 Task: Find connections with filter location la Nucia with filter topic #humanresourceswith filter profile language English with filter current company Axis Bank with filter school The Indian School with filter industry Specialty Trade Contractors with filter service category Life Insurance with filter keywords title Mechanical Engineer
Action: Mouse moved to (505, 62)
Screenshot: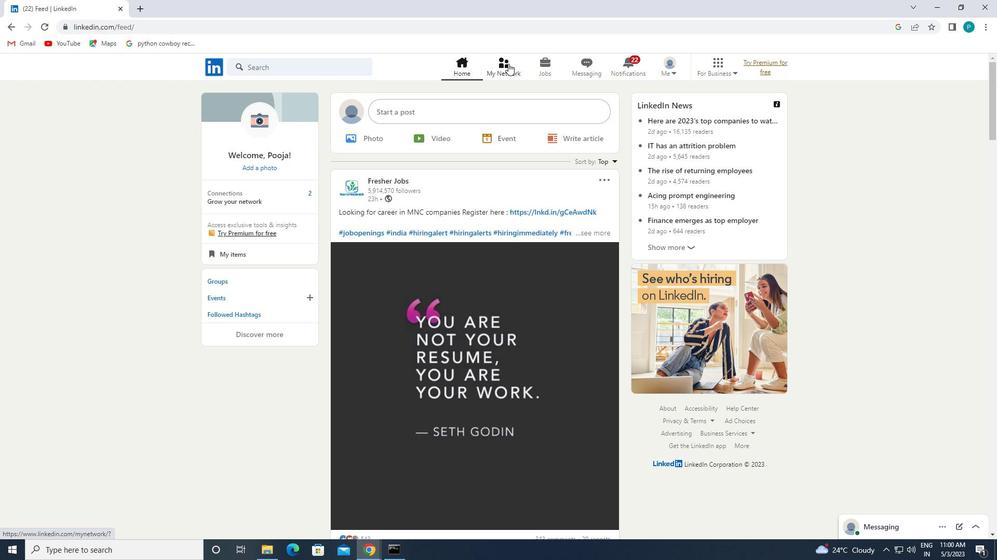 
Action: Mouse pressed left at (505, 62)
Screenshot: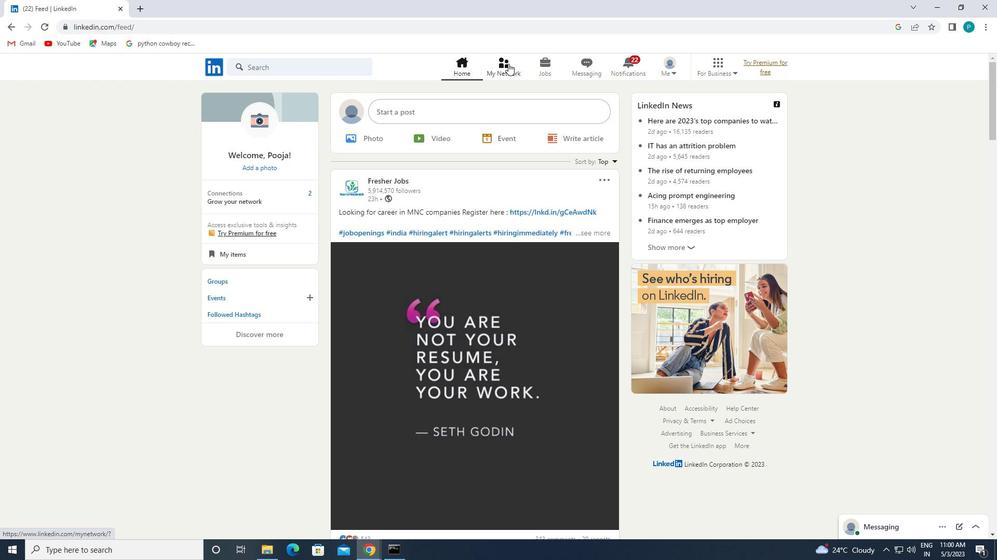 
Action: Mouse moved to (278, 131)
Screenshot: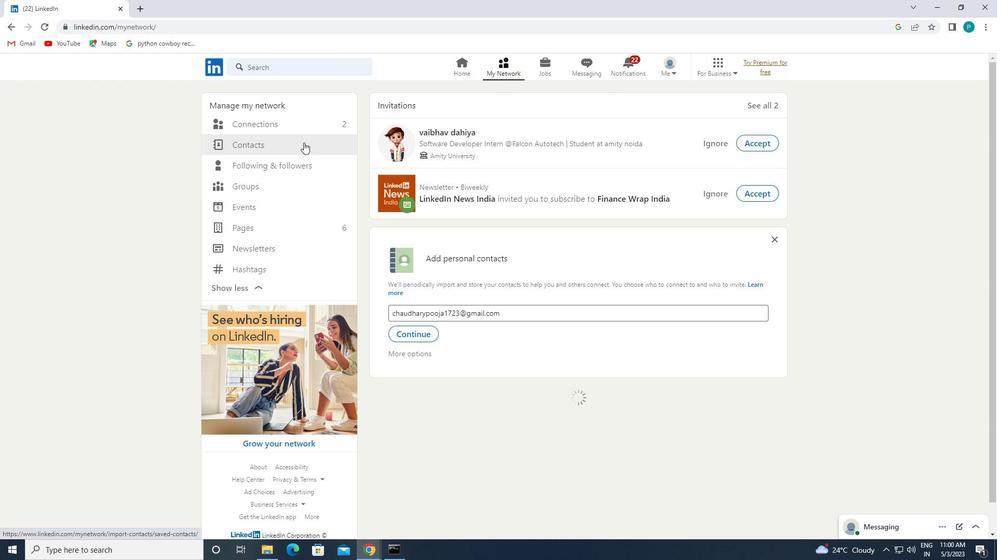 
Action: Mouse pressed left at (278, 131)
Screenshot: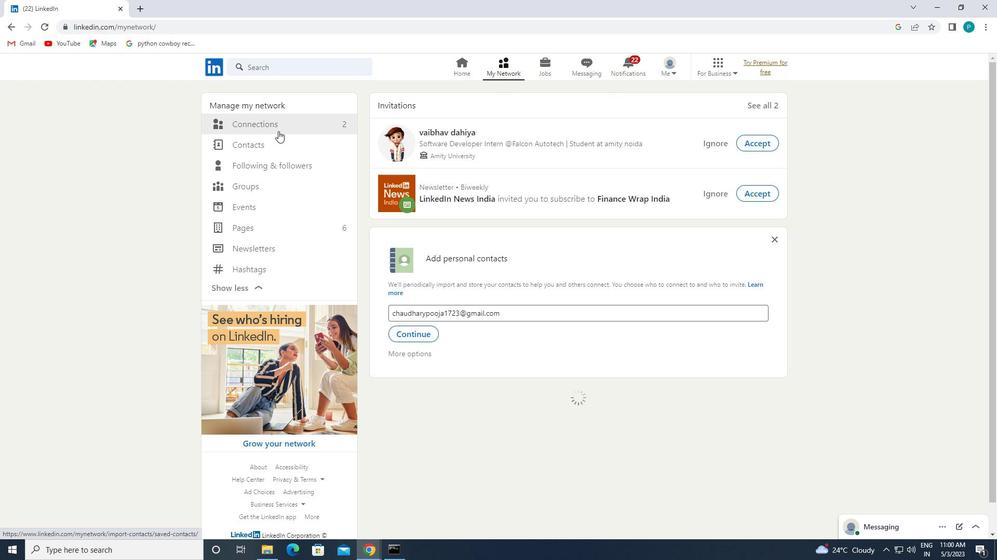 
Action: Mouse moved to (276, 128)
Screenshot: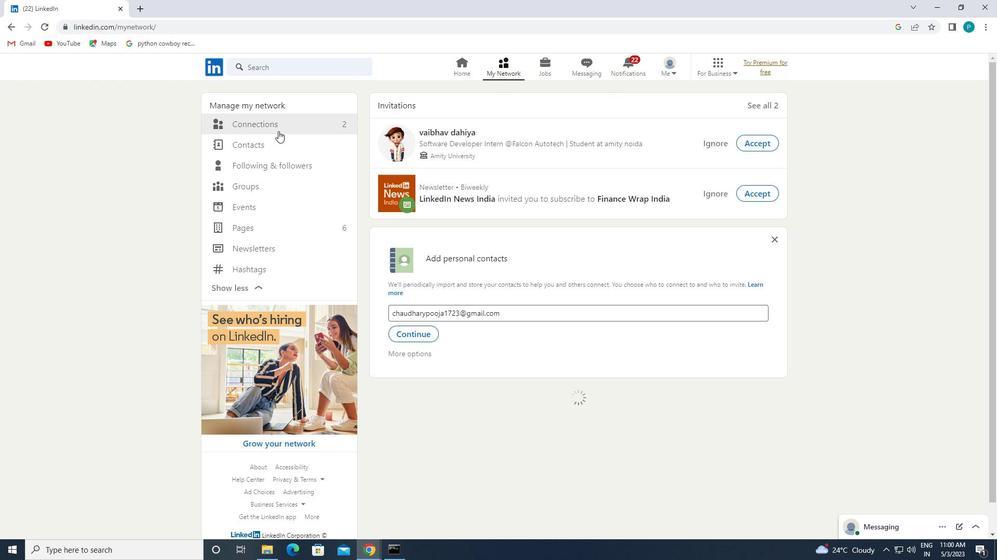 
Action: Mouse pressed left at (276, 128)
Screenshot: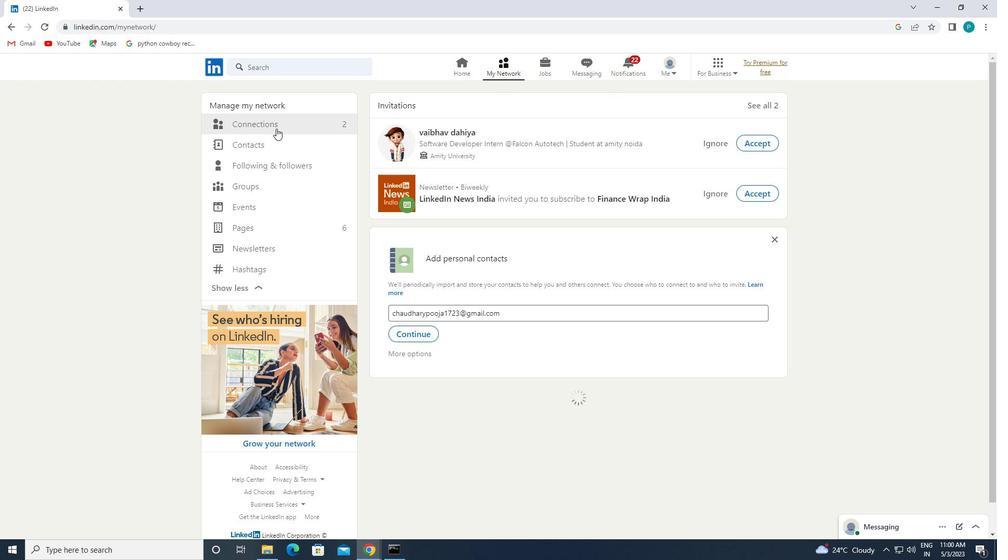 
Action: Mouse moved to (271, 124)
Screenshot: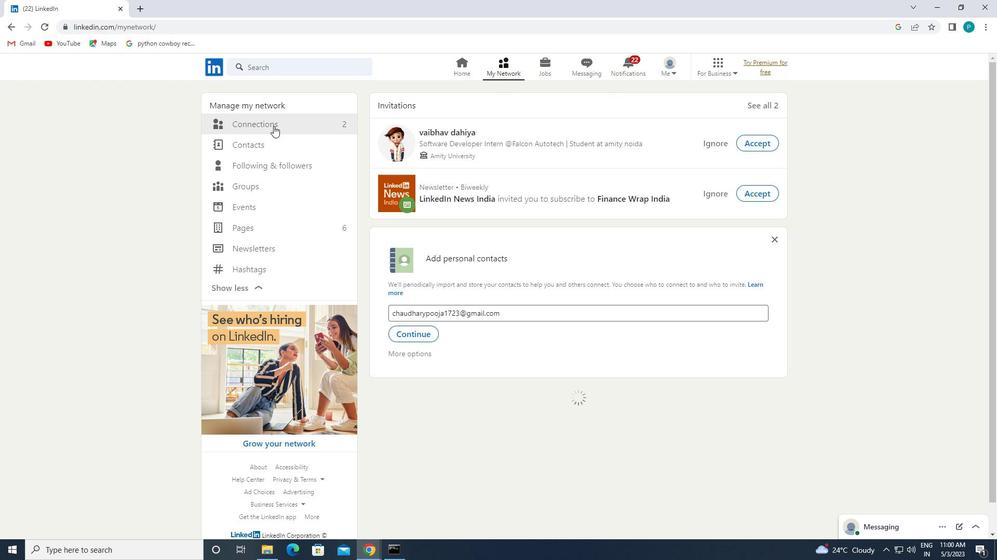 
Action: Mouse pressed left at (271, 124)
Screenshot: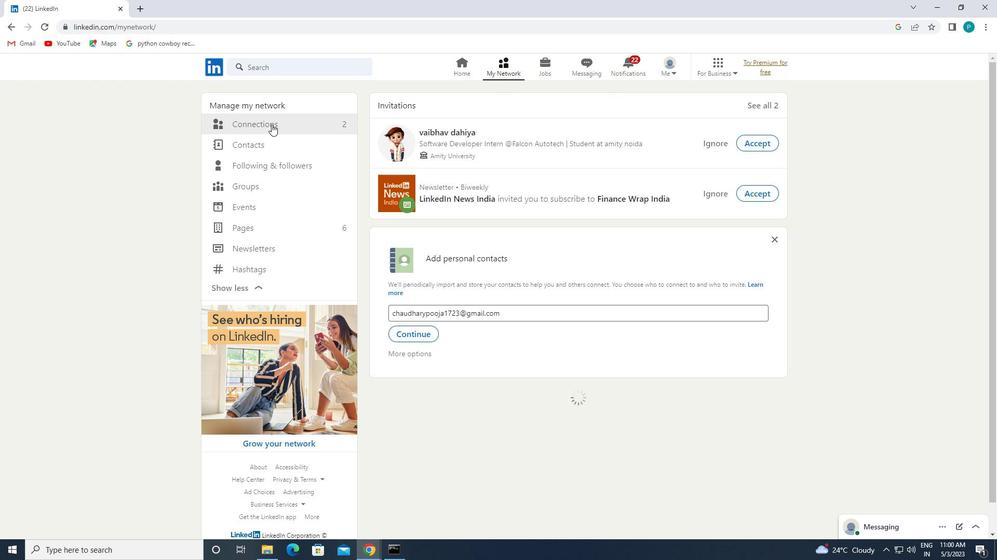 
Action: Mouse moved to (314, 121)
Screenshot: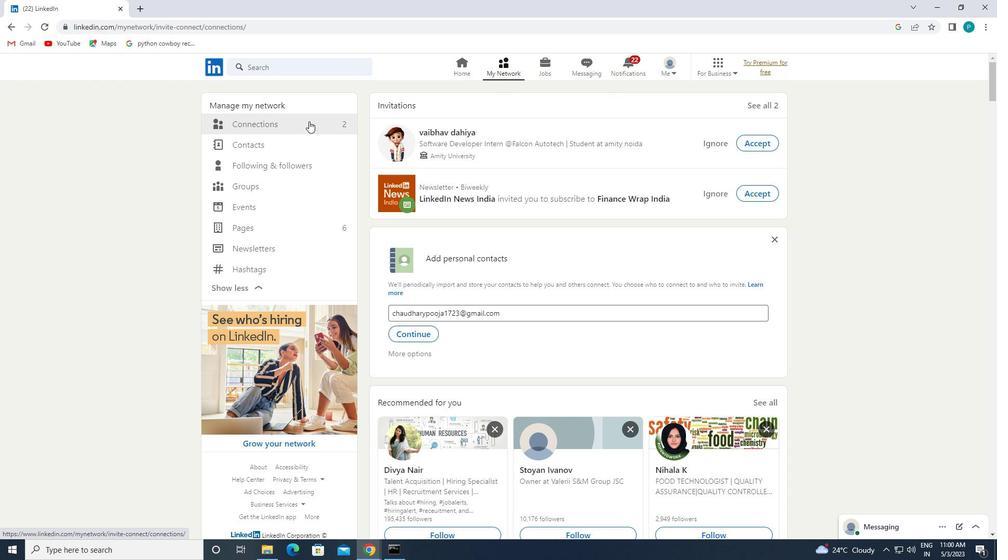 
Action: Mouse pressed left at (314, 121)
Screenshot: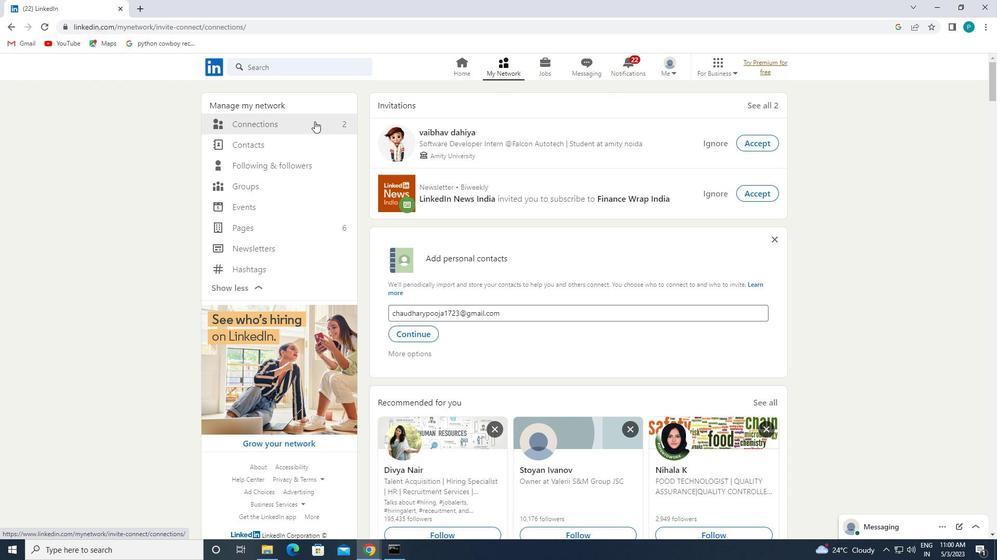 
Action: Mouse pressed left at (314, 121)
Screenshot: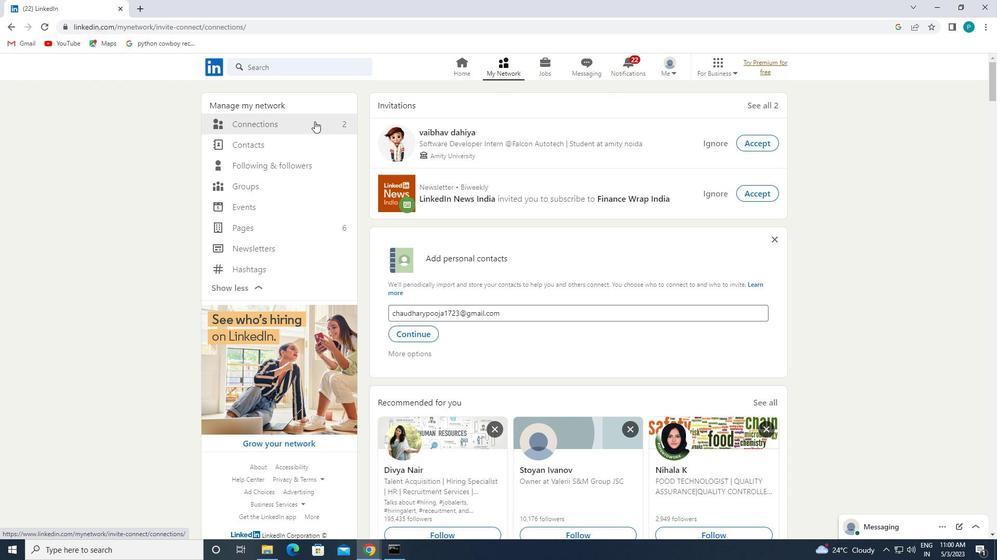 
Action: Mouse moved to (580, 128)
Screenshot: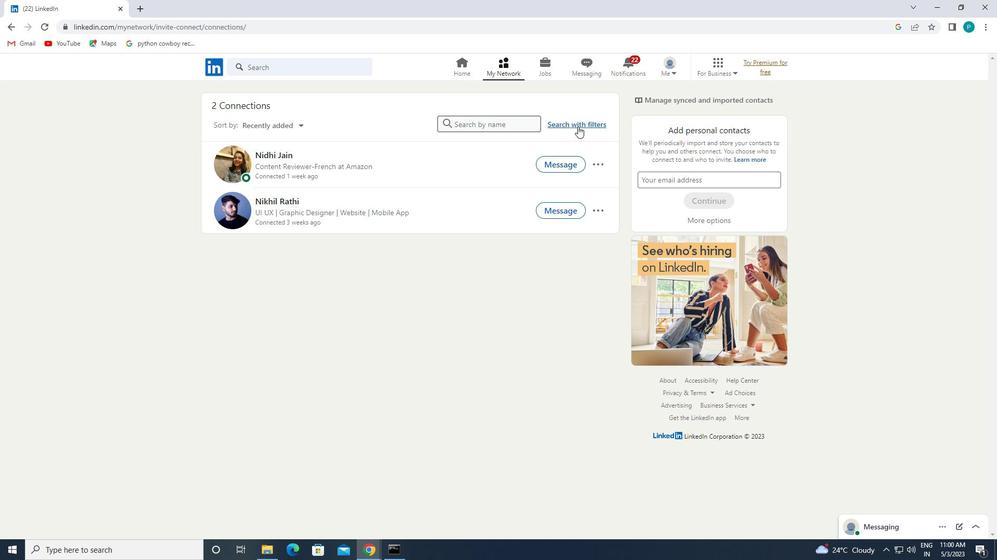 
Action: Mouse pressed left at (580, 128)
Screenshot: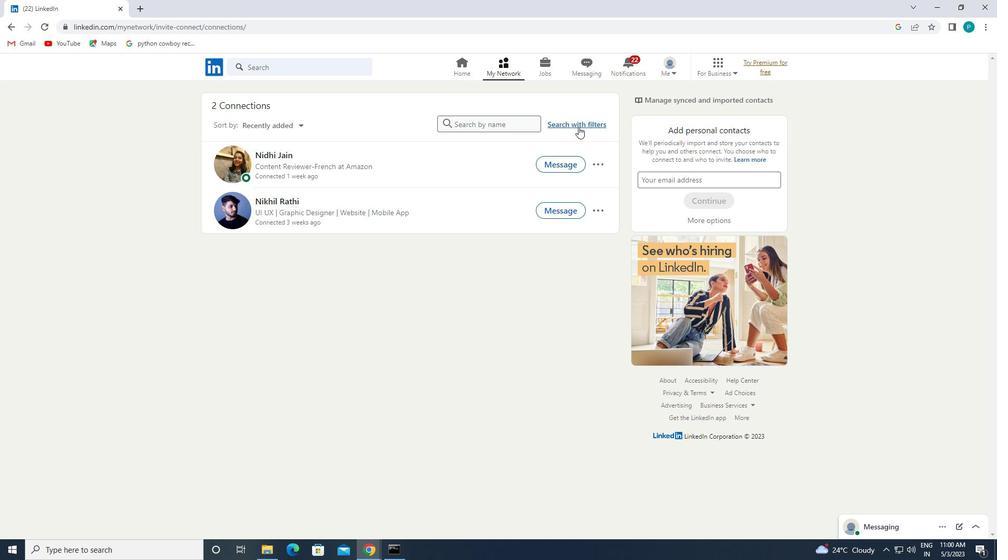 
Action: Mouse moved to (531, 96)
Screenshot: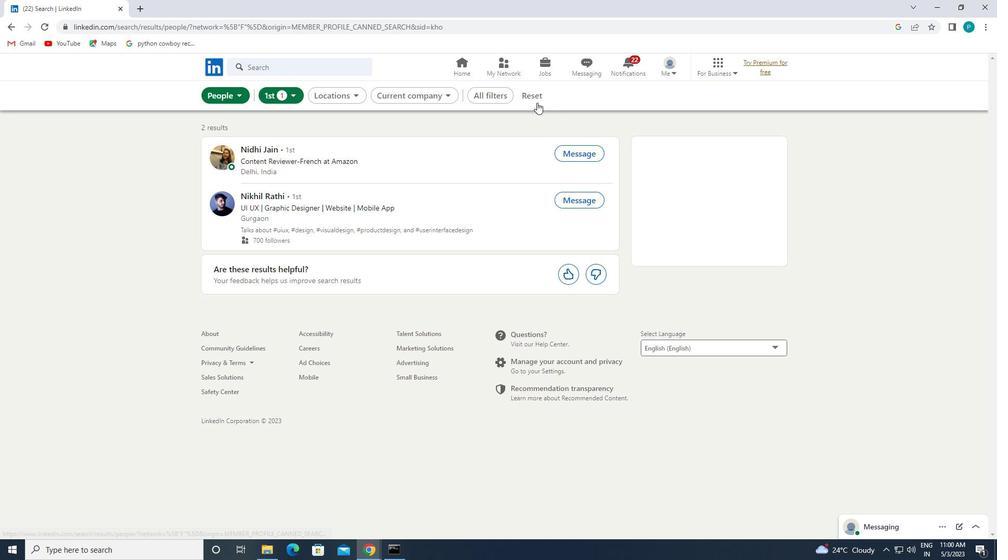 
Action: Mouse pressed left at (531, 96)
Screenshot: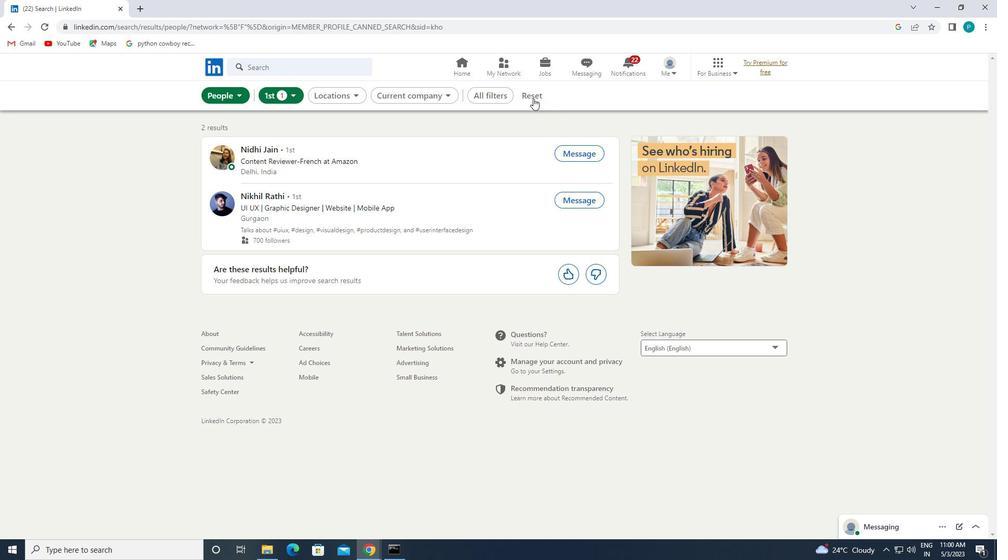 
Action: Mouse moved to (530, 95)
Screenshot: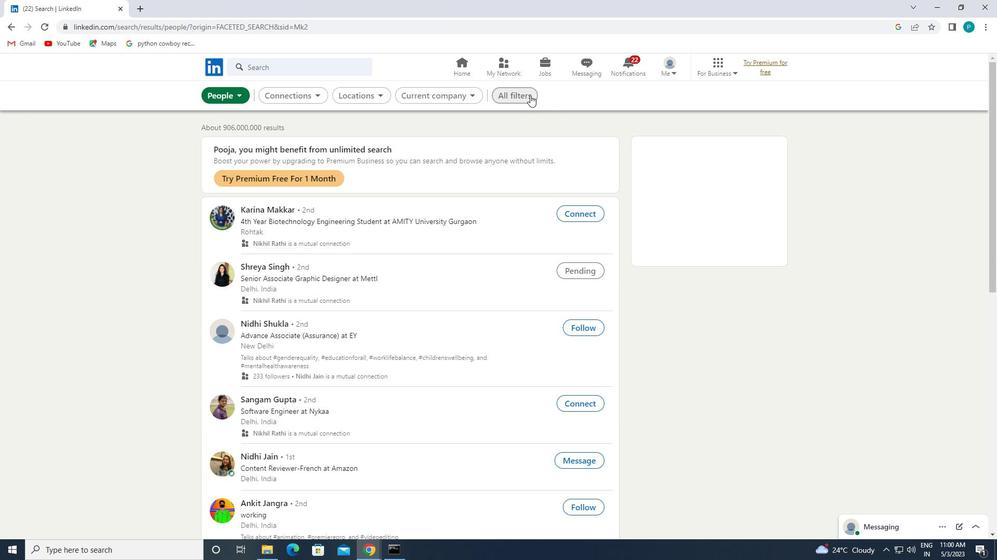 
Action: Mouse pressed left at (530, 95)
Screenshot: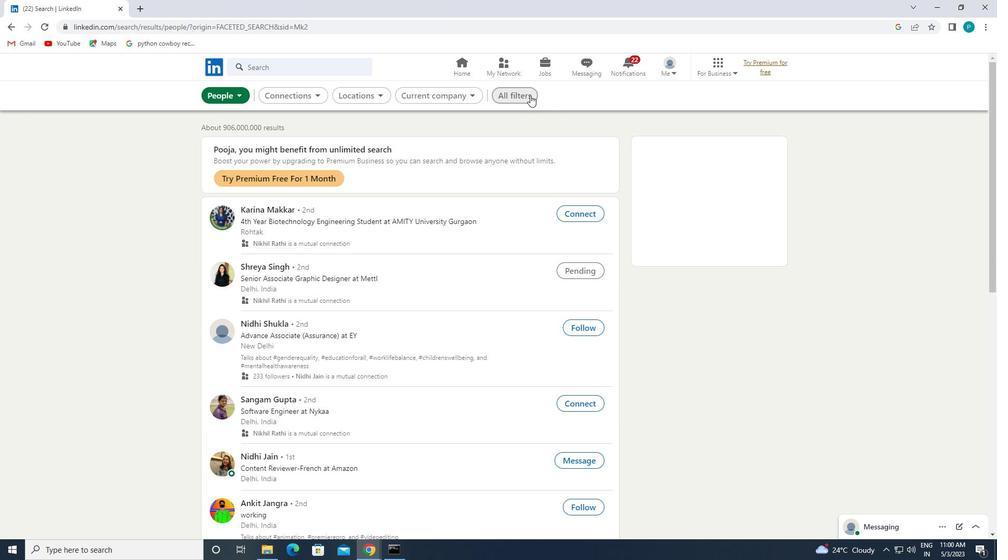 
Action: Mouse moved to (897, 385)
Screenshot: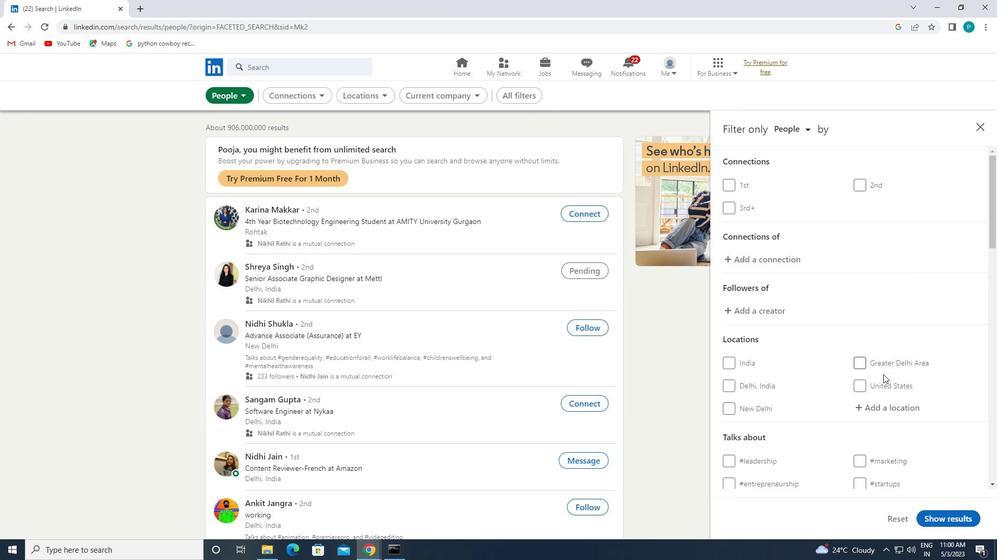 
Action: Mouse scrolled (897, 384) with delta (0, 0)
Screenshot: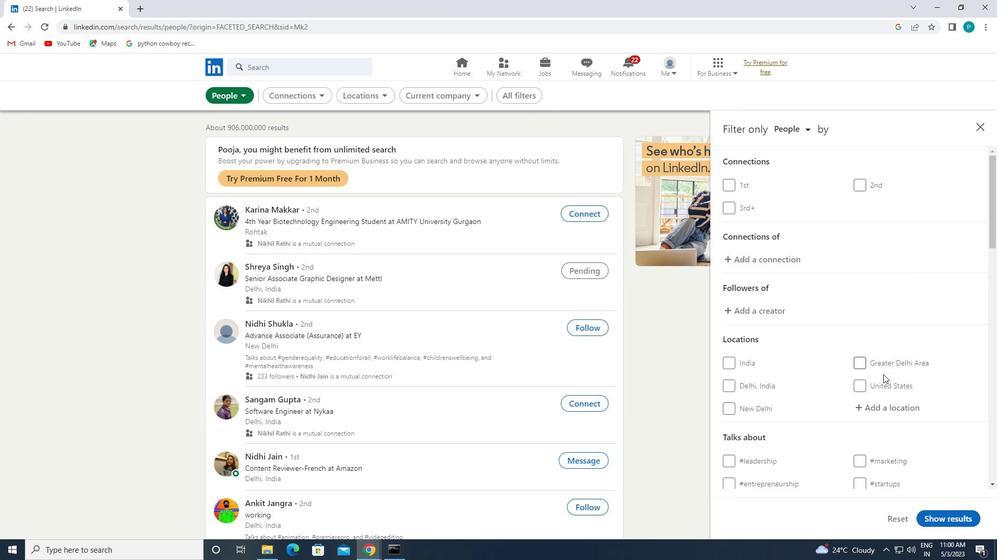 
Action: Mouse moved to (891, 357)
Screenshot: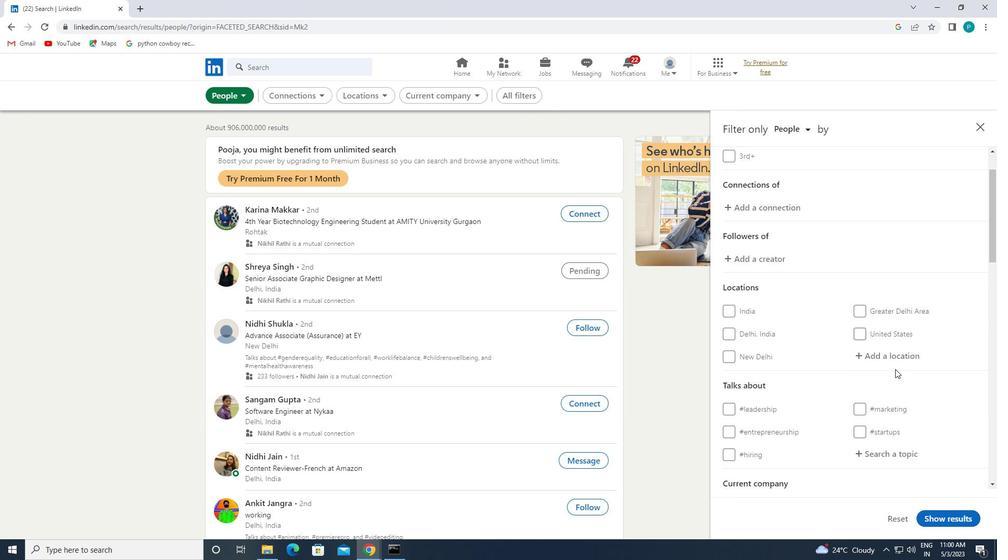
Action: Mouse pressed left at (891, 357)
Screenshot: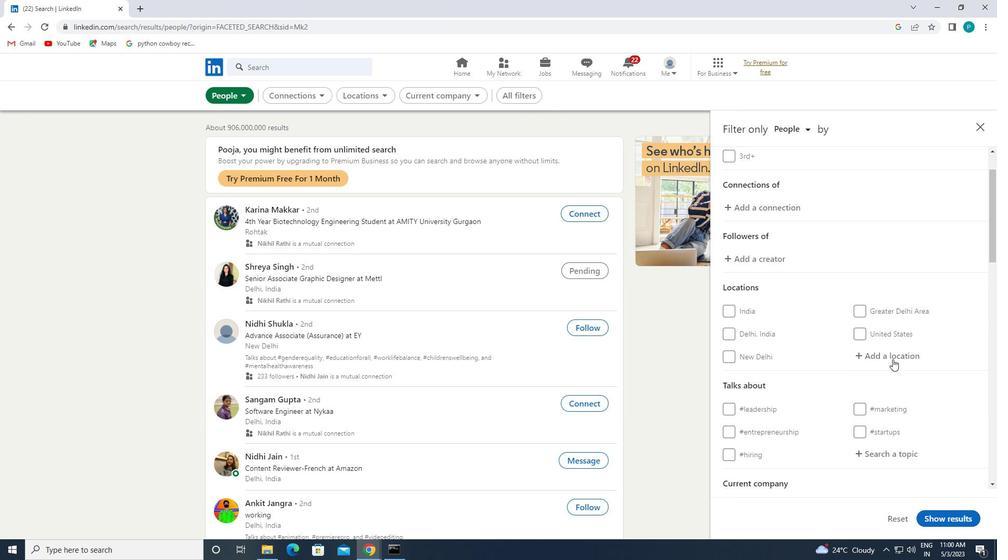 
Action: Mouse moved to (856, 367)
Screenshot: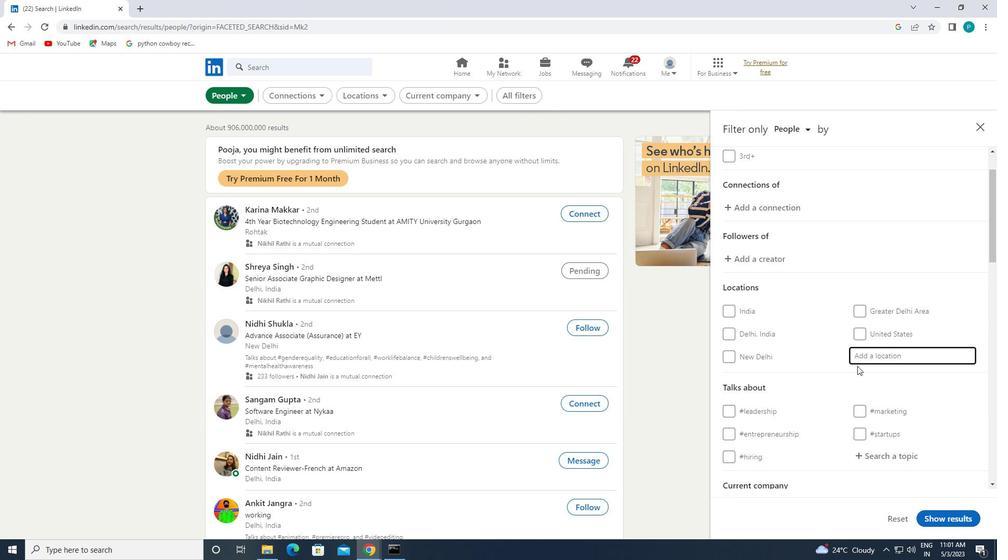 
Action: Key pressed la
Screenshot: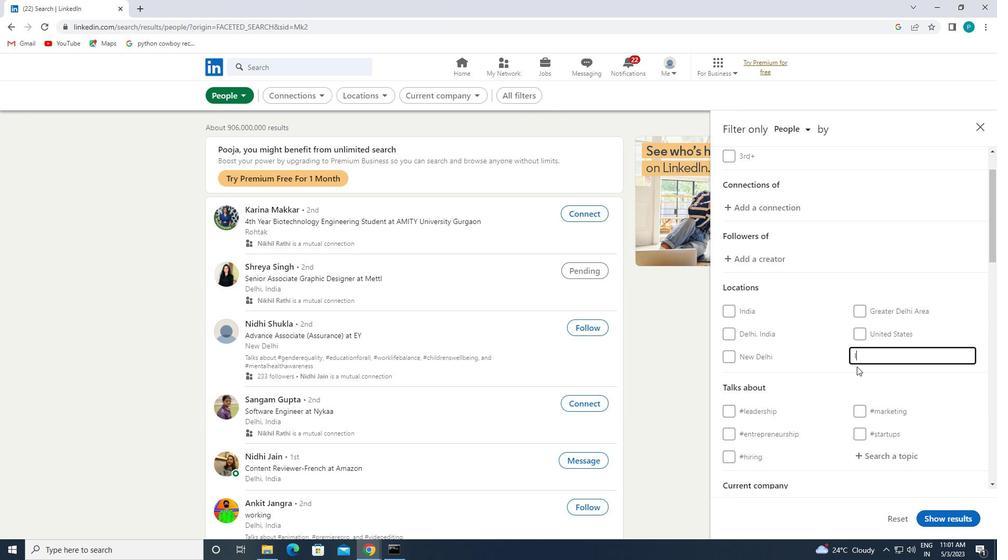 
Action: Mouse moved to (861, 369)
Screenshot: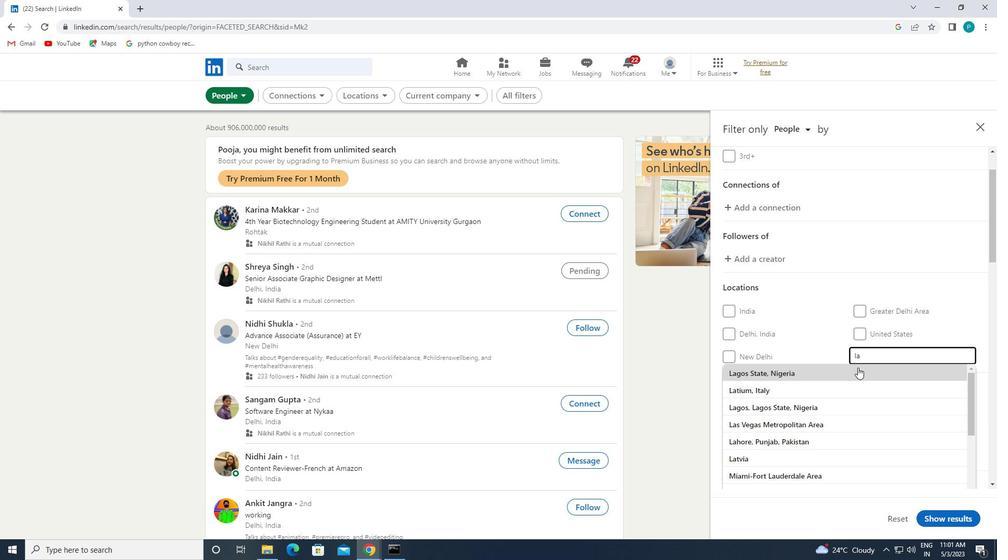 
Action: Key pressed <Key.space><Key.caps_lock>n<Key.caps_lock>ucia
Screenshot: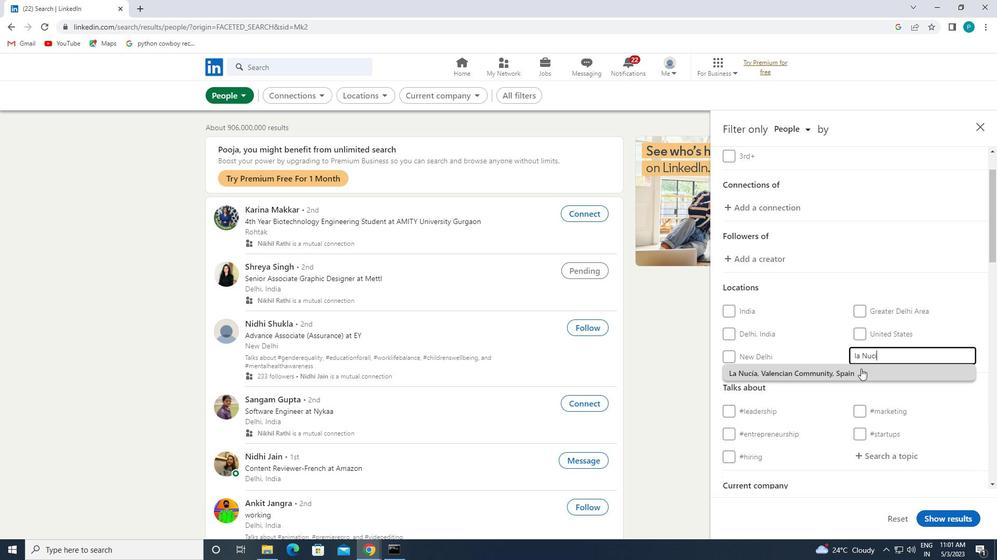 
Action: Mouse moved to (870, 374)
Screenshot: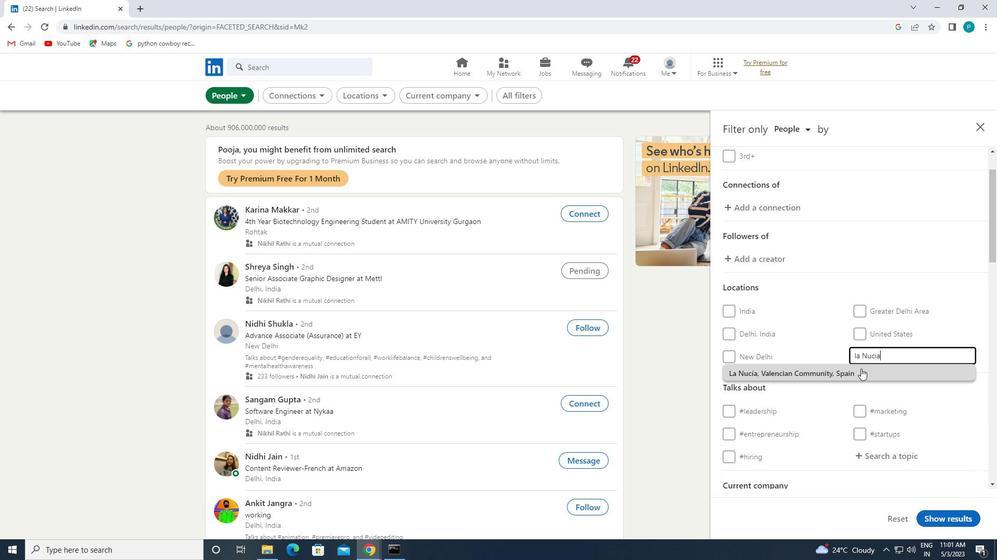 
Action: Mouse pressed left at (870, 374)
Screenshot: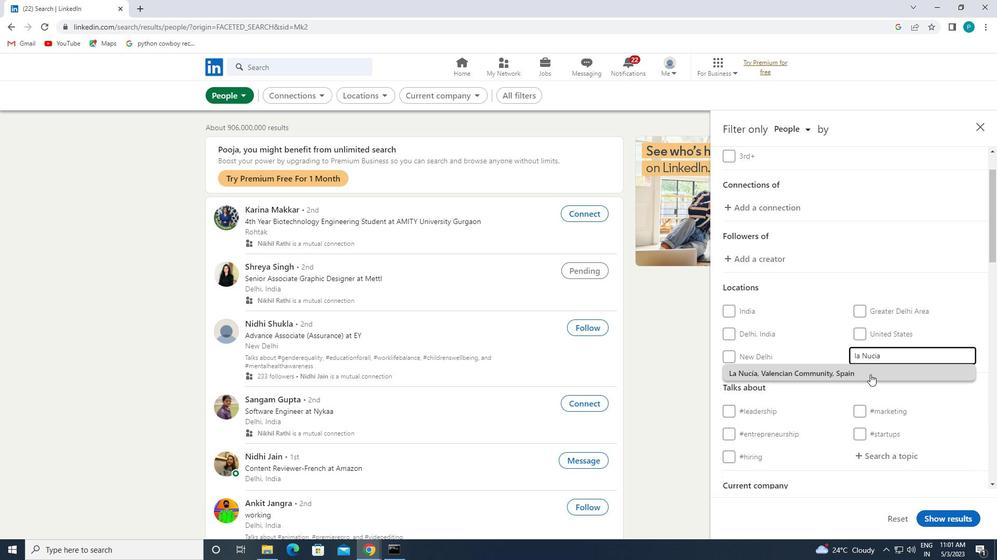 
Action: Mouse moved to (875, 387)
Screenshot: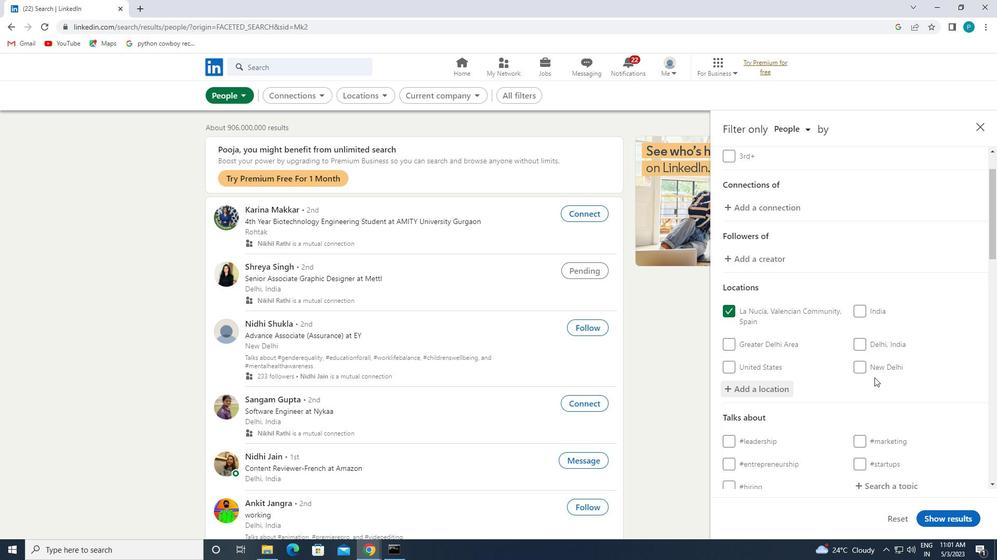 
Action: Mouse scrolled (875, 386) with delta (0, 0)
Screenshot: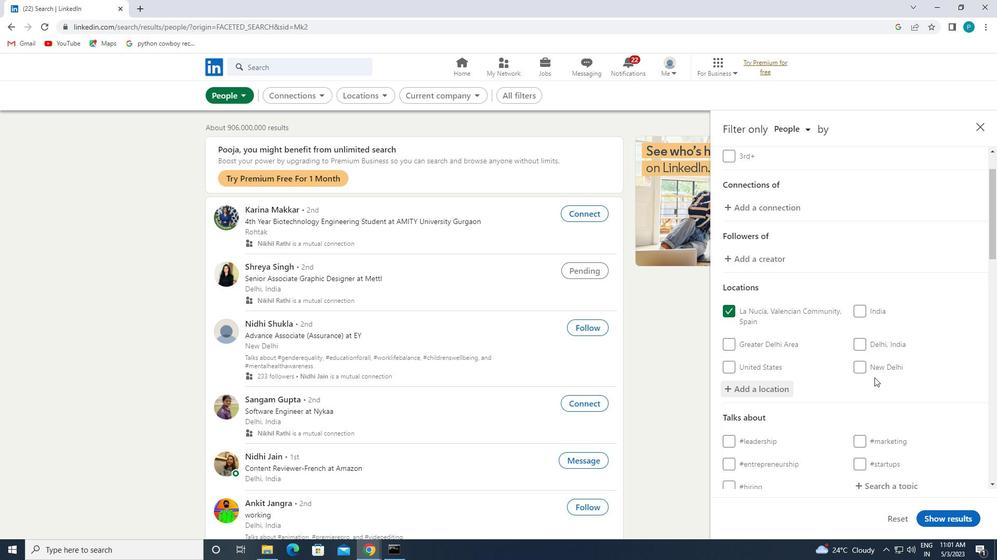 
Action: Mouse moved to (875, 389)
Screenshot: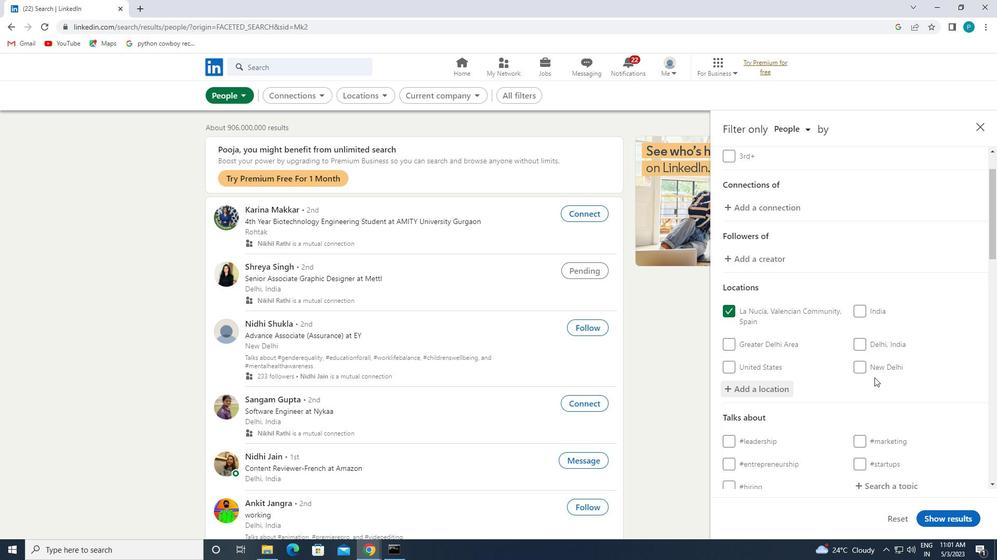 
Action: Mouse scrolled (875, 388) with delta (0, 0)
Screenshot: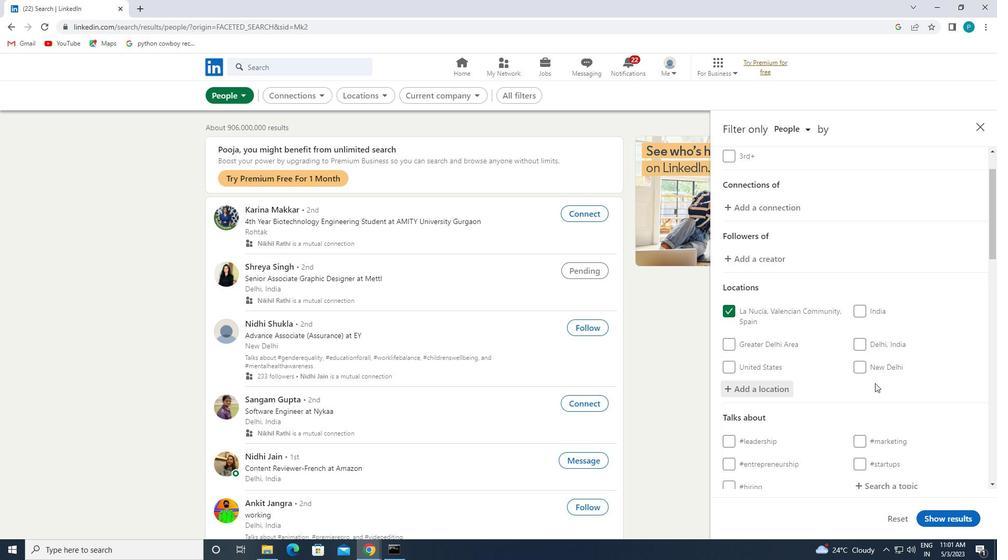 
Action: Mouse moved to (875, 381)
Screenshot: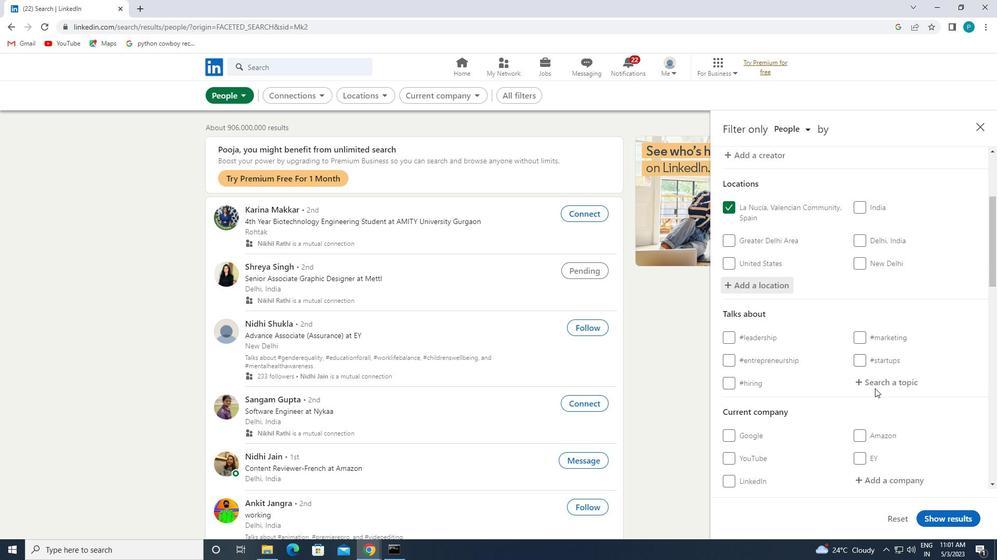 
Action: Mouse pressed left at (875, 381)
Screenshot: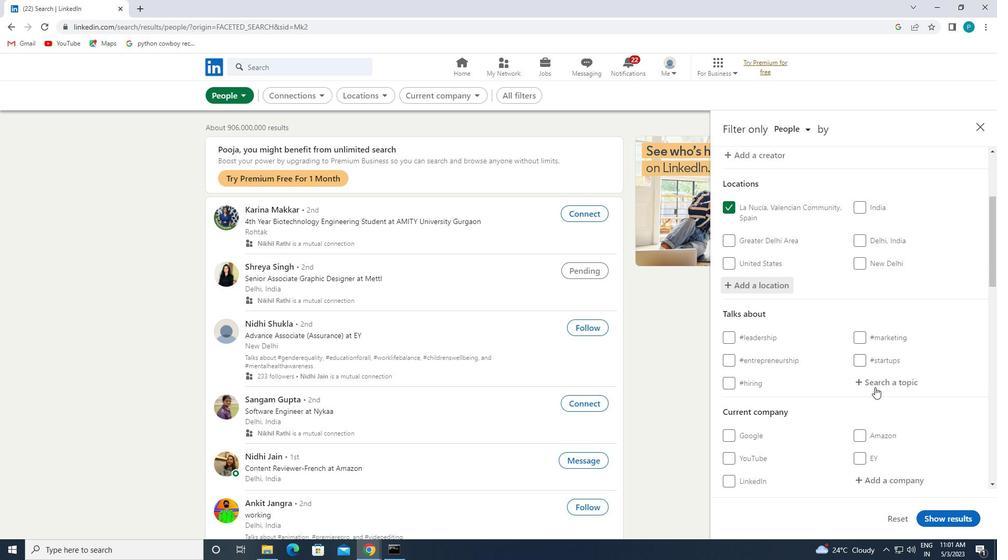 
Action: Key pressed <Key.shift>#HUMANRESOURCES
Screenshot: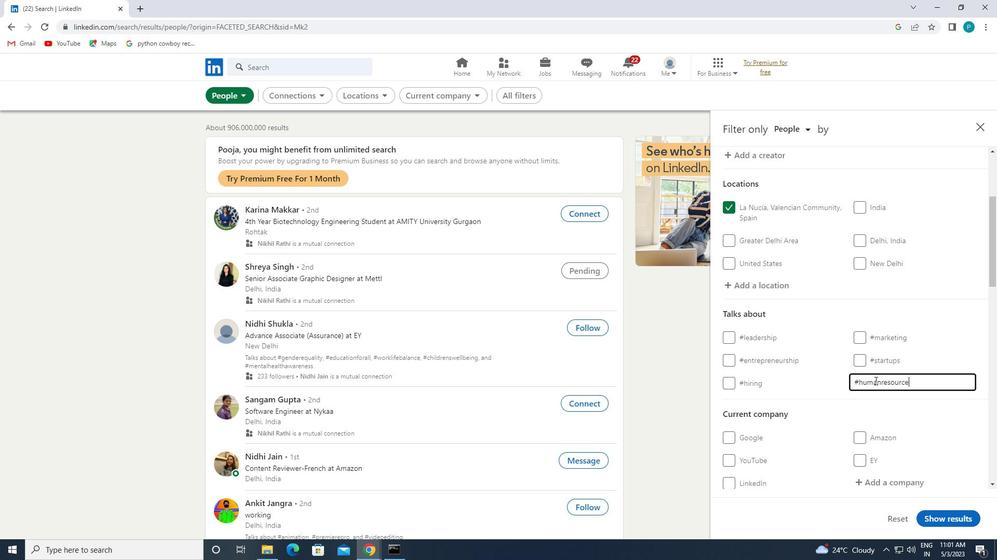 
Action: Mouse moved to (875, 381)
Screenshot: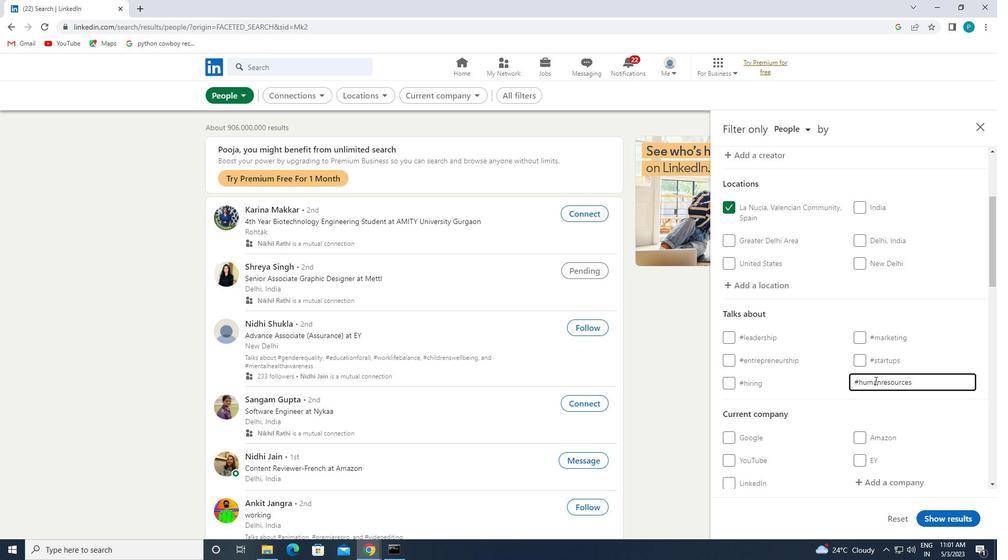 
Action: Mouse scrolled (875, 380) with delta (0, 0)
Screenshot: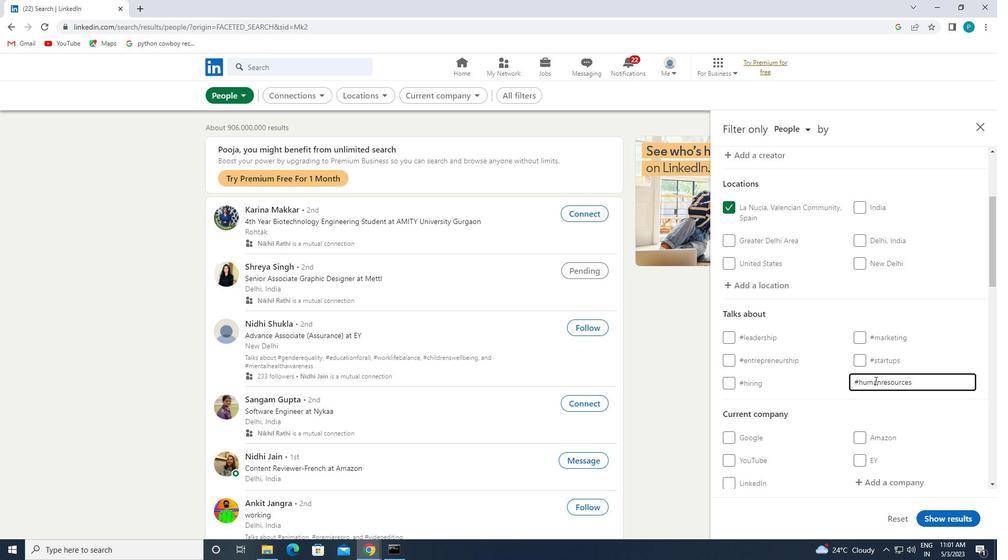 
Action: Mouse moved to (877, 381)
Screenshot: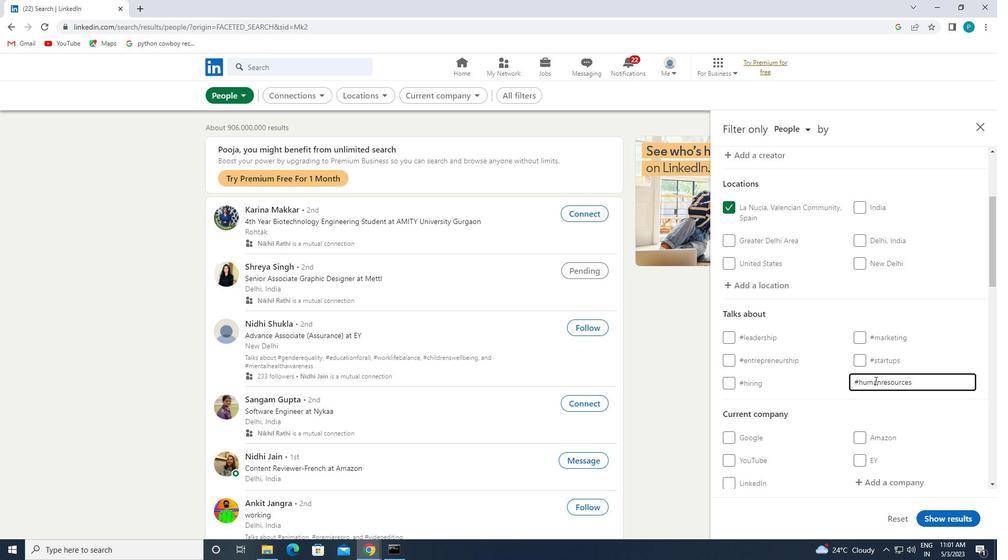 
Action: Mouse scrolled (877, 381) with delta (0, 0)
Screenshot: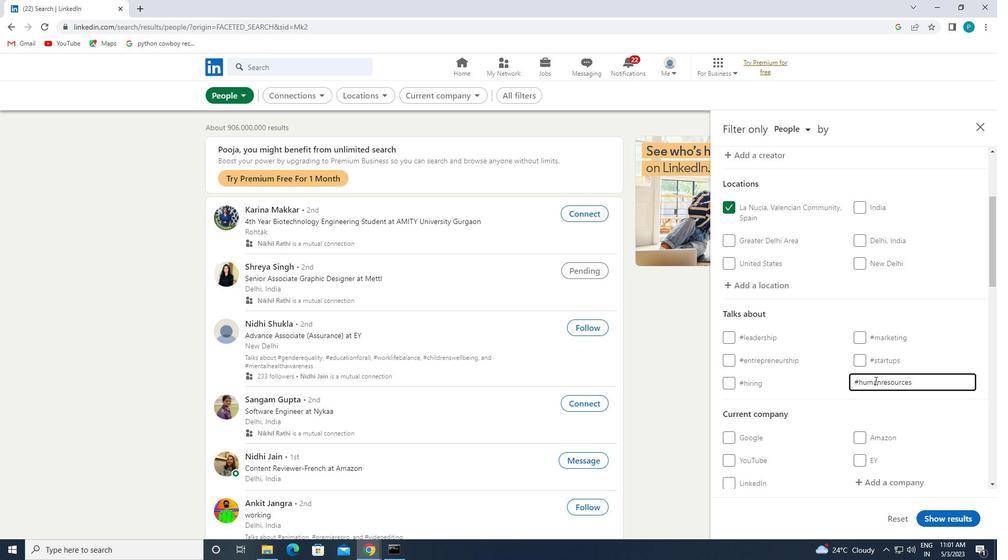 
Action: Mouse moved to (878, 382)
Screenshot: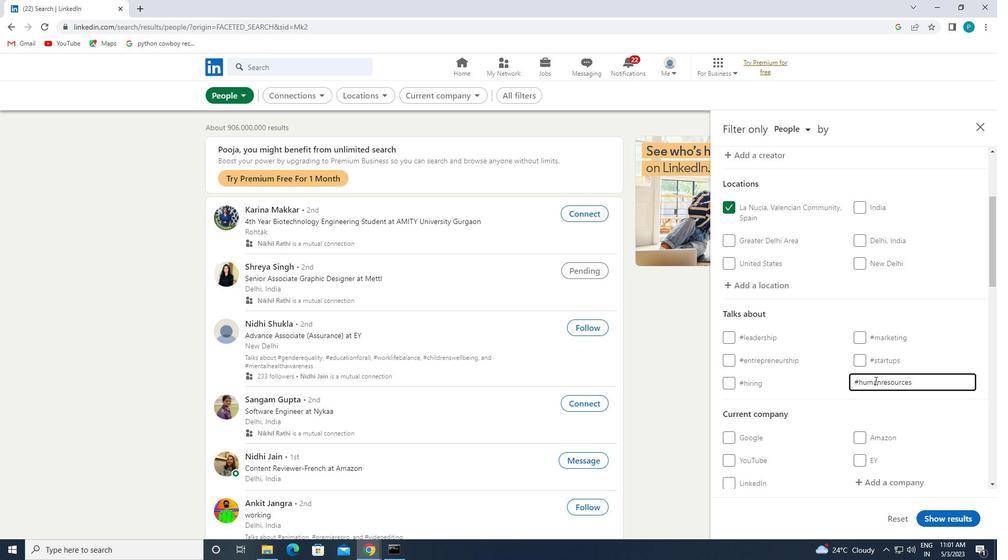
Action: Mouse scrolled (878, 382) with delta (0, 0)
Screenshot: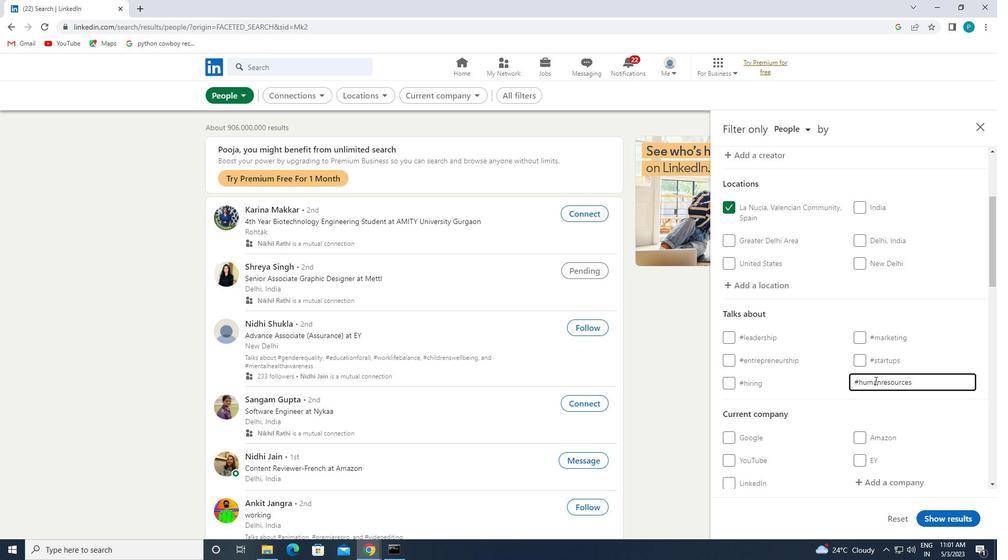 
Action: Mouse moved to (879, 383)
Screenshot: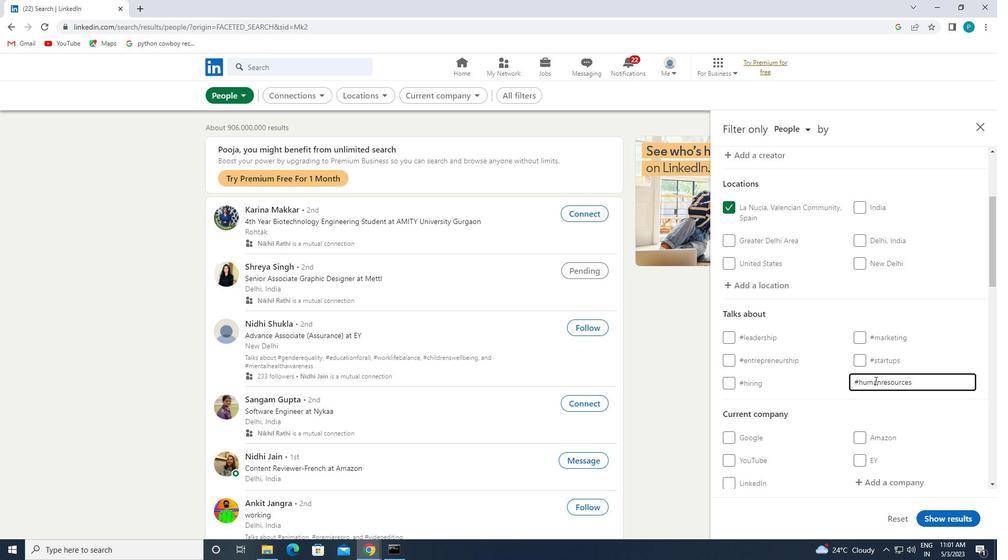 
Action: Mouse scrolled (879, 382) with delta (0, 0)
Screenshot: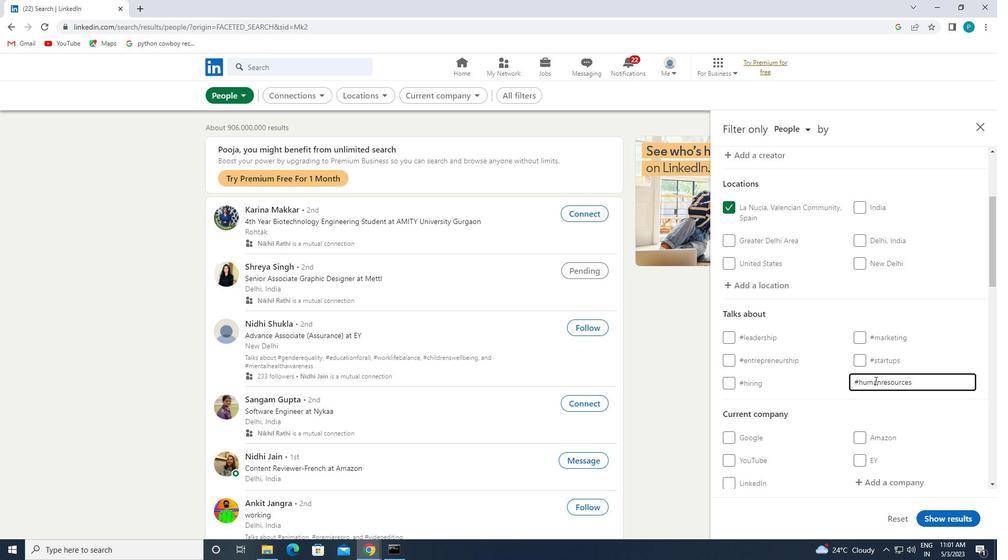 
Action: Mouse moved to (820, 398)
Screenshot: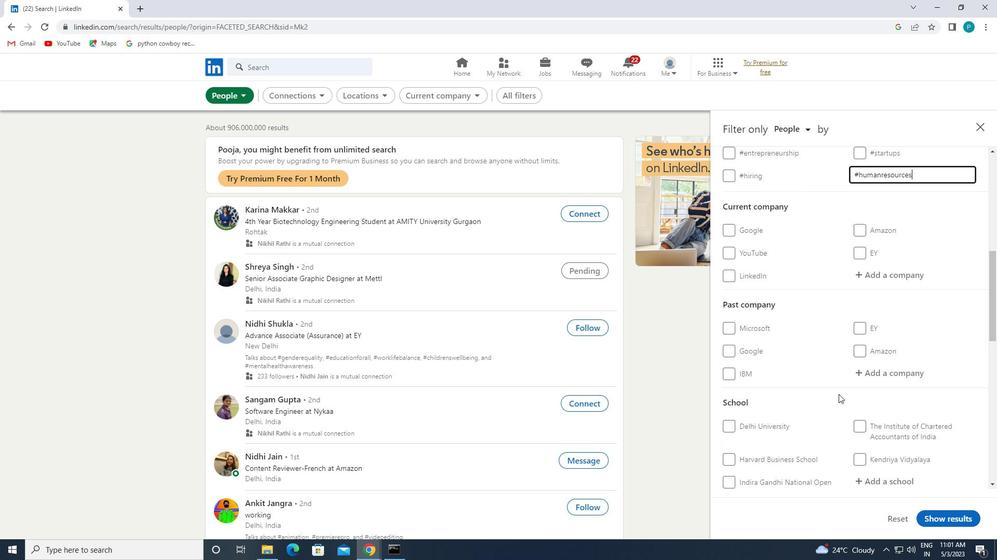 
Action: Mouse scrolled (820, 397) with delta (0, 0)
Screenshot: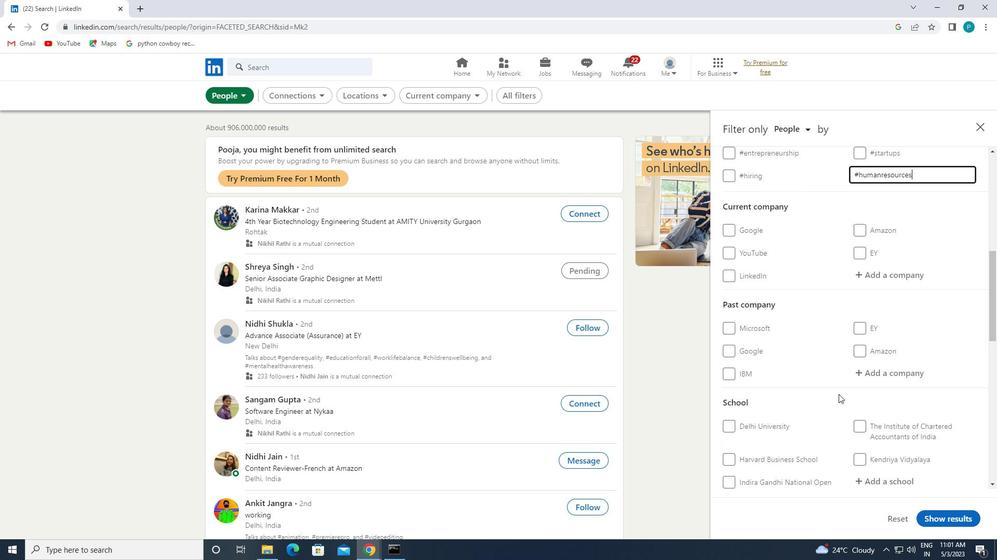 
Action: Mouse moved to (820, 398)
Screenshot: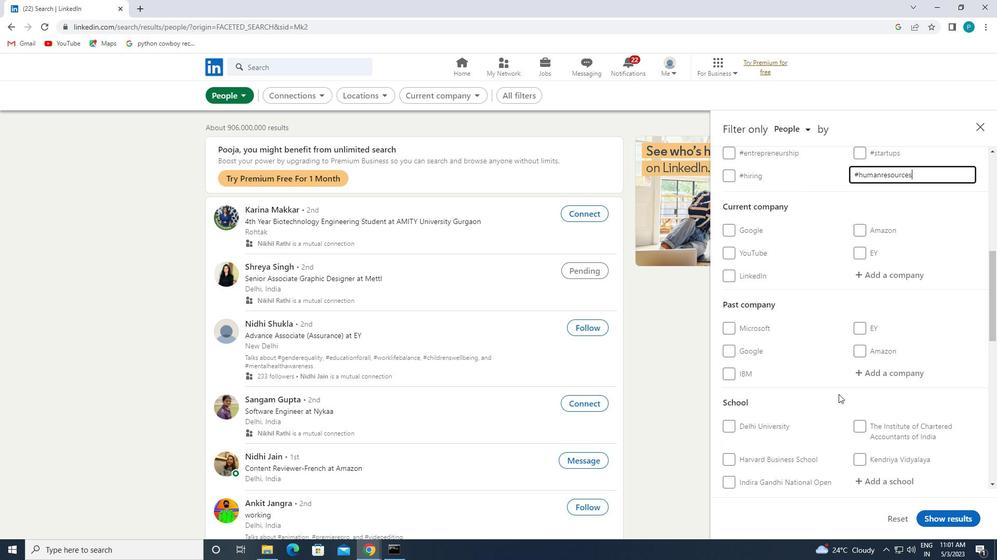
Action: Mouse scrolled (820, 398) with delta (0, 0)
Screenshot: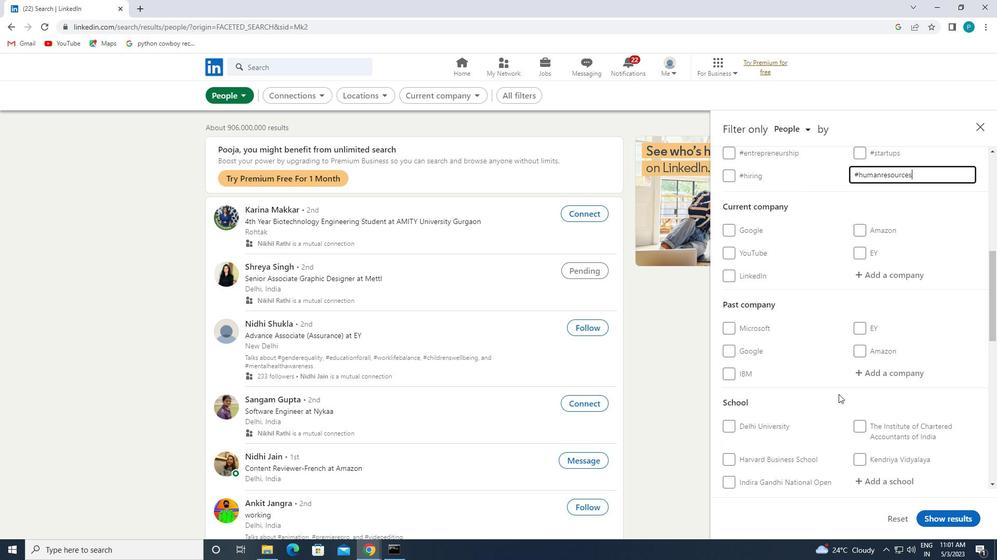 
Action: Mouse moved to (817, 399)
Screenshot: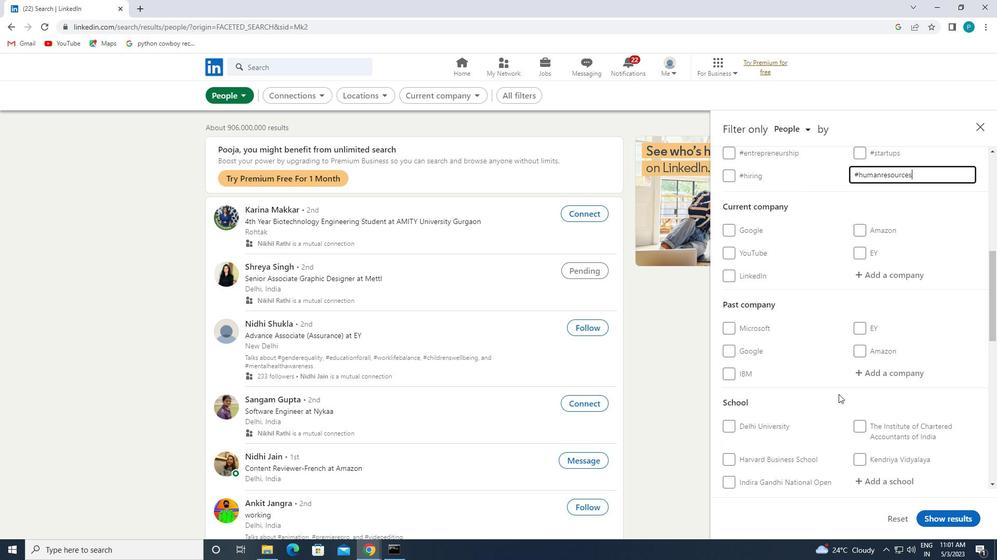
Action: Mouse scrolled (817, 399) with delta (0, 0)
Screenshot: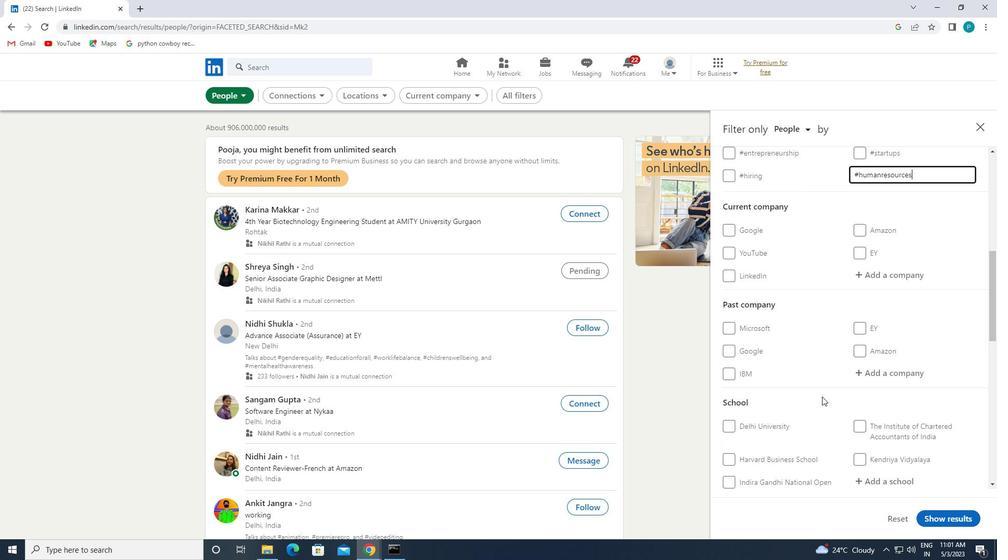 
Action: Mouse moved to (759, 392)
Screenshot: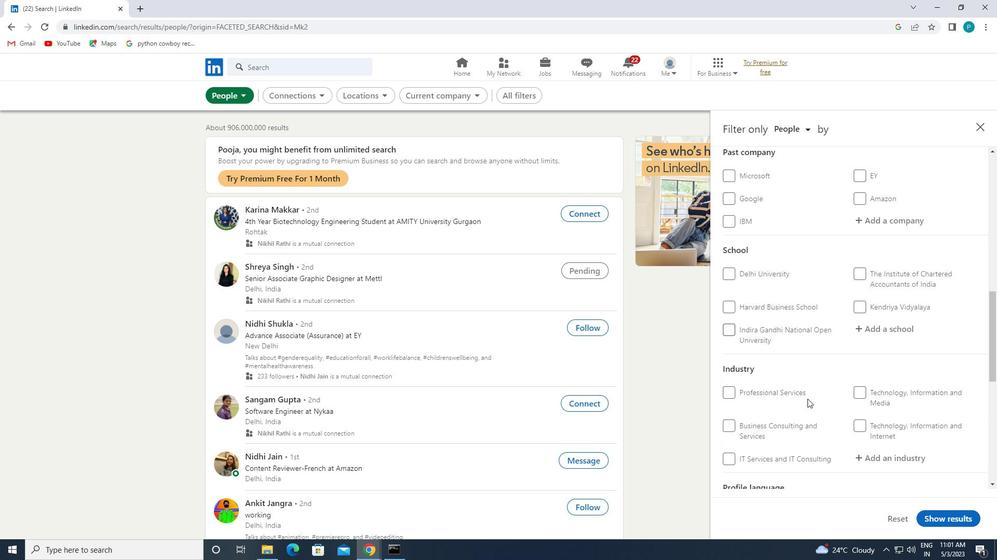 
Action: Mouse scrolled (759, 391) with delta (0, 0)
Screenshot: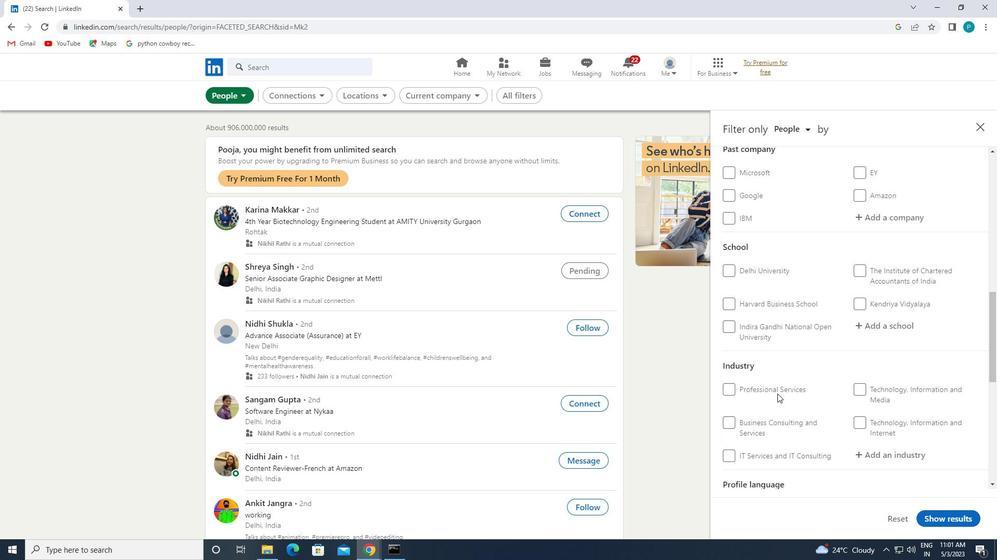 
Action: Mouse moved to (754, 411)
Screenshot: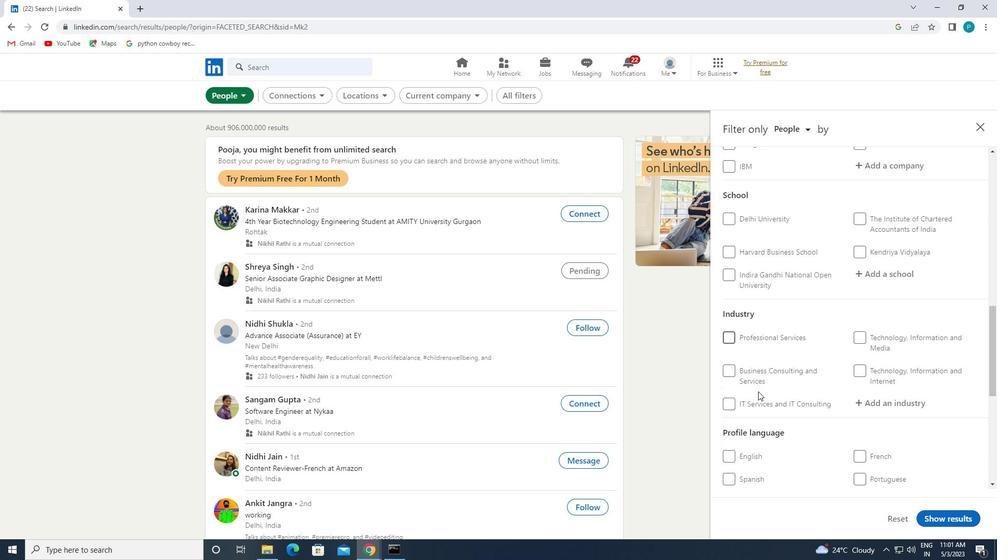 
Action: Mouse scrolled (754, 410) with delta (0, 0)
Screenshot: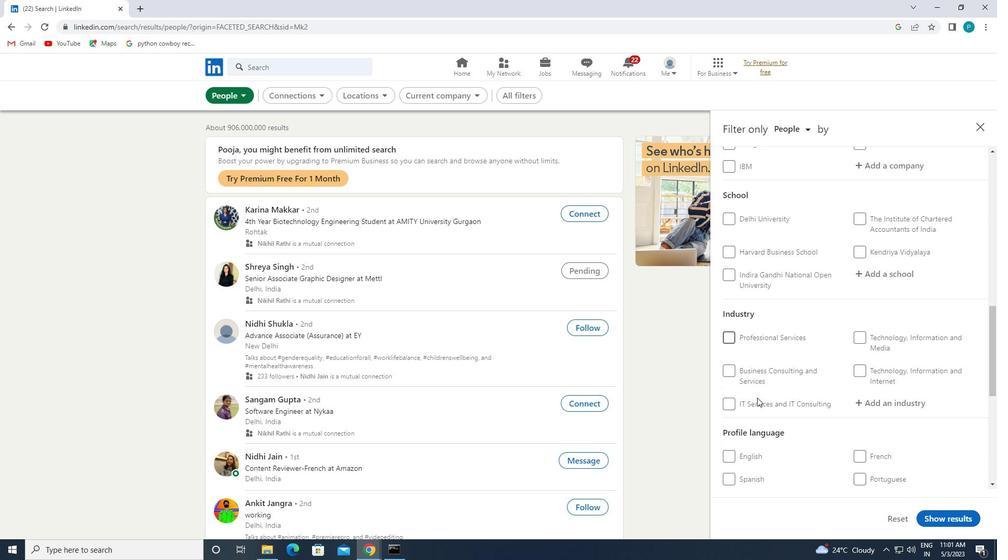
Action: Mouse moved to (751, 405)
Screenshot: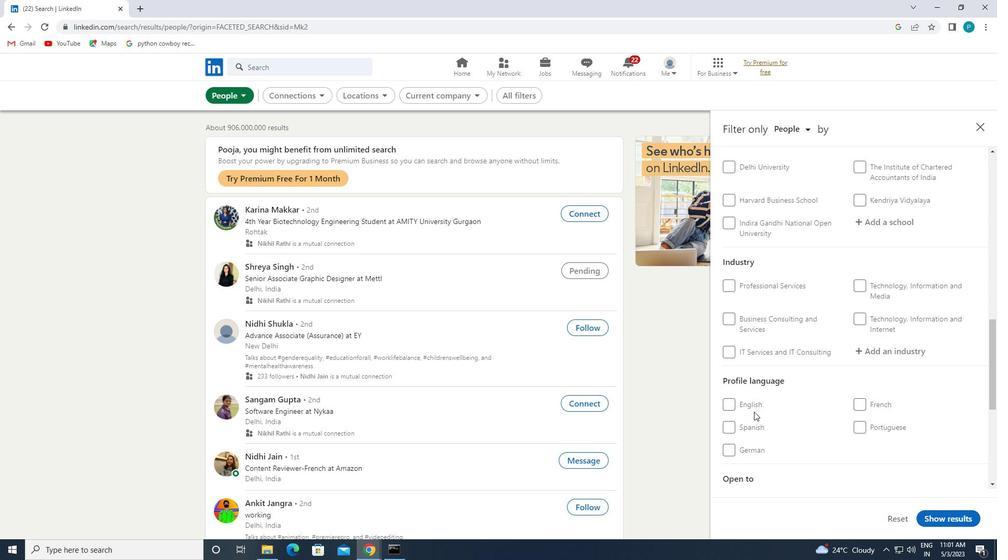 
Action: Mouse pressed left at (751, 405)
Screenshot: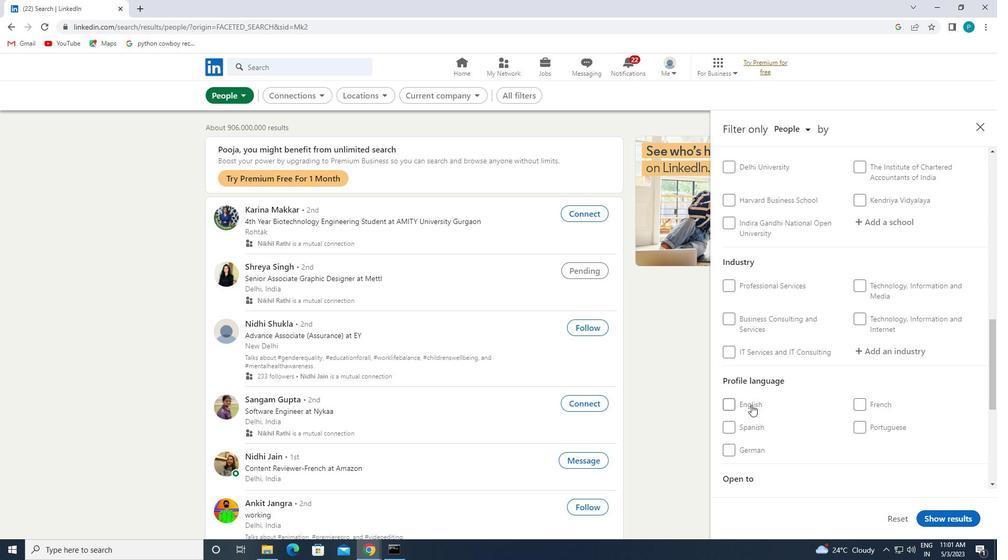 
Action: Mouse moved to (881, 367)
Screenshot: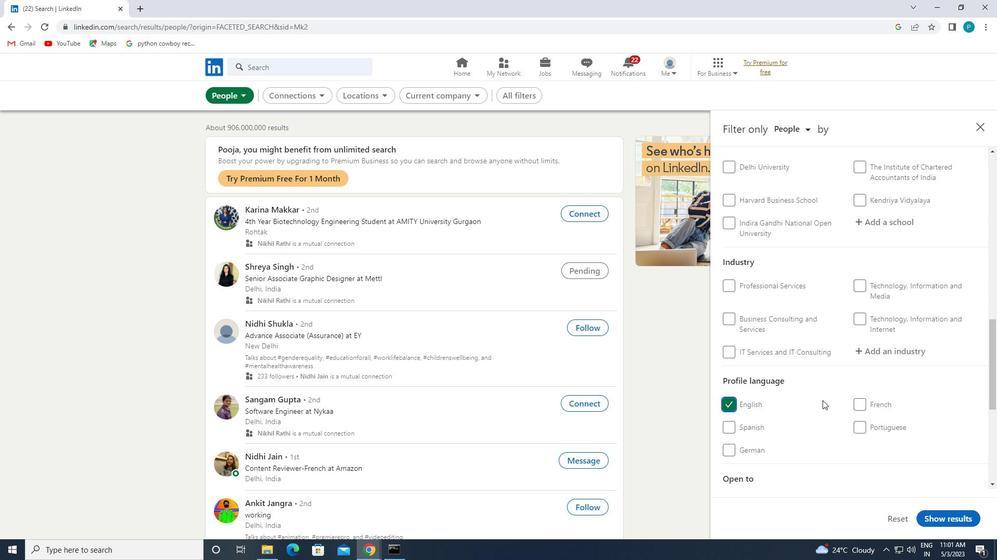 
Action: Mouse scrolled (881, 367) with delta (0, 0)
Screenshot: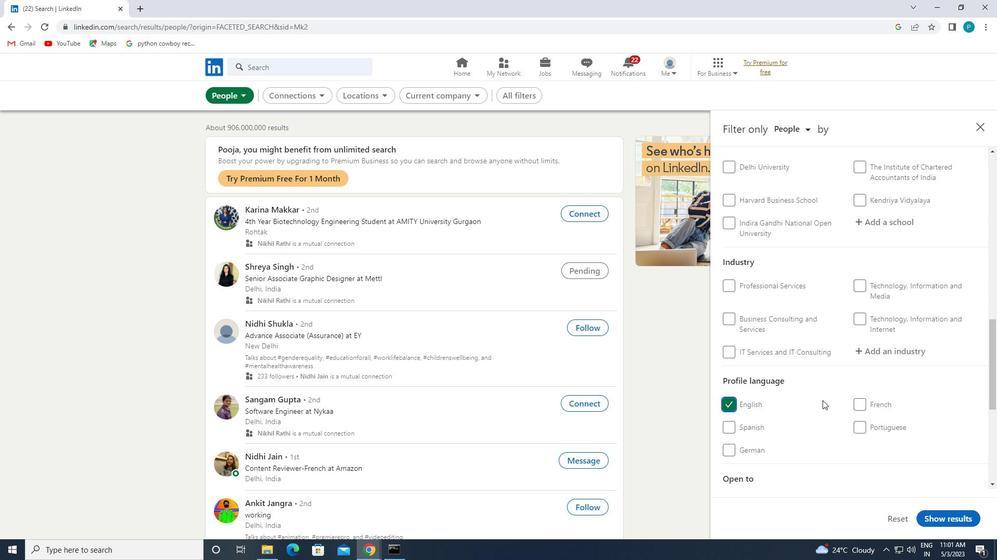 
Action: Mouse moved to (882, 363)
Screenshot: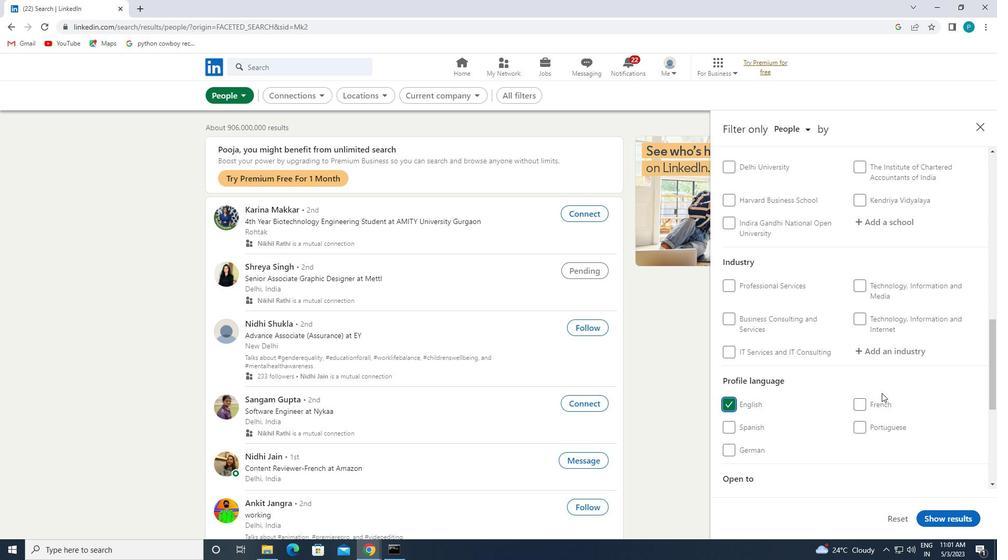 
Action: Mouse scrolled (882, 363) with delta (0, 0)
Screenshot: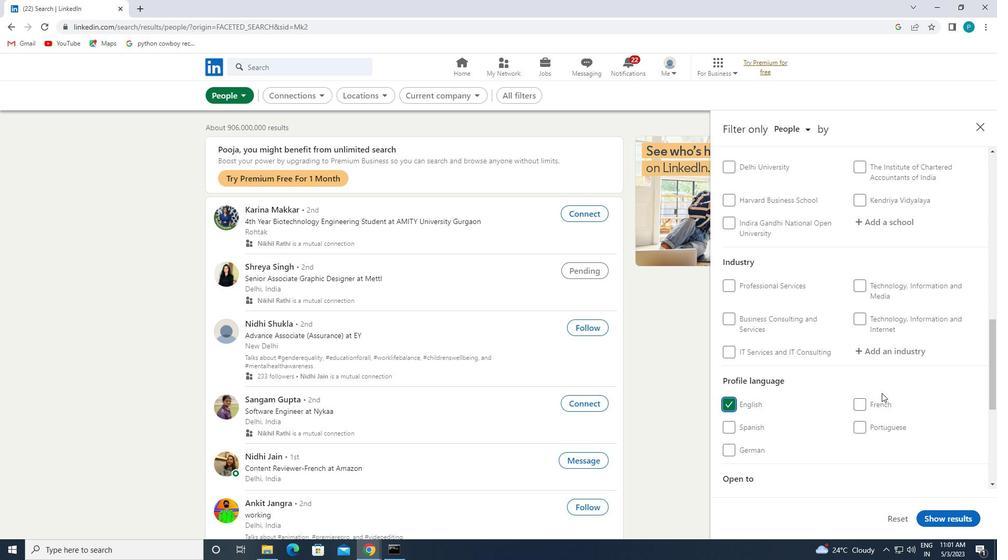 
Action: Mouse moved to (882, 362)
Screenshot: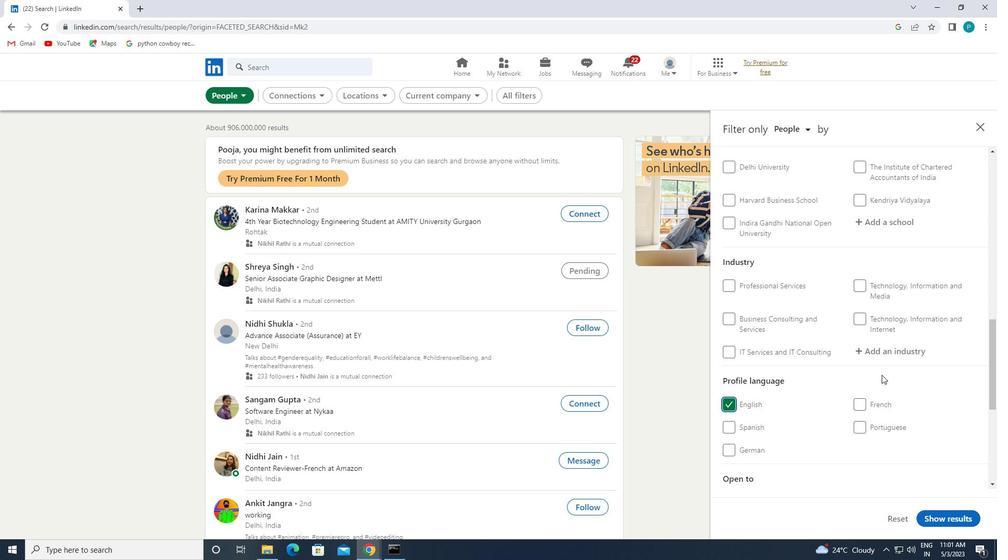 
Action: Mouse scrolled (882, 363) with delta (0, 0)
Screenshot: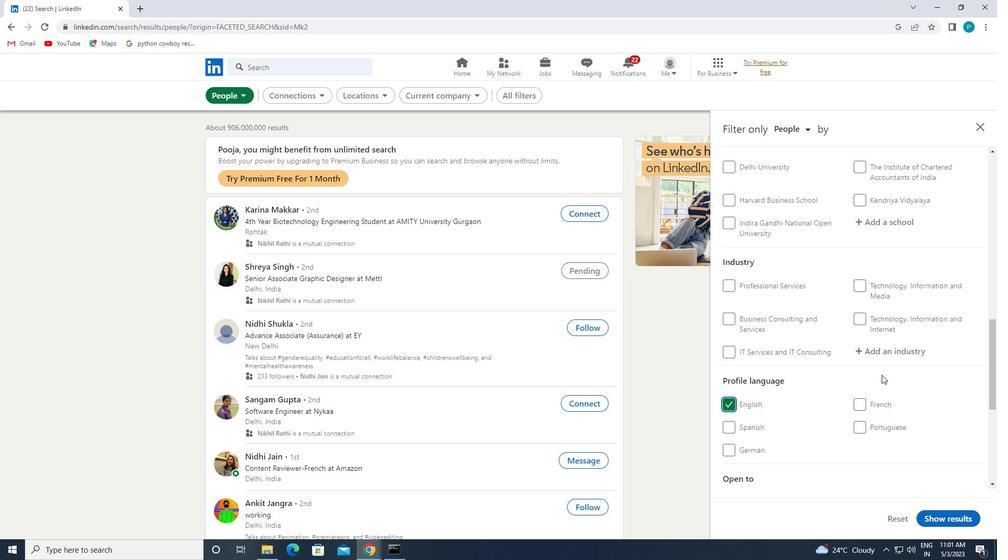 
Action: Mouse scrolled (882, 363) with delta (0, 0)
Screenshot: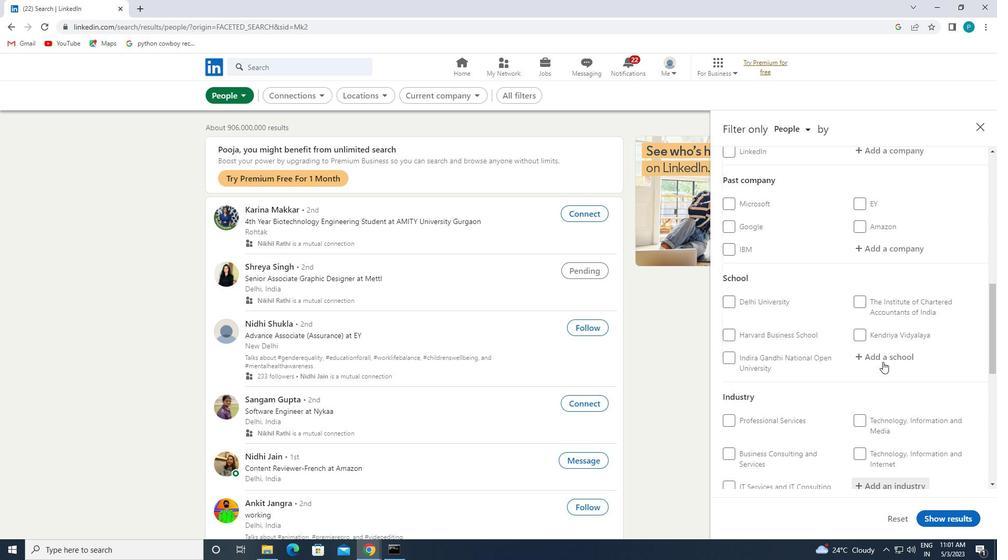 
Action: Mouse scrolled (882, 363) with delta (0, 0)
Screenshot: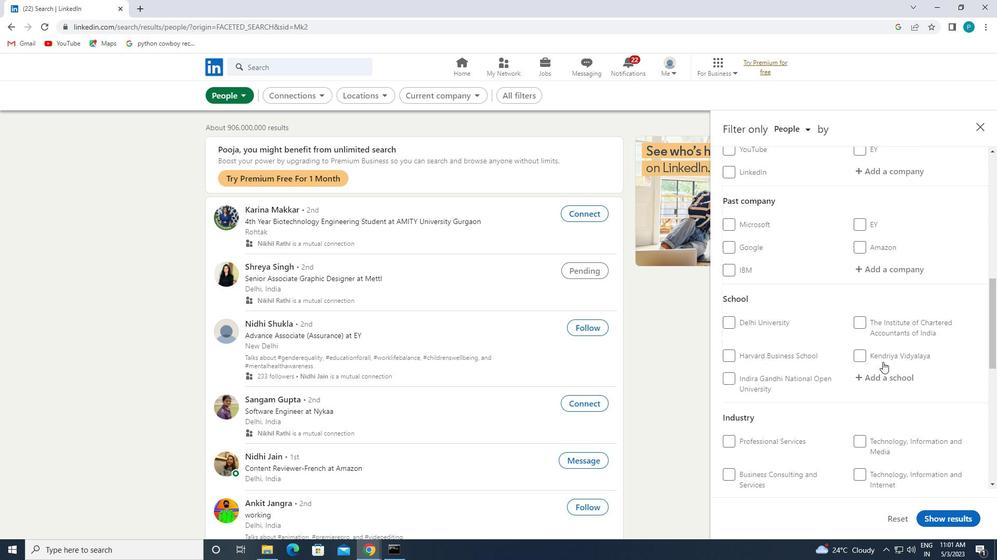
Action: Mouse scrolled (882, 363) with delta (0, 0)
Screenshot: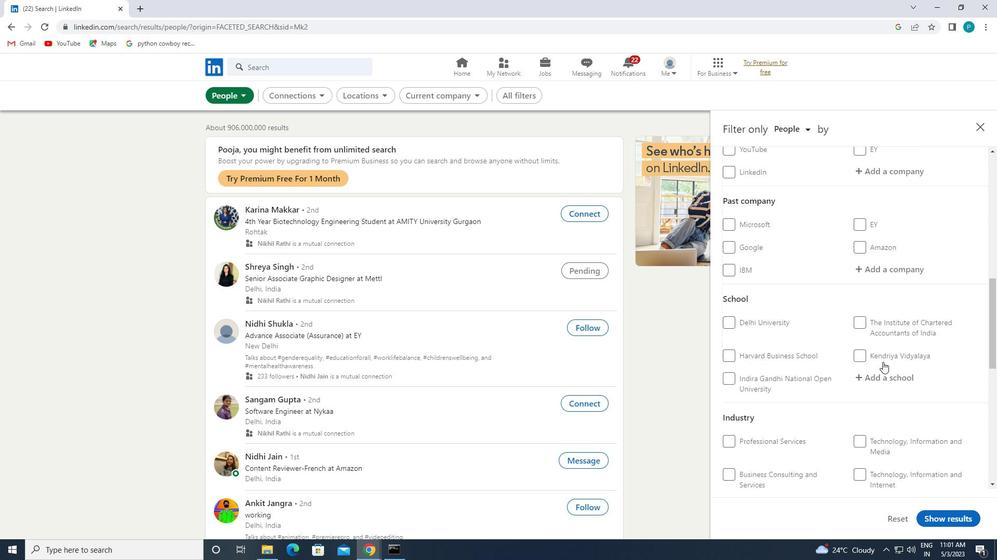 
Action: Mouse scrolled (882, 363) with delta (0, 0)
Screenshot: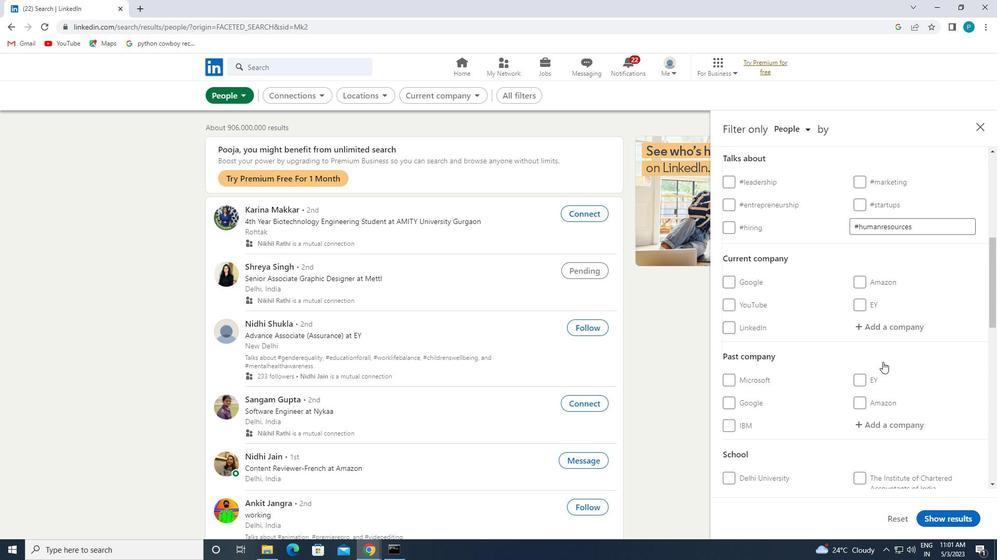 
Action: Mouse scrolled (882, 363) with delta (0, 0)
Screenshot: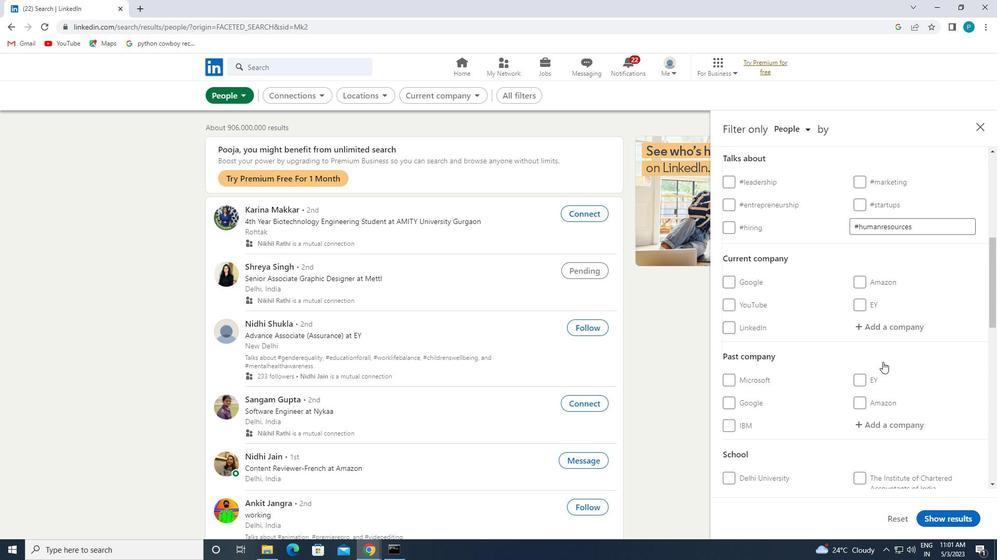 
Action: Mouse scrolled (882, 363) with delta (0, 0)
Screenshot: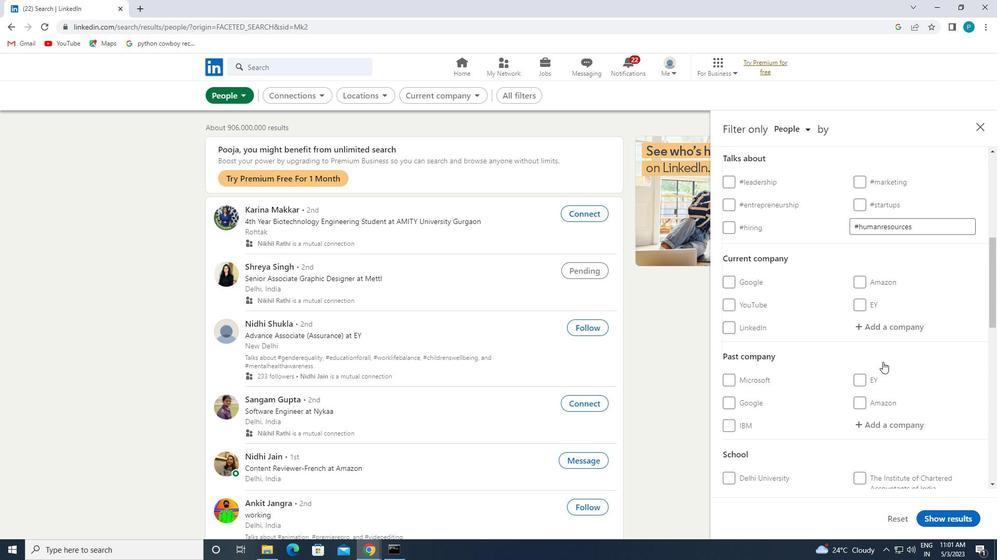
Action: Mouse moved to (877, 443)
Screenshot: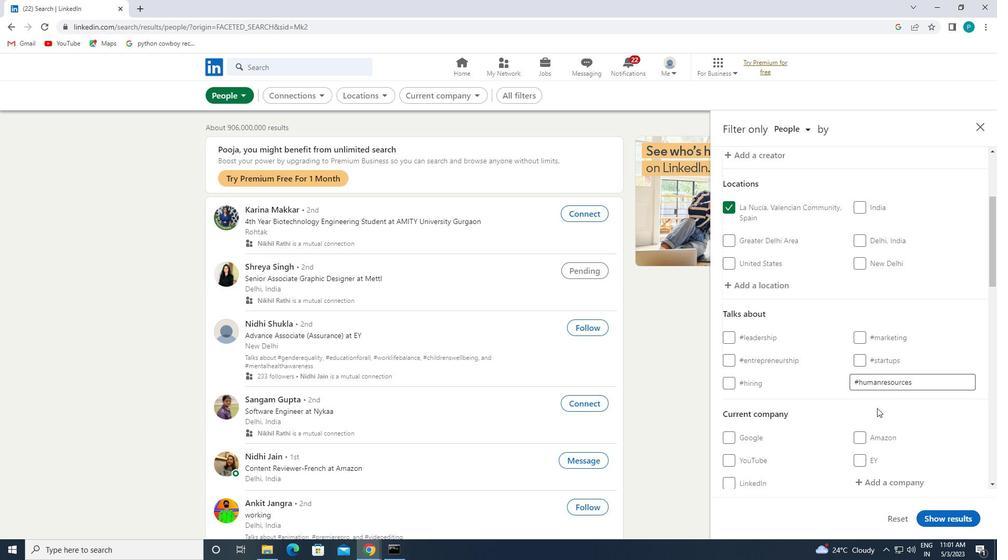 
Action: Mouse scrolled (877, 442) with delta (0, 0)
Screenshot: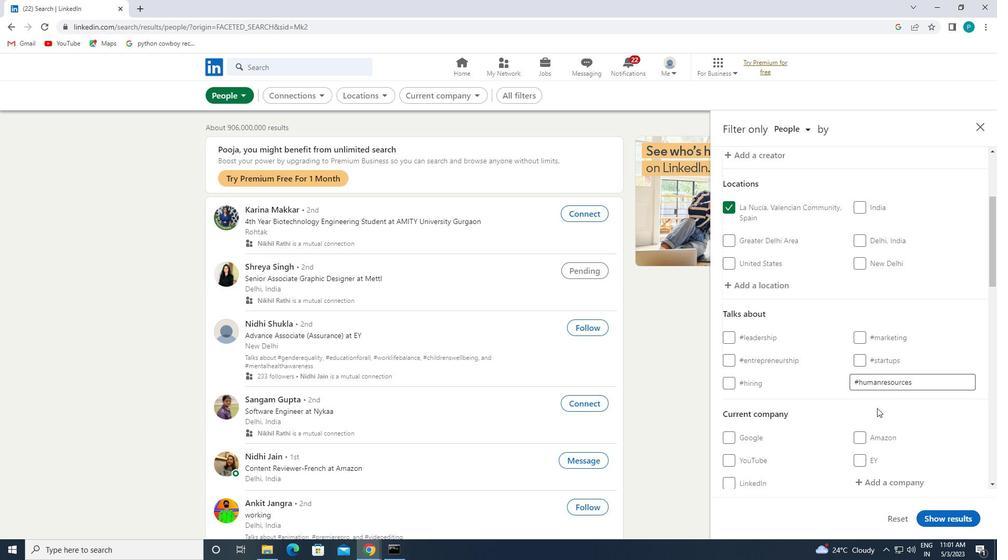 
Action: Mouse moved to (875, 446)
Screenshot: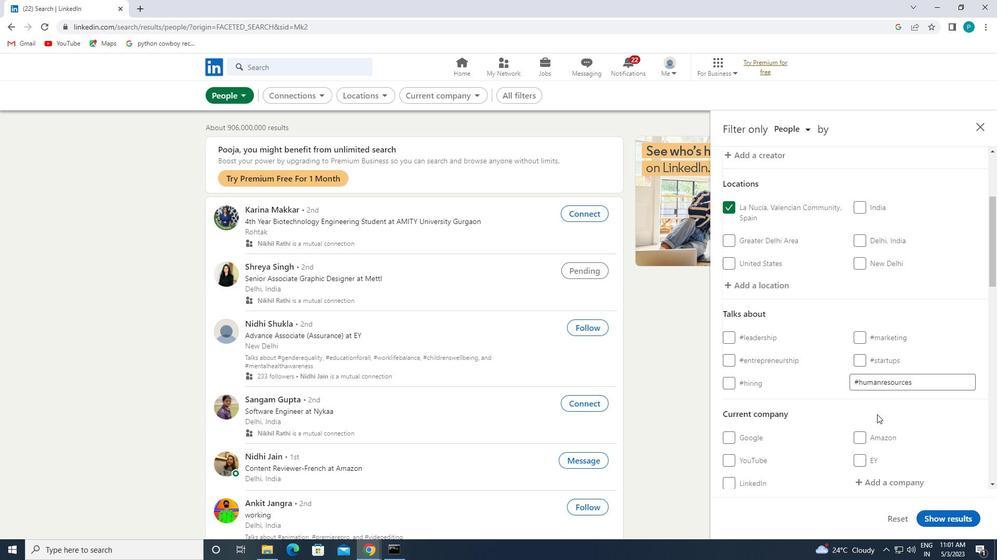 
Action: Mouse scrolled (875, 445) with delta (0, 0)
Screenshot: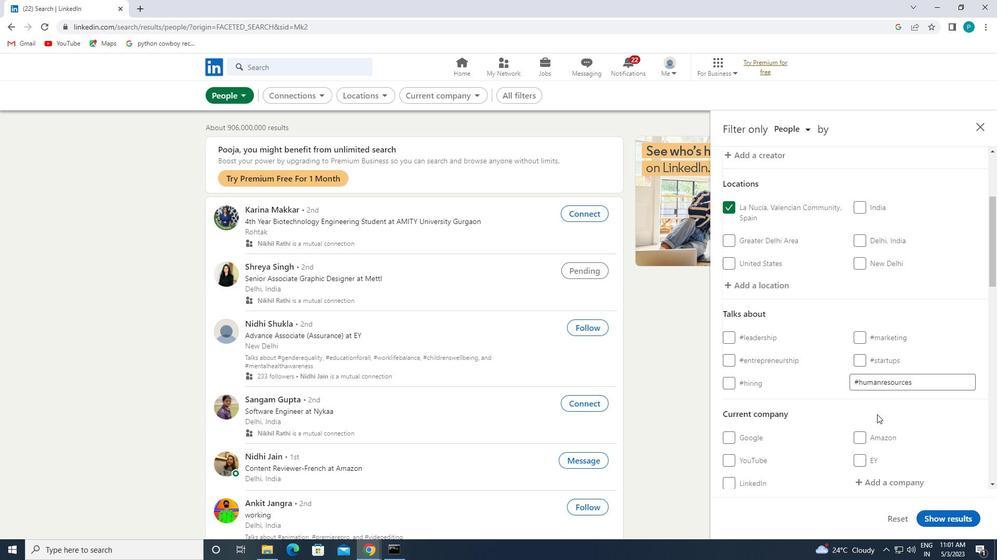 
Action: Mouse moved to (877, 380)
Screenshot: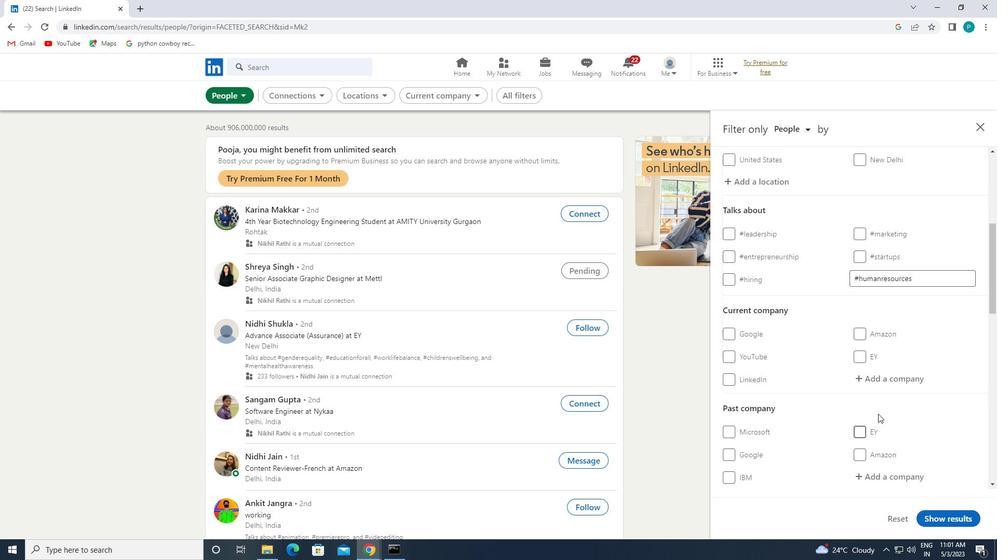
Action: Mouse pressed left at (877, 380)
Screenshot: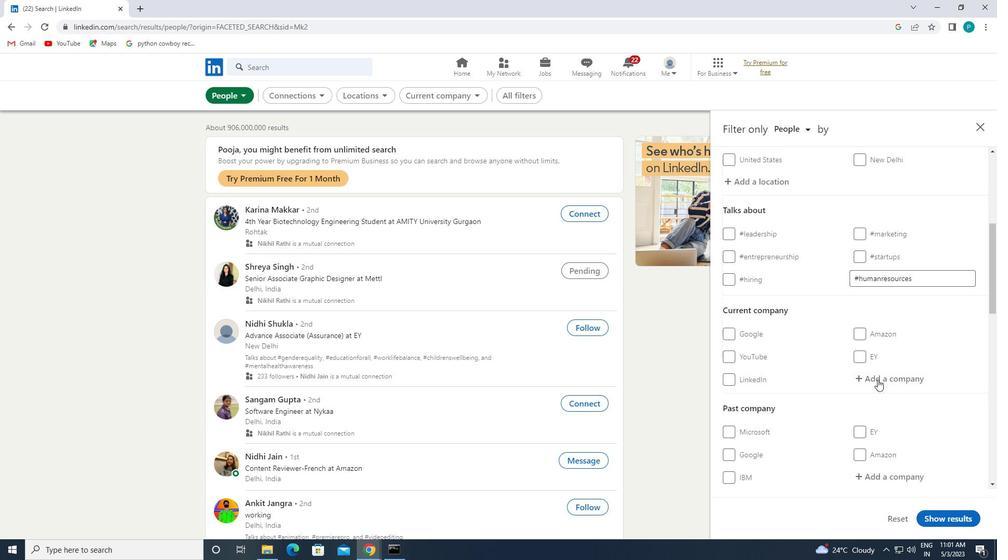
Action: Mouse moved to (895, 390)
Screenshot: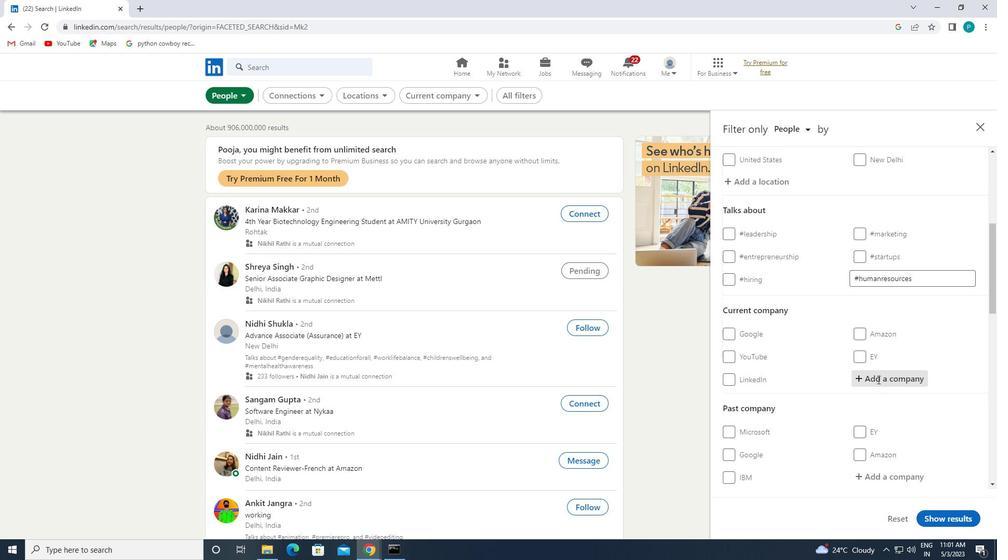 
Action: Key pressed <Key.caps_lock>A<Key.caps_lock>XIS
Screenshot: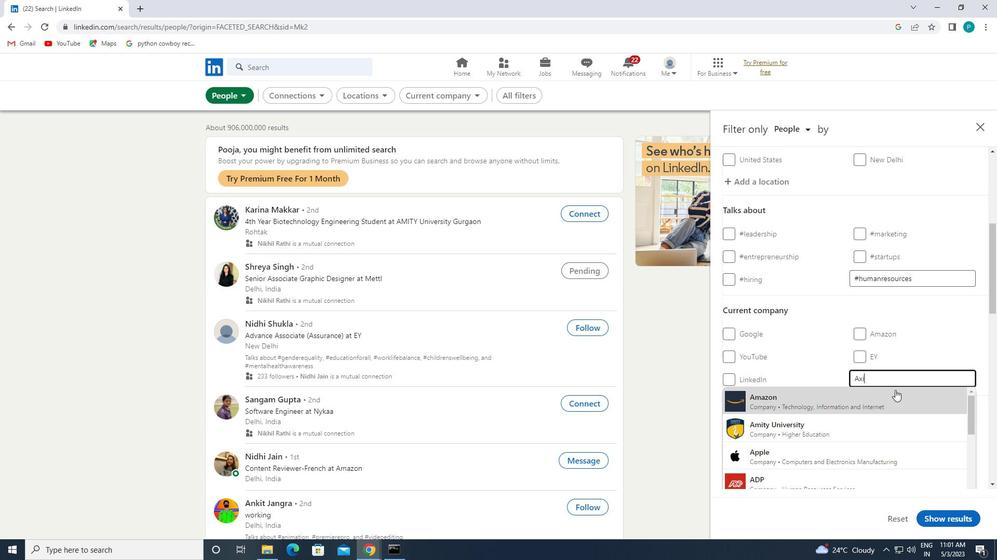 
Action: Mouse moved to (891, 397)
Screenshot: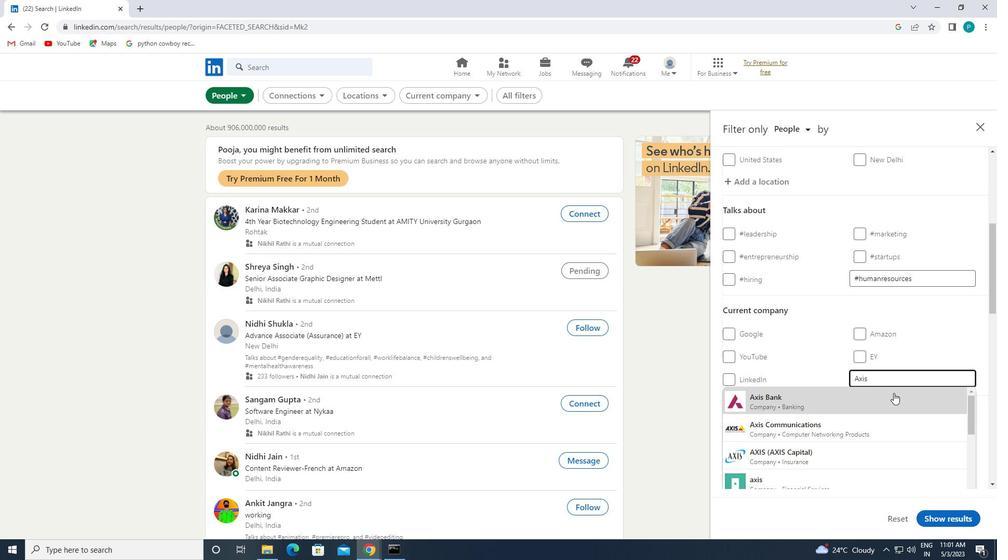 
Action: Mouse pressed left at (891, 397)
Screenshot: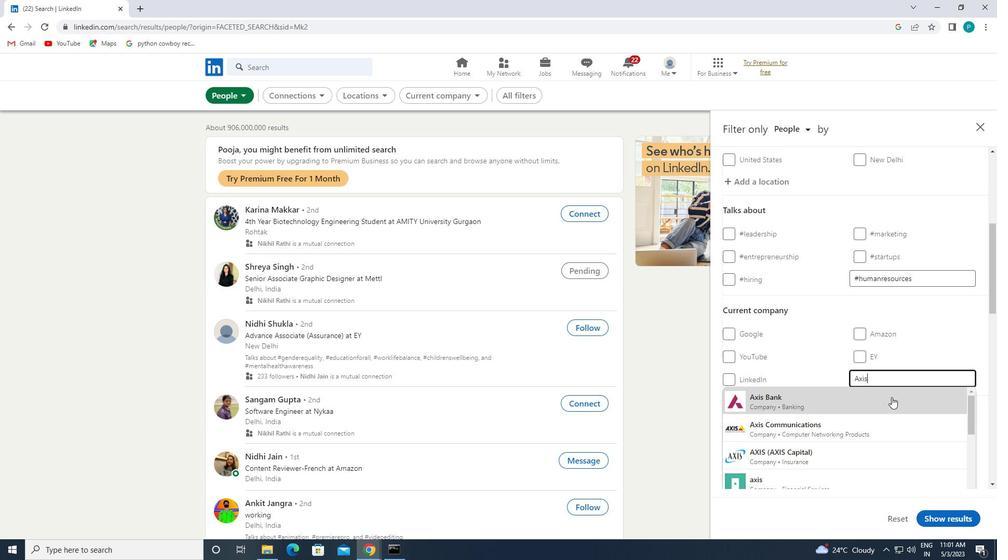 
Action: Mouse moved to (891, 397)
Screenshot: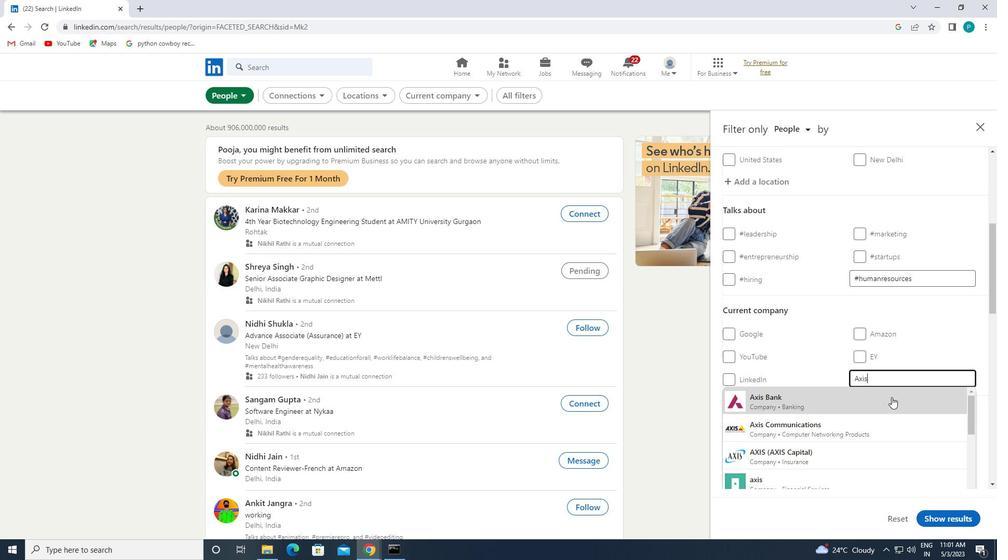 
Action: Mouse scrolled (891, 397) with delta (0, 0)
Screenshot: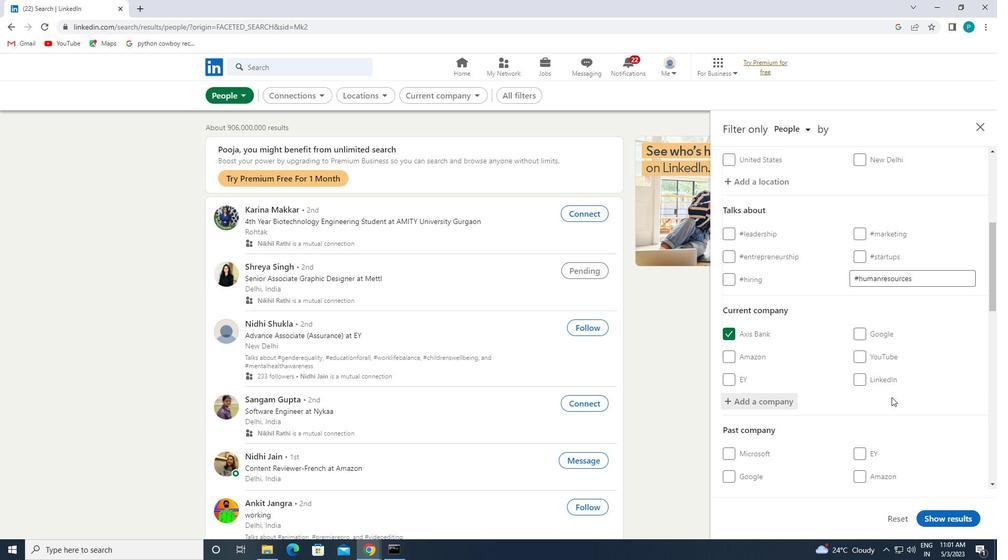 
Action: Mouse moved to (891, 398)
Screenshot: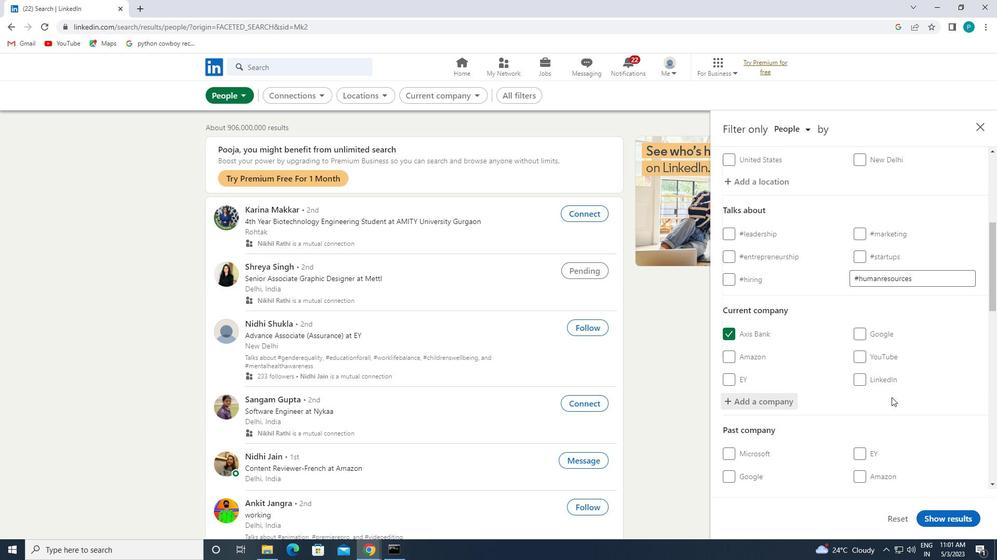 
Action: Mouse scrolled (891, 397) with delta (0, 0)
Screenshot: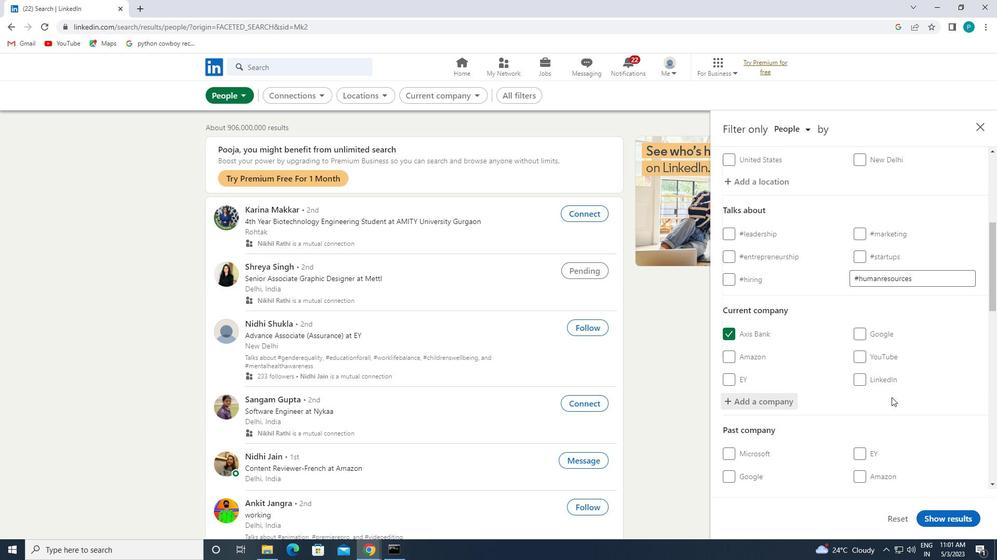 
Action: Mouse scrolled (891, 397) with delta (0, 0)
Screenshot: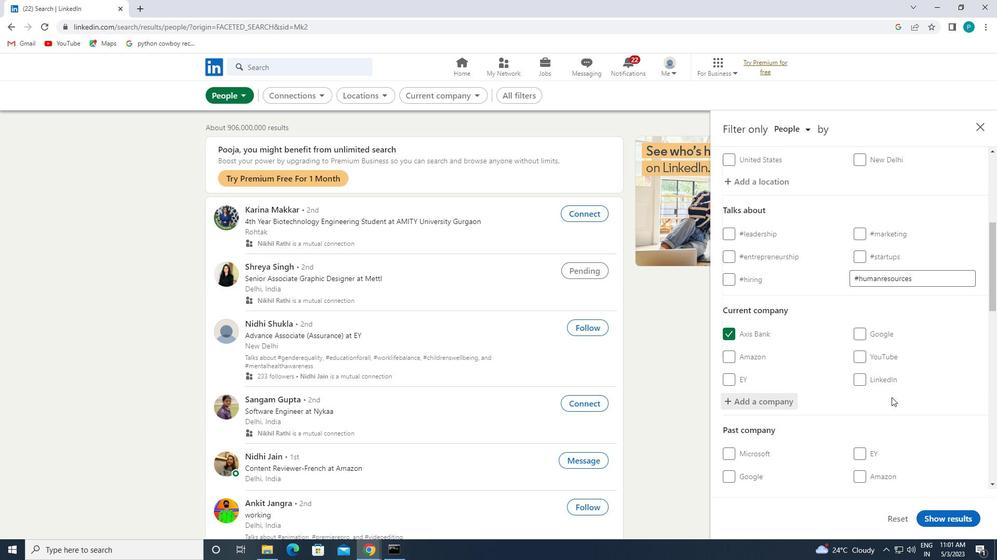 
Action: Mouse moved to (879, 388)
Screenshot: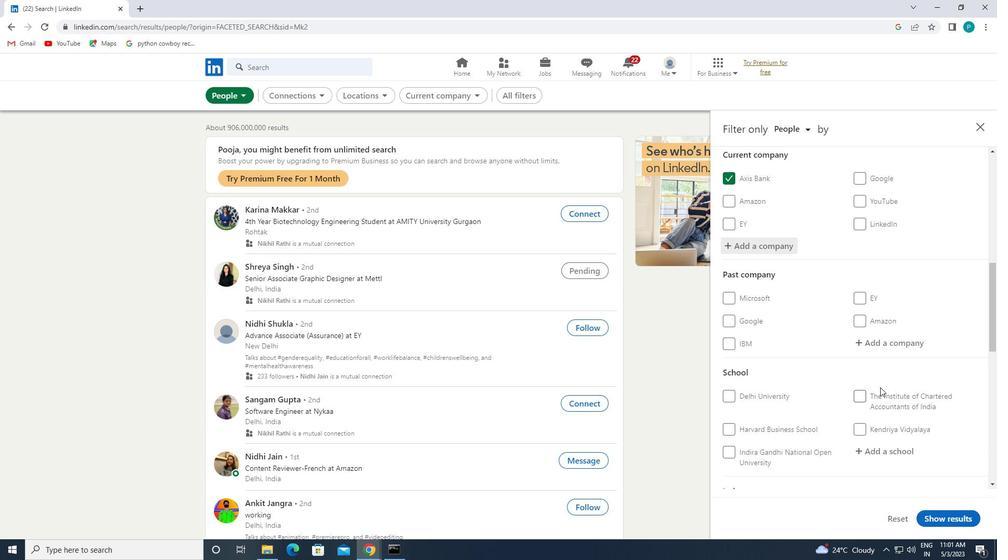 
Action: Mouse scrolled (879, 387) with delta (0, 0)
Screenshot: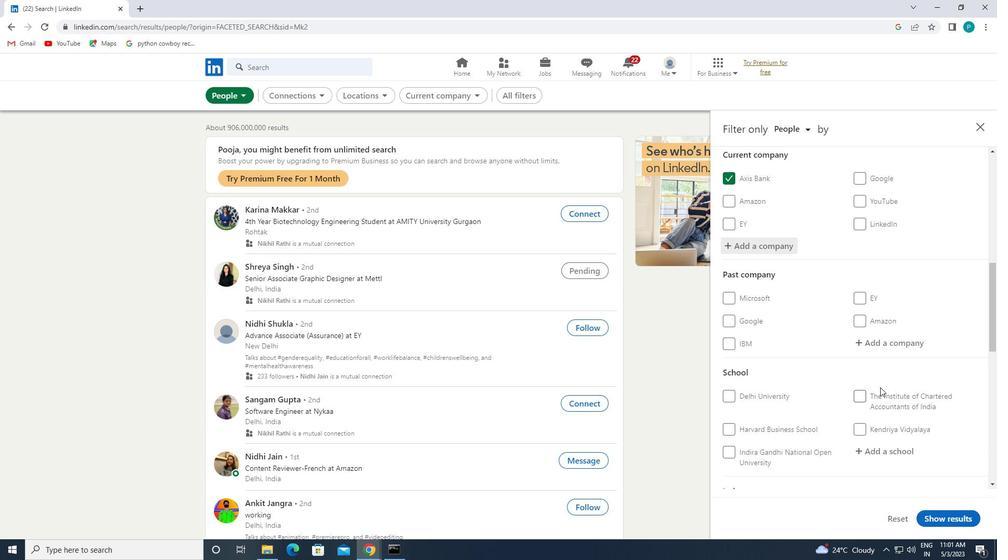 
Action: Mouse moved to (876, 399)
Screenshot: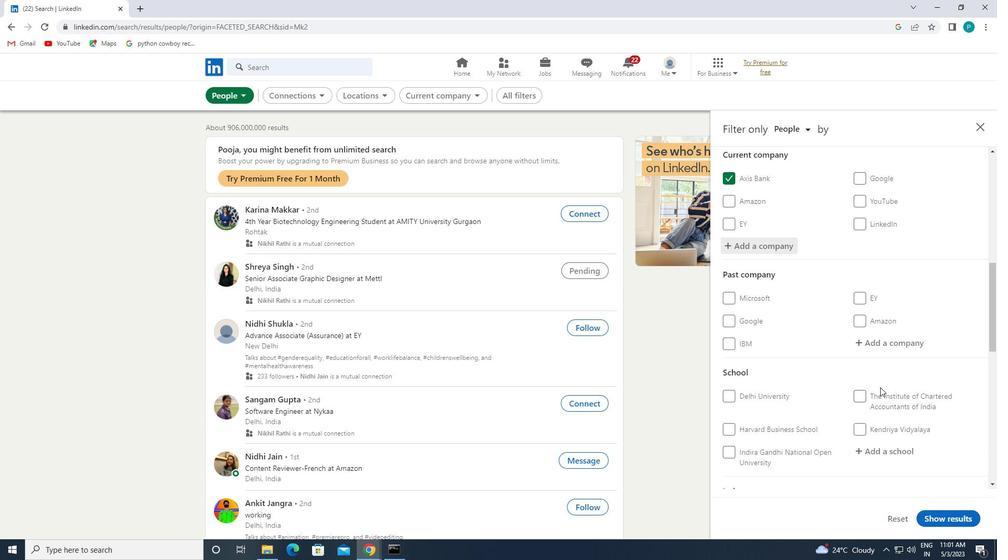 
Action: Mouse pressed left at (876, 399)
Screenshot: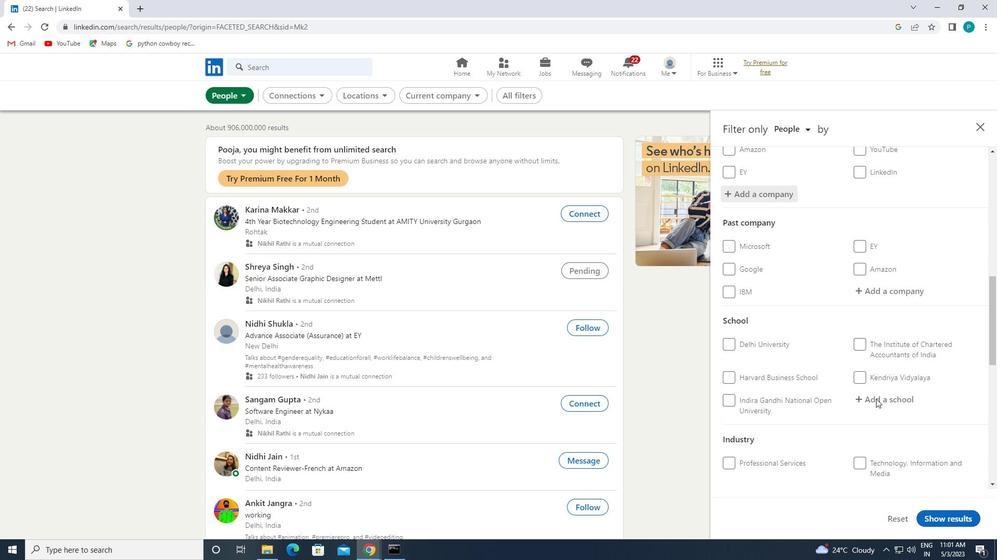
Action: Mouse moved to (878, 401)
Screenshot: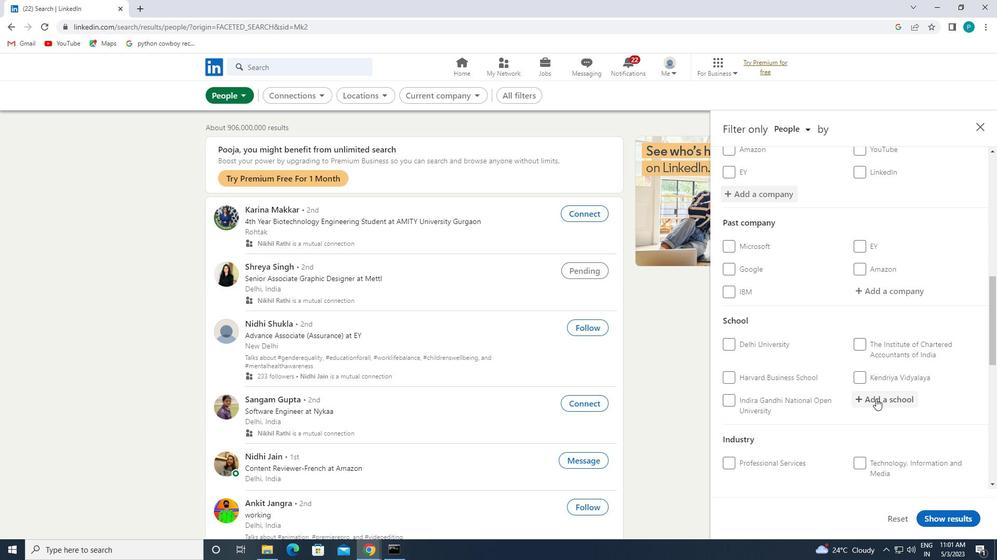
Action: Key pressed <Key.caps_lock>T<Key.caps_lock>HE<Key.space><Key.caps_lock>I<Key.caps_lock>NDIAN<Key.space><Key.caps_lock>
Screenshot: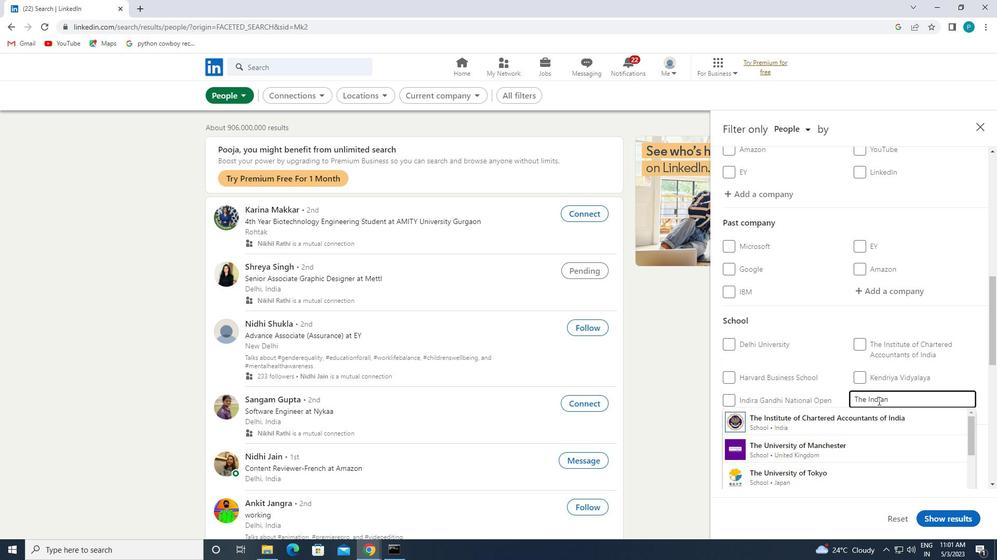 
Action: Mouse moved to (876, 399)
Screenshot: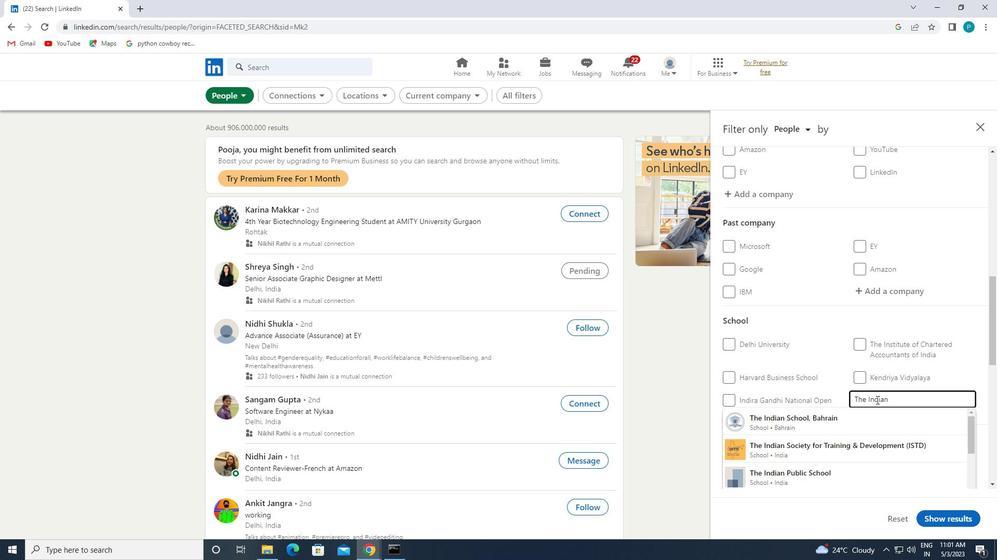 
Action: Key pressed <Key.caps_lock>S<Key.caps_lock><Key.backspace>C<Key.backspace>S<Key.caps_lock>CHOOL
Screenshot: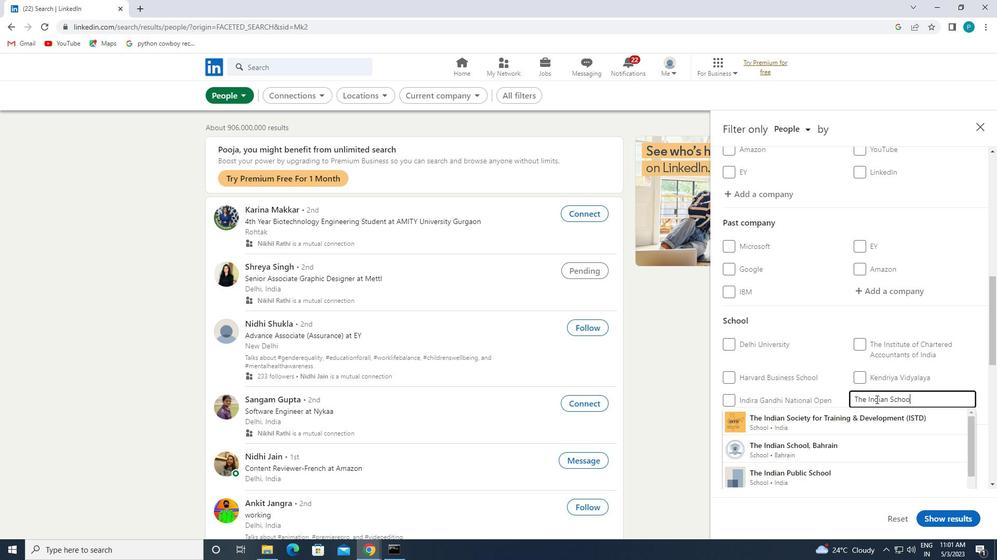 
Action: Mouse moved to (842, 430)
Screenshot: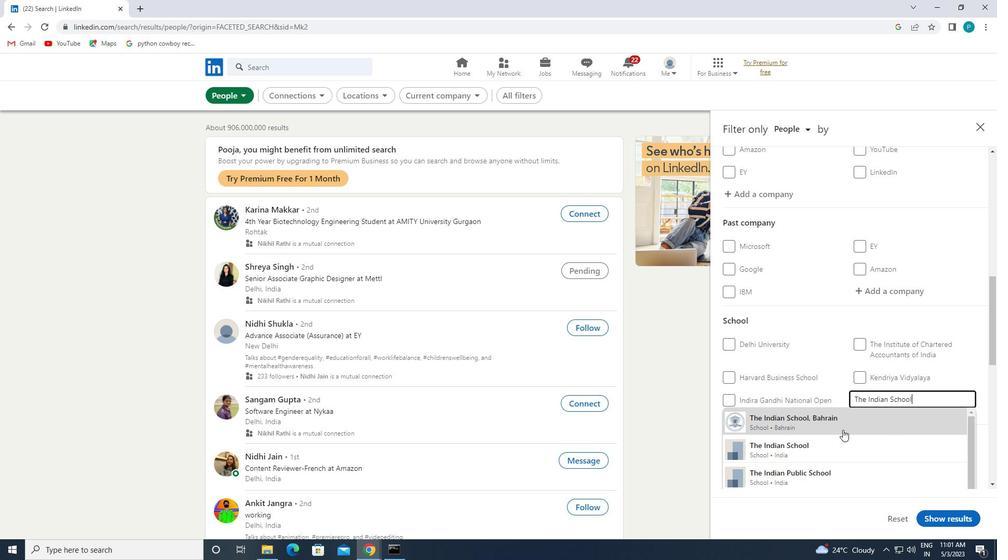 
Action: Mouse scrolled (842, 430) with delta (0, 0)
Screenshot: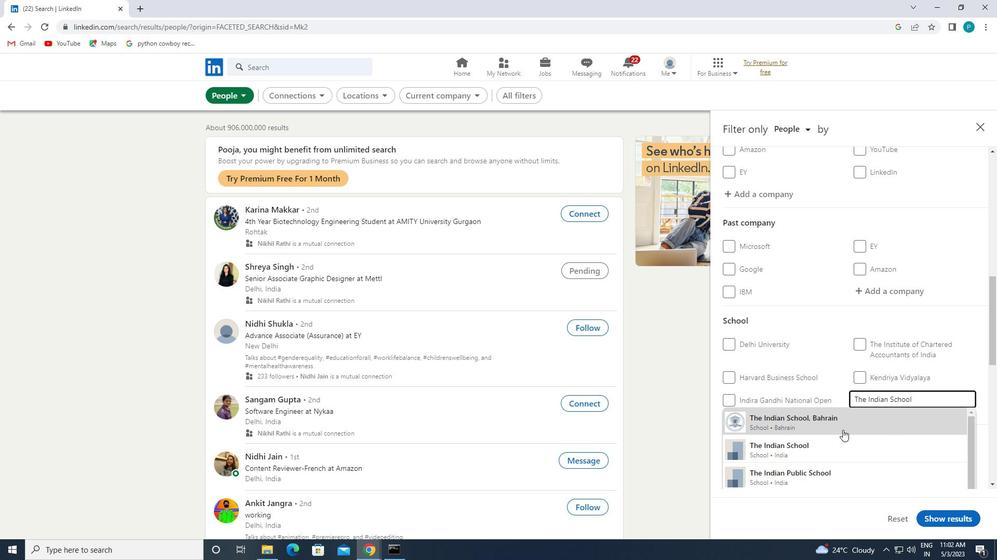 
Action: Mouse scrolled (842, 431) with delta (0, 0)
Screenshot: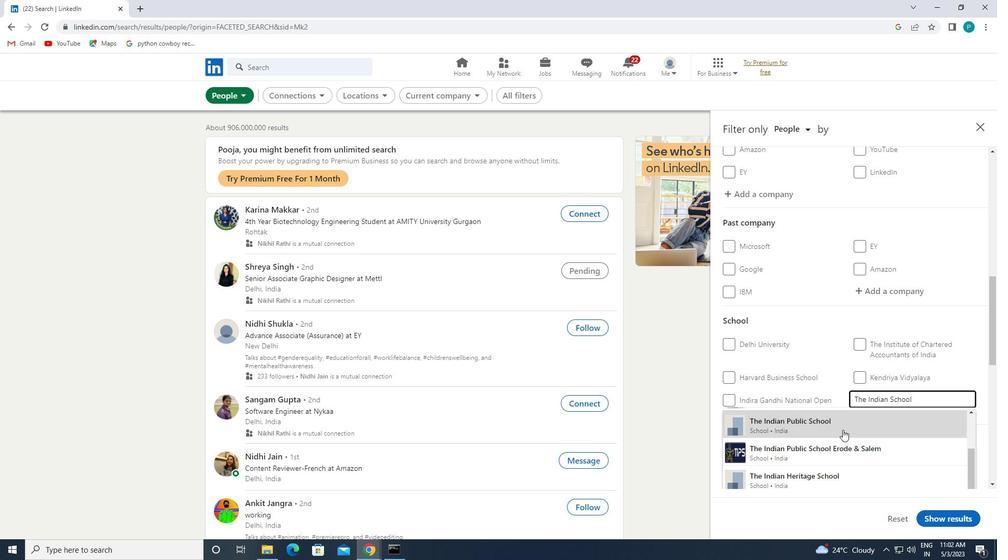 
Action: Mouse moved to (841, 442)
Screenshot: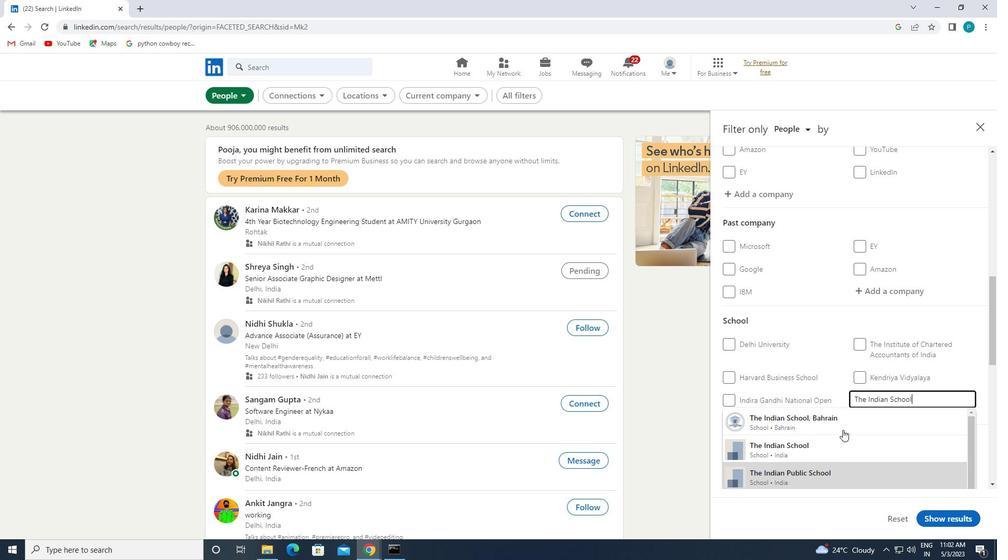
Action: Mouse pressed left at (841, 442)
Screenshot: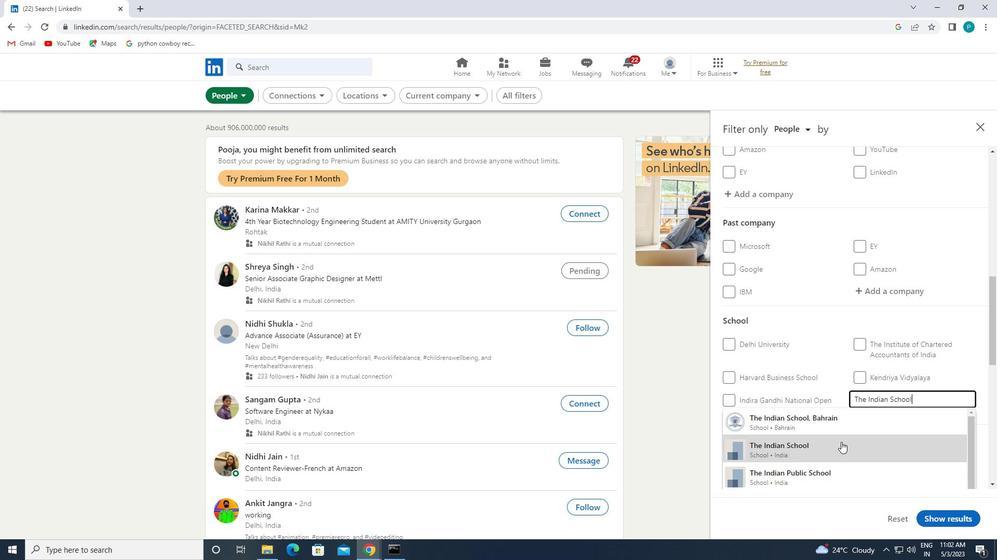 
Action: Mouse scrolled (841, 441) with delta (0, 0)
Screenshot: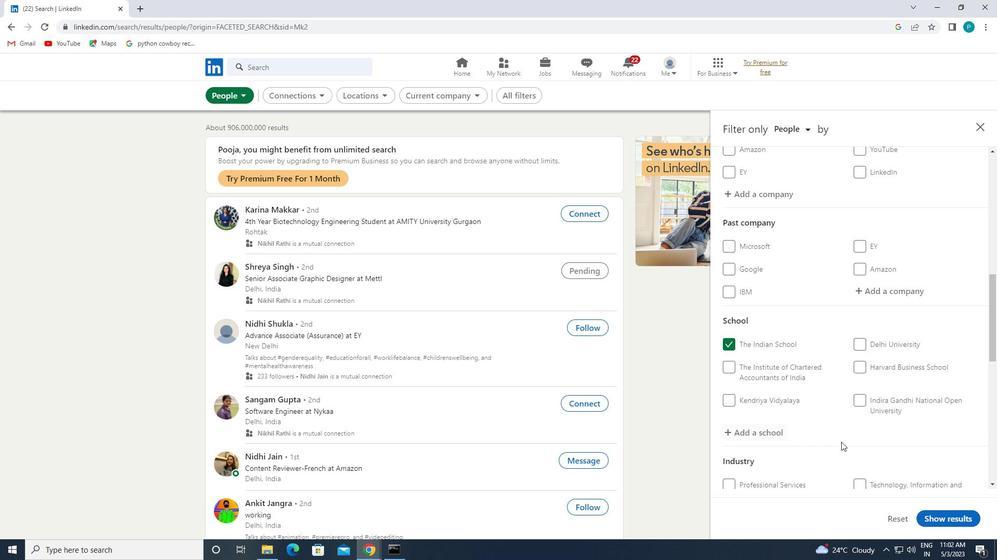 
Action: Mouse scrolled (841, 441) with delta (0, 0)
Screenshot: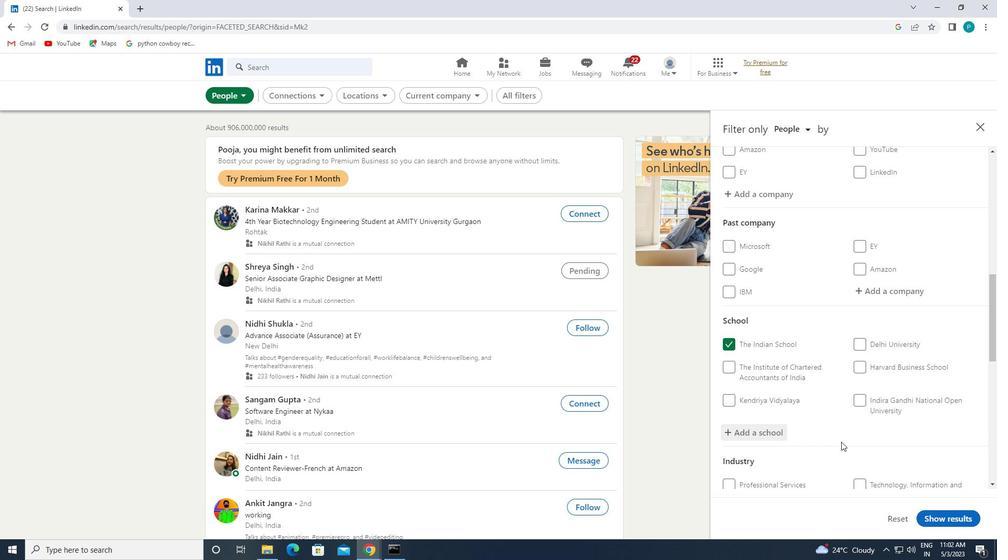 
Action: Mouse moved to (840, 441)
Screenshot: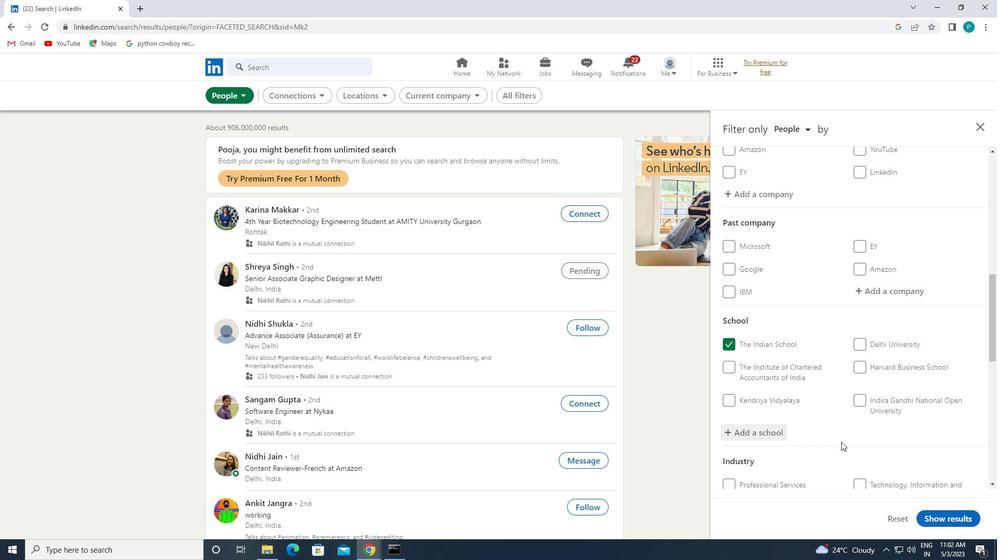 
Action: Mouse scrolled (840, 440) with delta (0, 0)
Screenshot: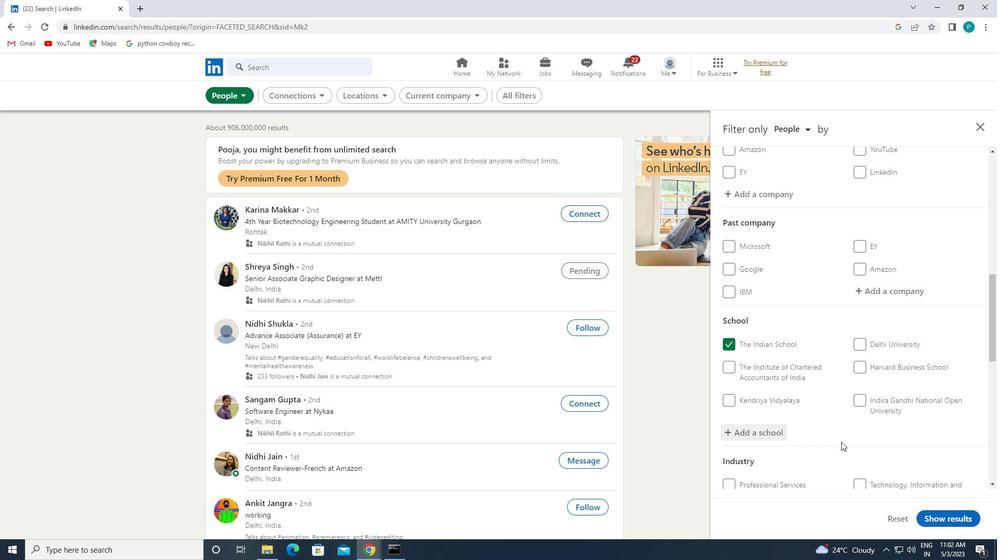 
Action: Mouse moved to (846, 409)
Screenshot: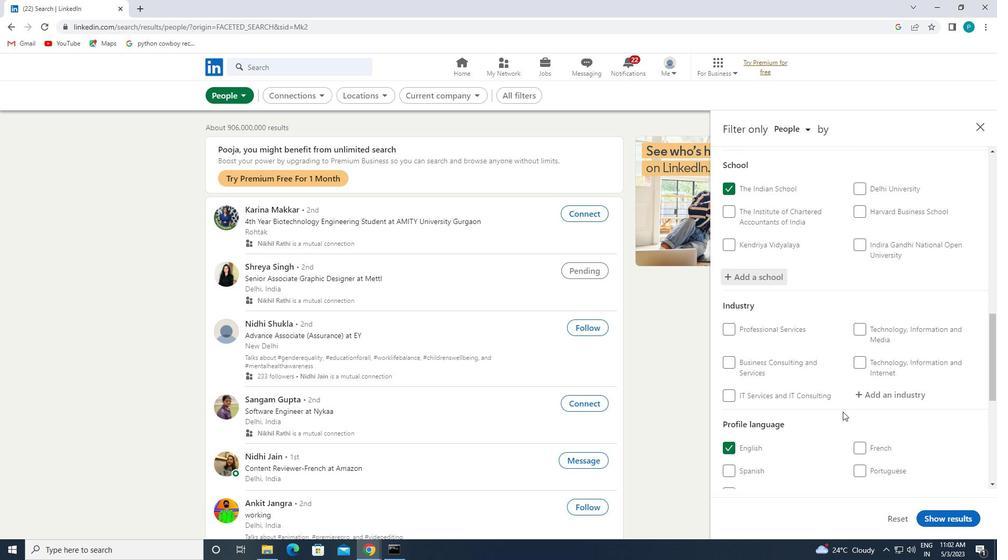 
Action: Mouse scrolled (846, 408) with delta (0, 0)
Screenshot: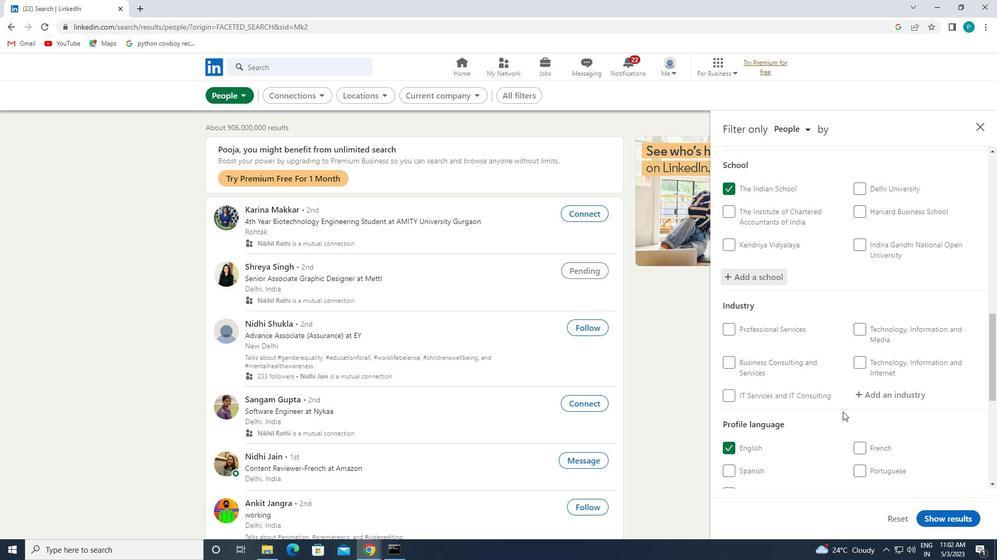 
Action: Mouse moved to (846, 409)
Screenshot: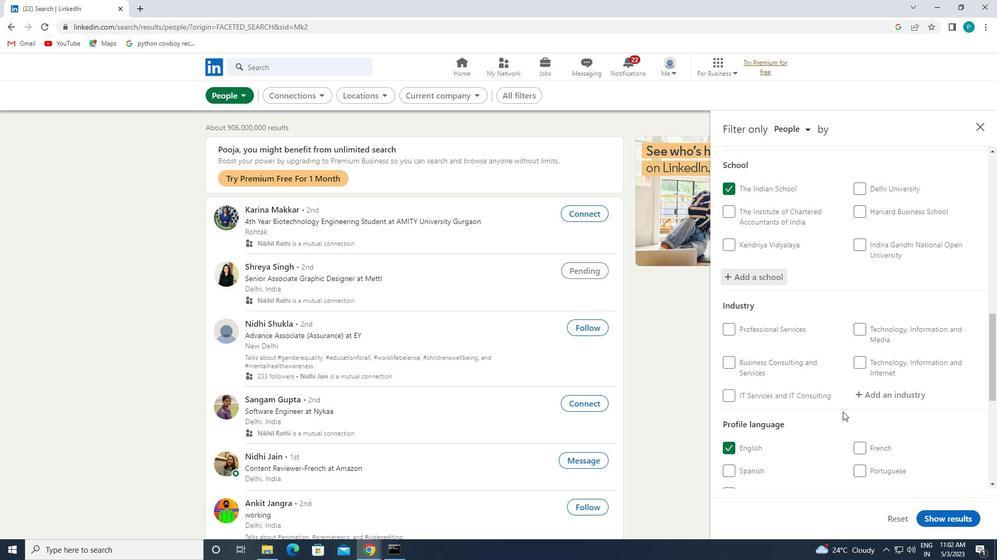 
Action: Mouse scrolled (846, 408) with delta (0, 0)
Screenshot: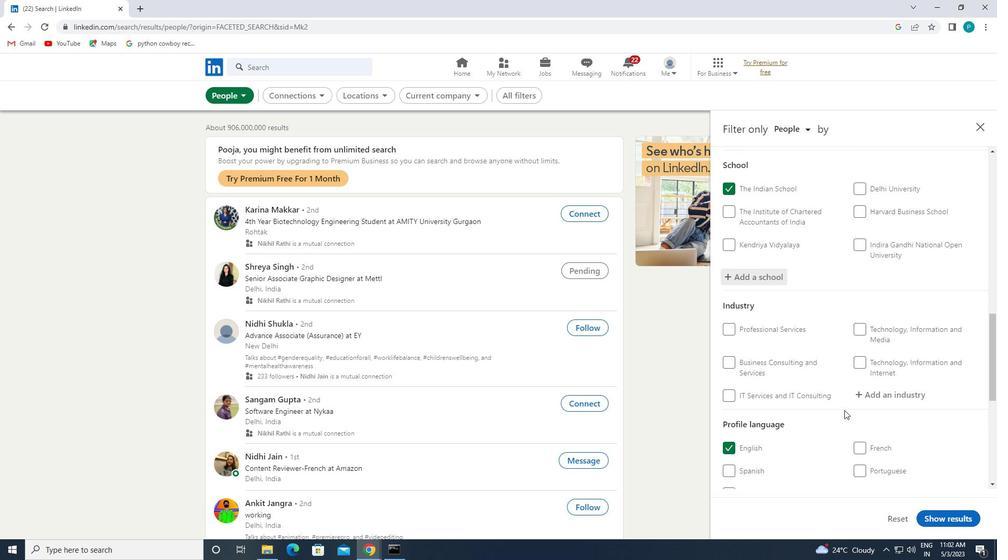 
Action: Mouse moved to (859, 298)
Screenshot: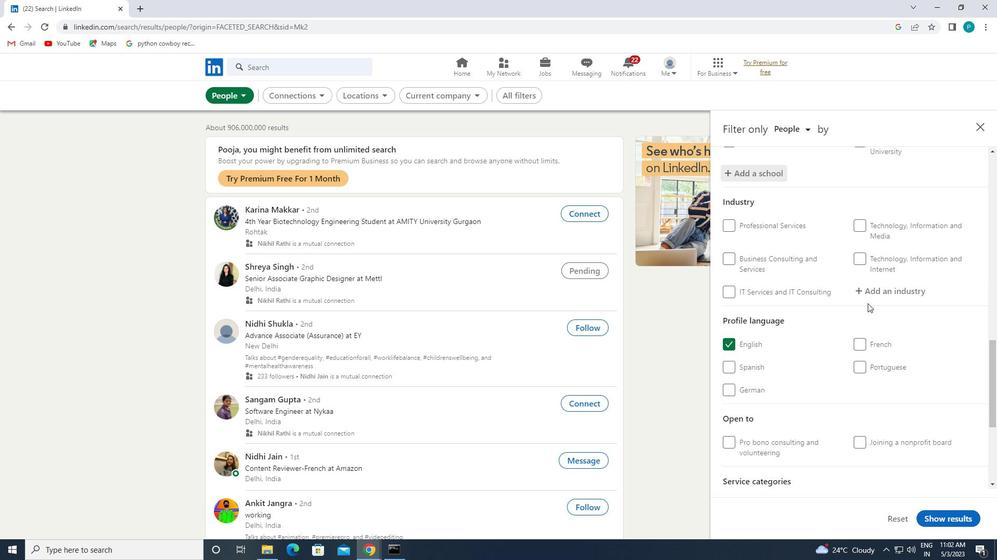 
Action: Mouse pressed left at (859, 298)
Screenshot: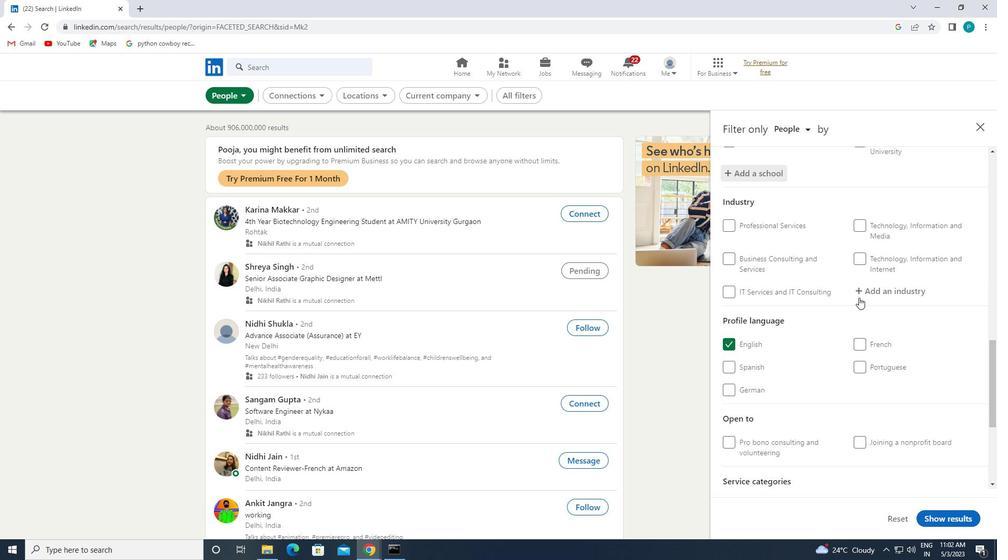 
Action: Mouse moved to (852, 313)
Screenshot: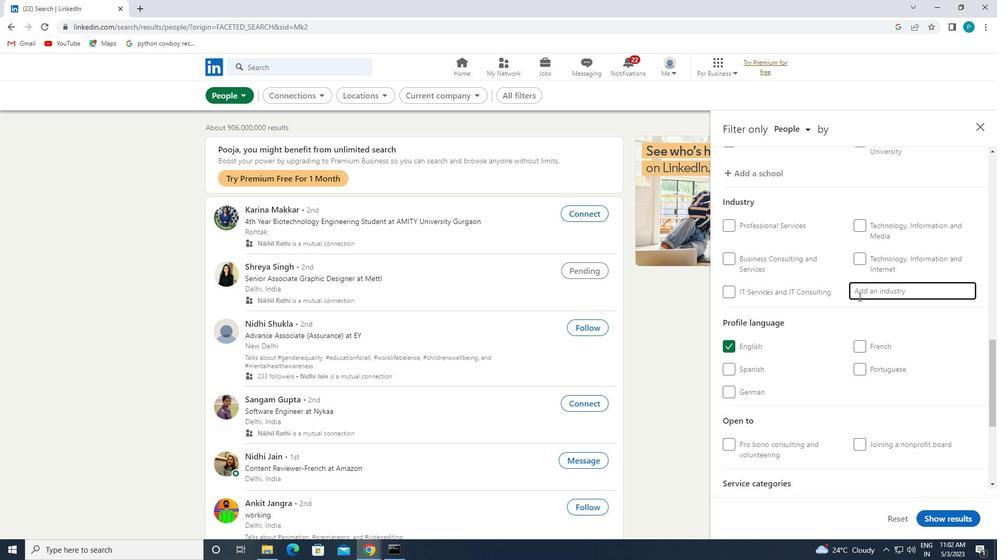 
Action: Key pressed <Key.caps_lock>S<Key.caps_lock>PECI
Screenshot: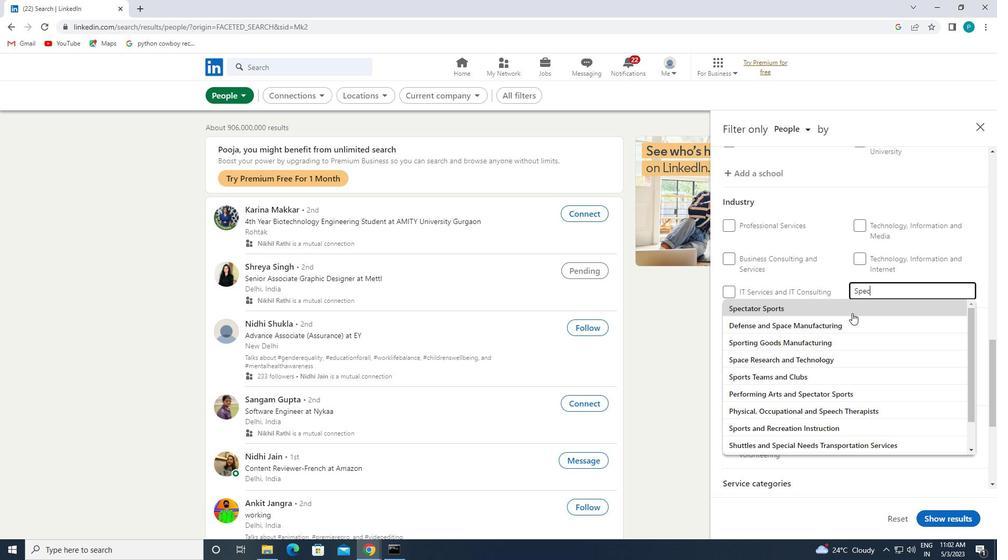 
Action: Mouse moved to (837, 323)
Screenshot: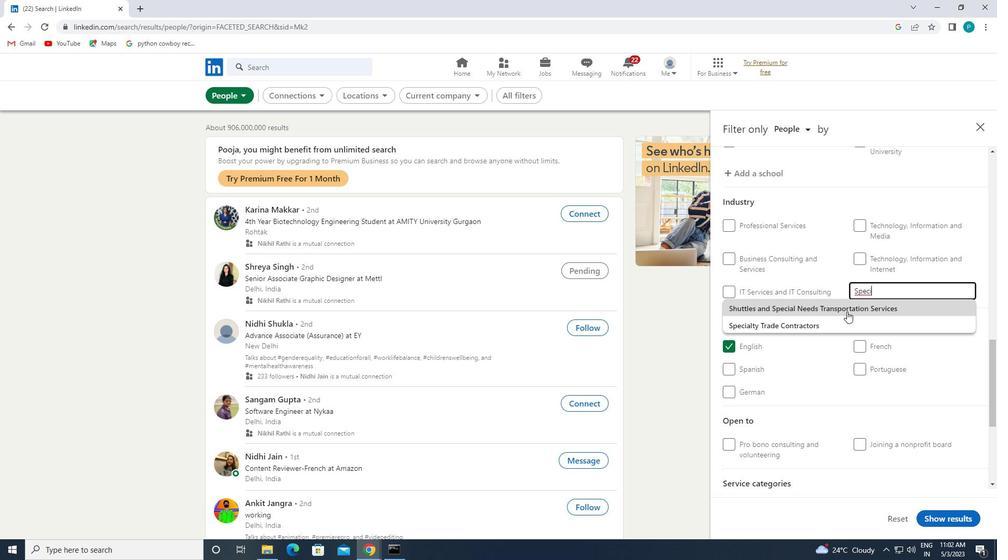 
Action: Mouse pressed left at (837, 323)
Screenshot: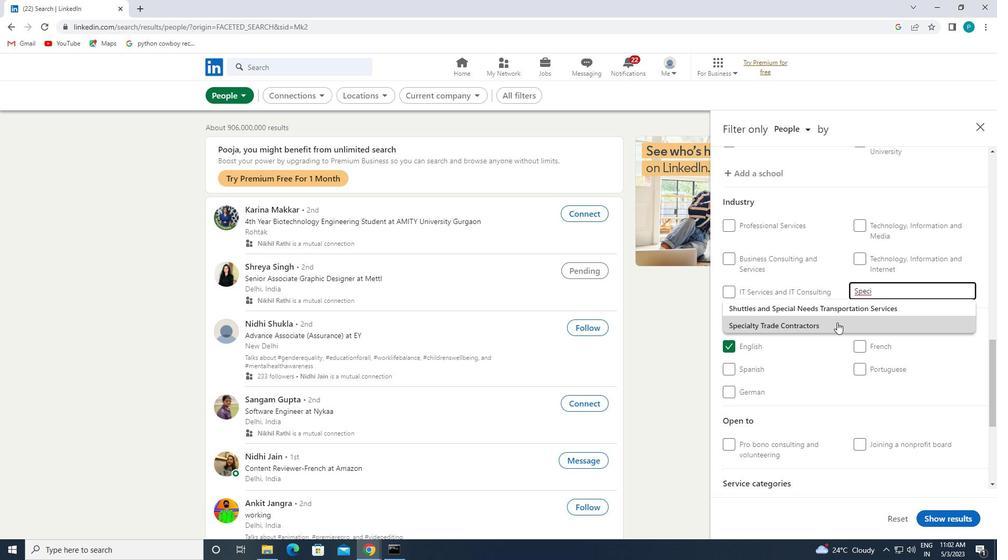 
Action: Mouse moved to (838, 324)
Screenshot: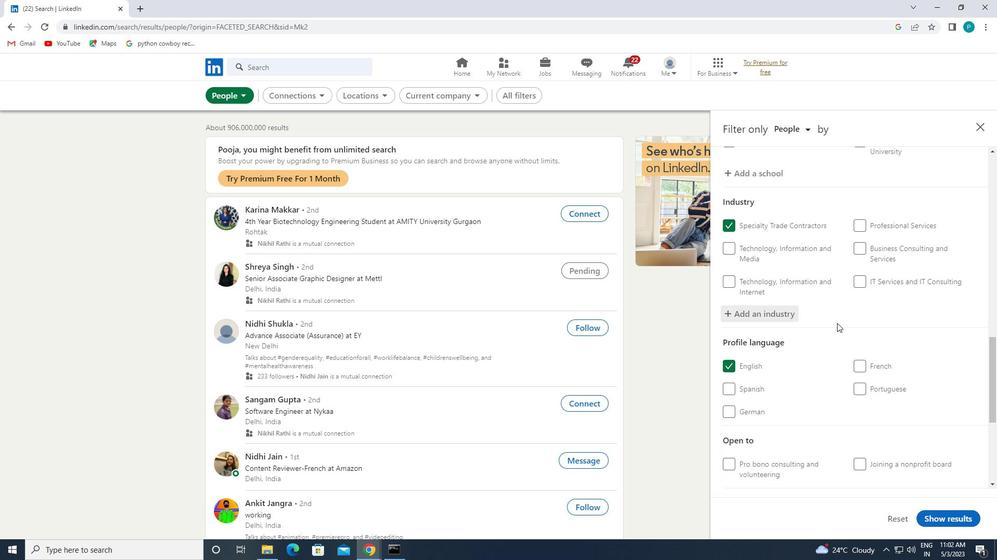 
Action: Mouse scrolled (838, 323) with delta (0, 0)
Screenshot: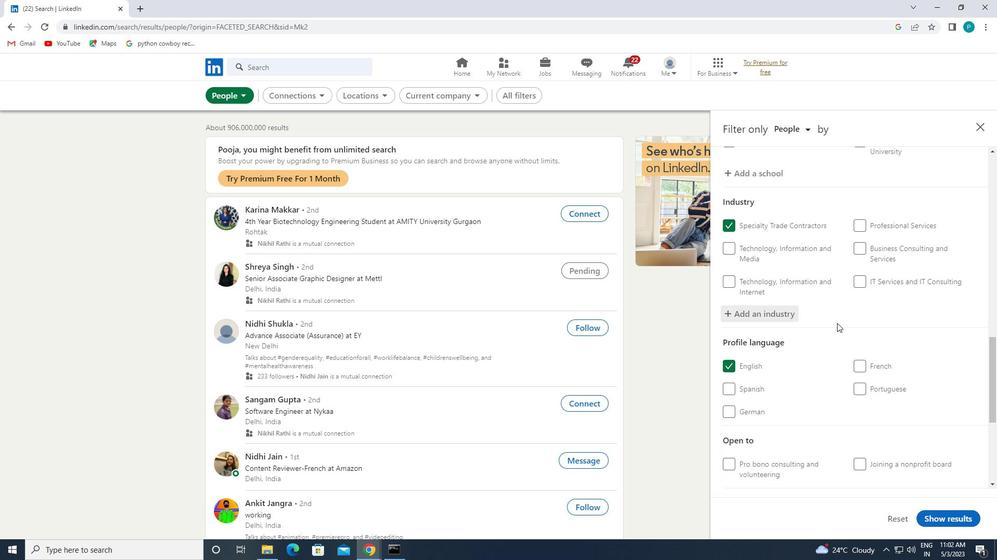 
Action: Mouse scrolled (838, 323) with delta (0, 0)
Screenshot: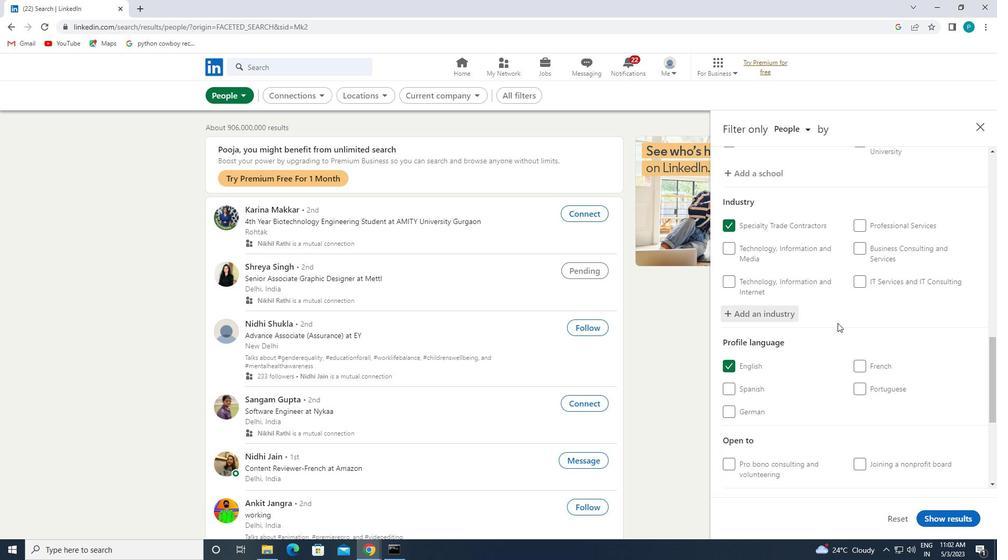 
Action: Mouse moved to (842, 327)
Screenshot: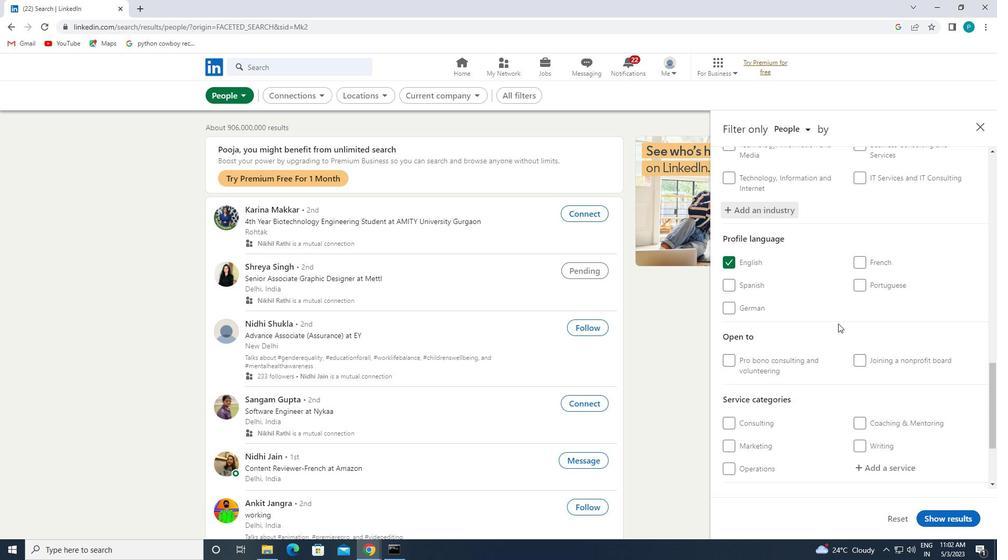 
Action: Mouse scrolled (842, 326) with delta (0, 0)
Screenshot: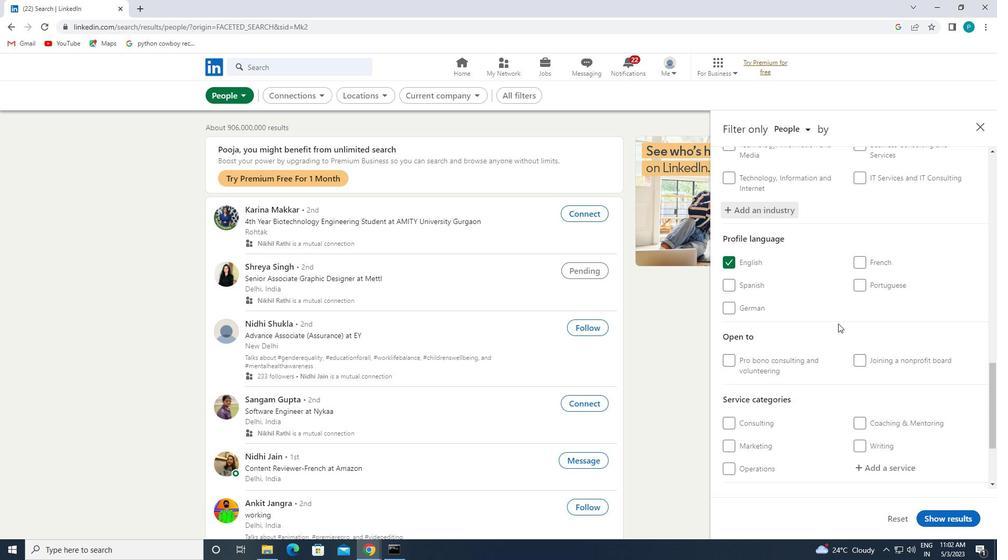 
Action: Mouse scrolled (842, 326) with delta (0, 0)
Screenshot: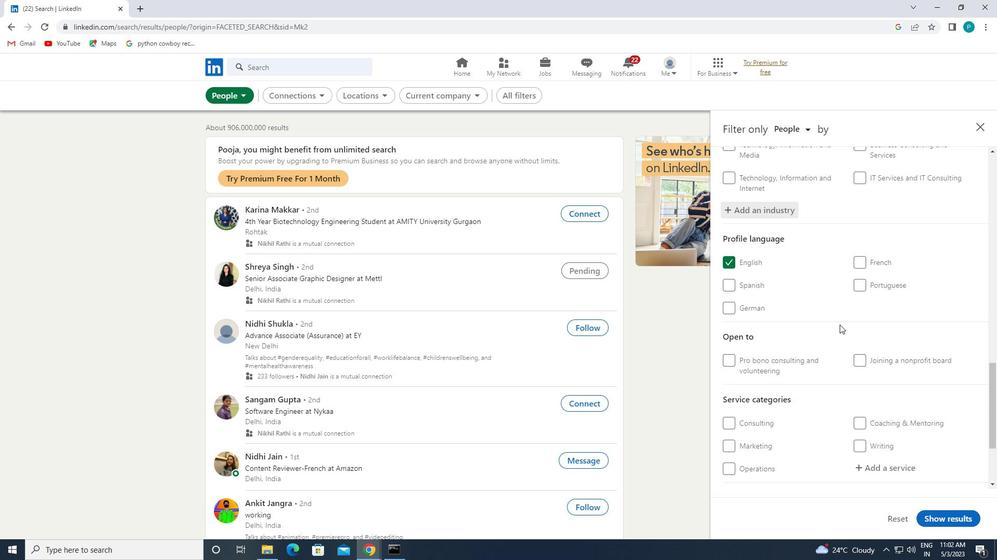 
Action: Mouse moved to (874, 373)
Screenshot: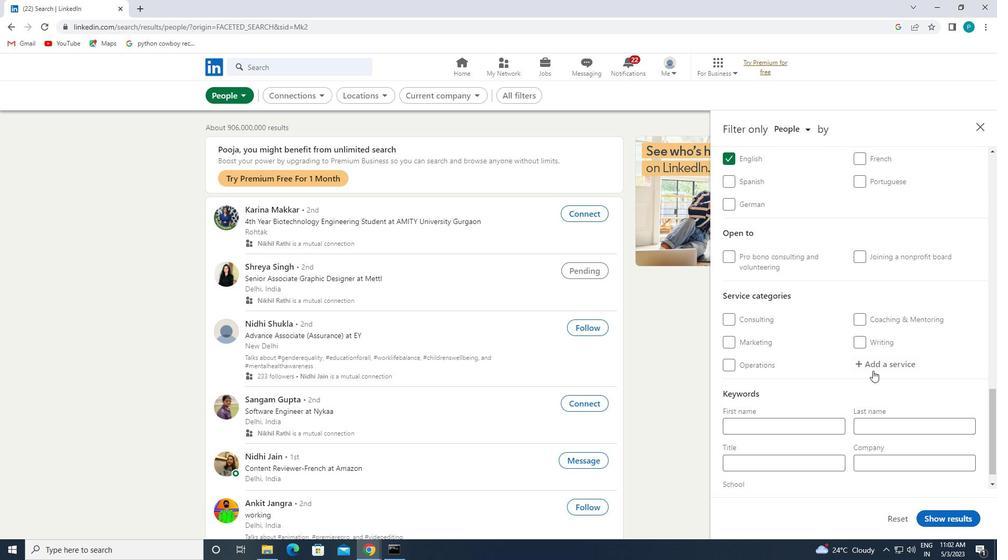
Action: Mouse pressed left at (874, 373)
Screenshot: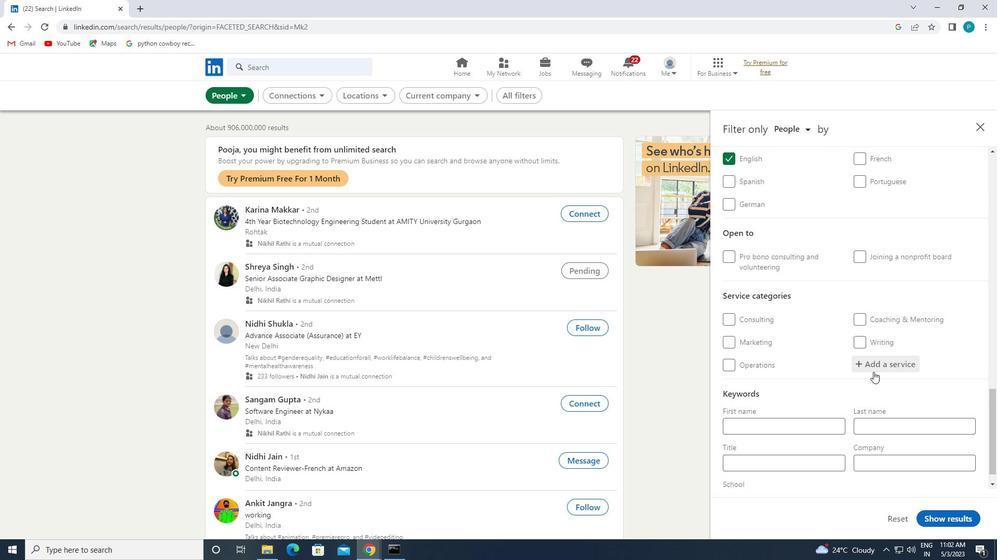 
Action: Mouse moved to (874, 366)
Screenshot: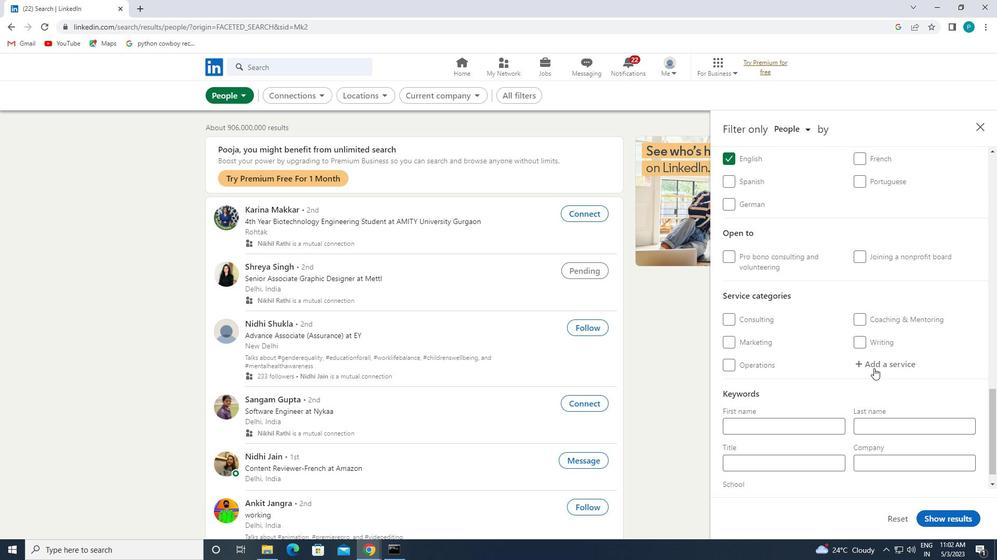 
Action: Mouse pressed left at (874, 366)
Screenshot: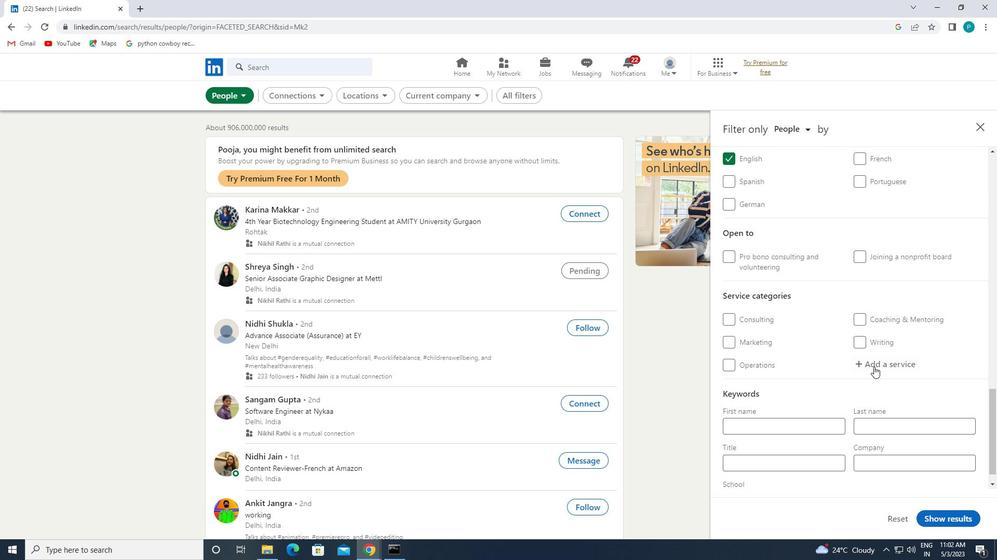 
Action: Mouse moved to (867, 363)
Screenshot: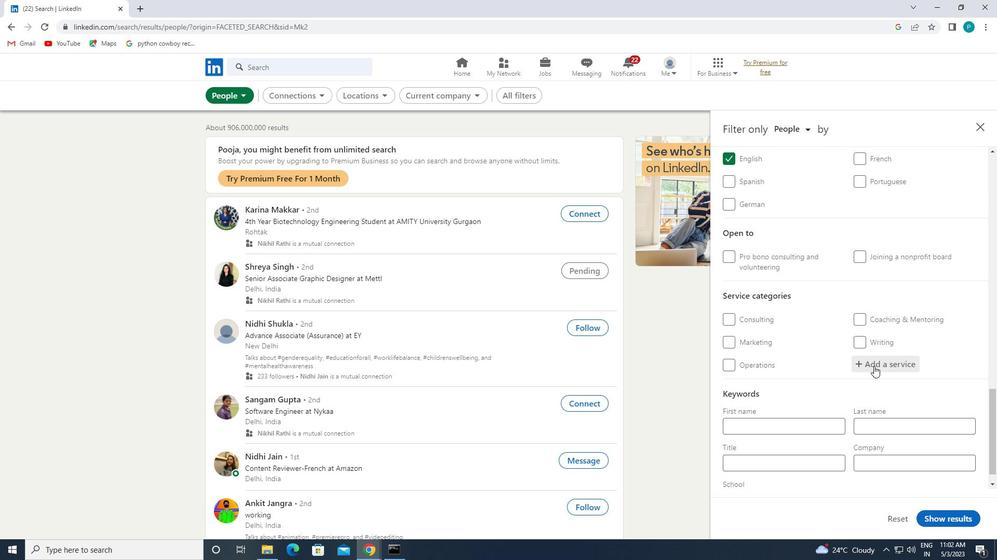 
Action: Key pressed <Key.caps_lock>L<Key.caps_lock>IFE
Screenshot: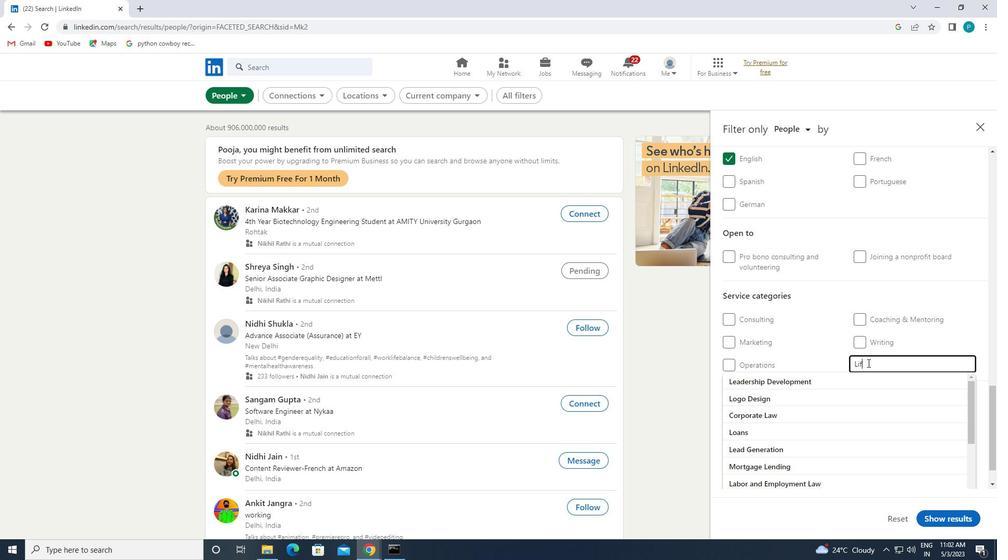 
Action: Mouse moved to (846, 381)
Screenshot: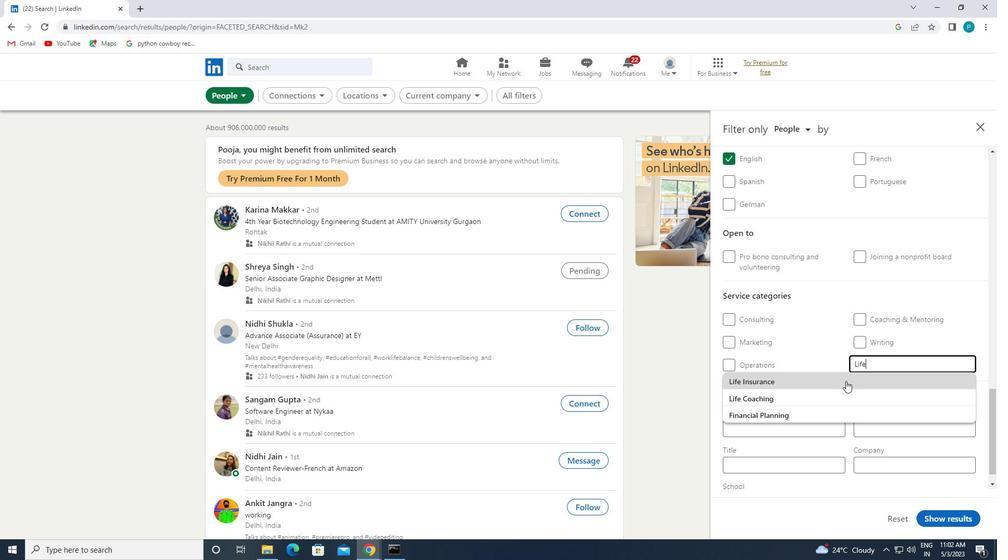 
Action: Mouse pressed left at (846, 381)
Screenshot: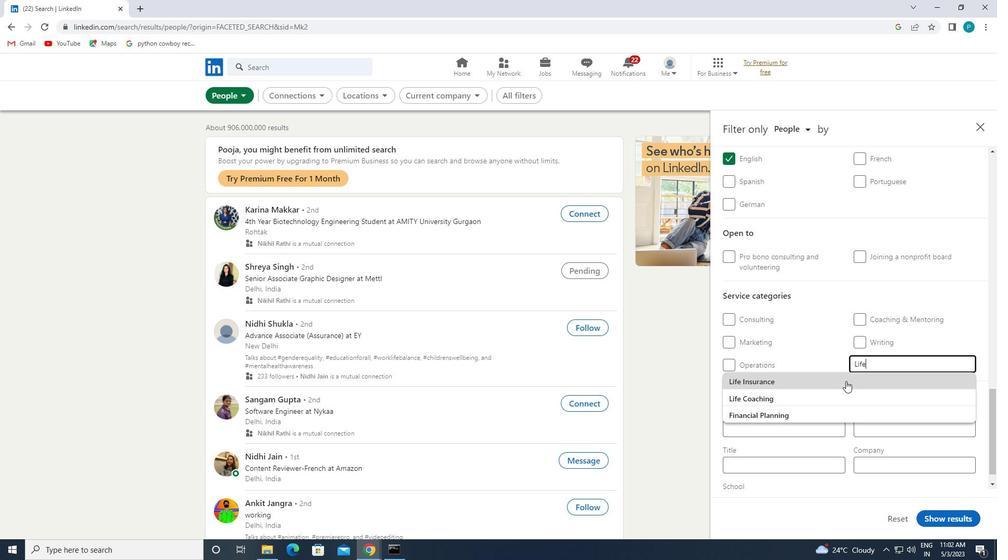 
Action: Mouse scrolled (846, 381) with delta (0, 0)
Screenshot: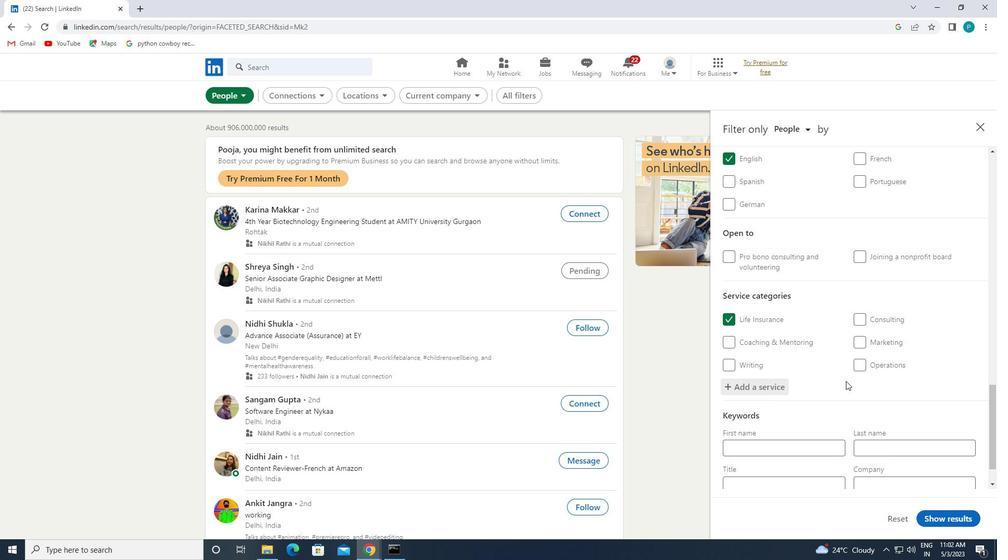 
Action: Mouse scrolled (846, 381) with delta (0, 0)
Screenshot: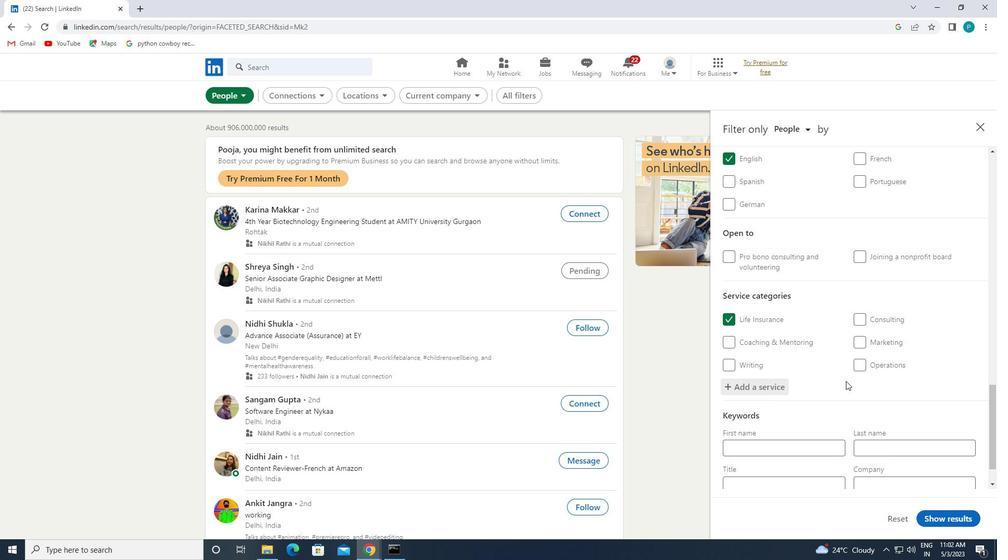 
Action: Mouse moved to (809, 442)
Screenshot: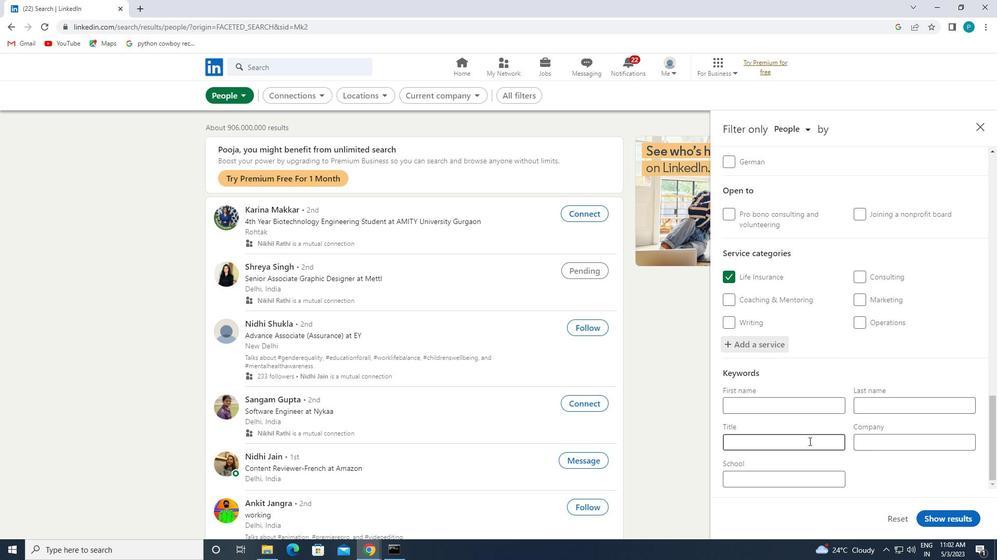 
Action: Mouse pressed left at (809, 442)
Screenshot: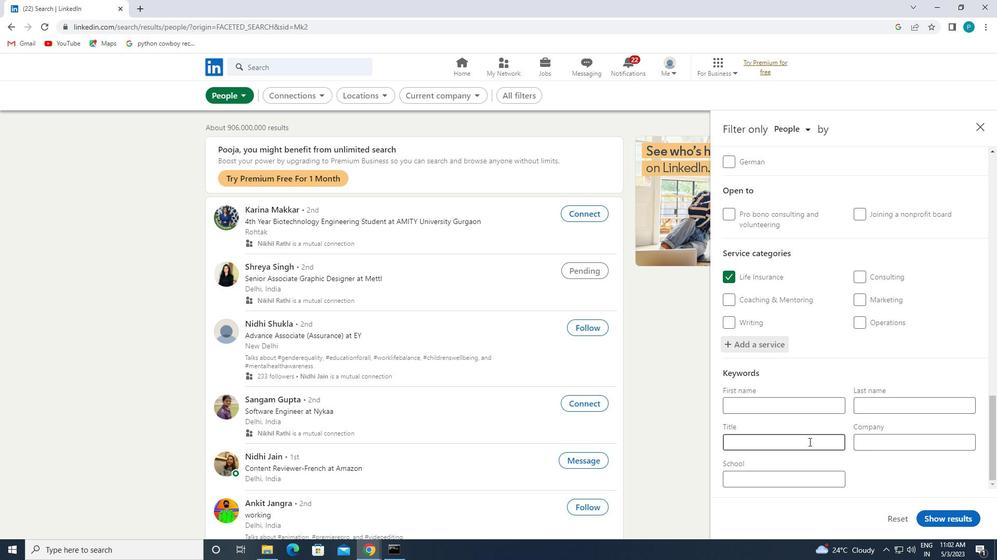 
Action: Mouse moved to (824, 454)
Screenshot: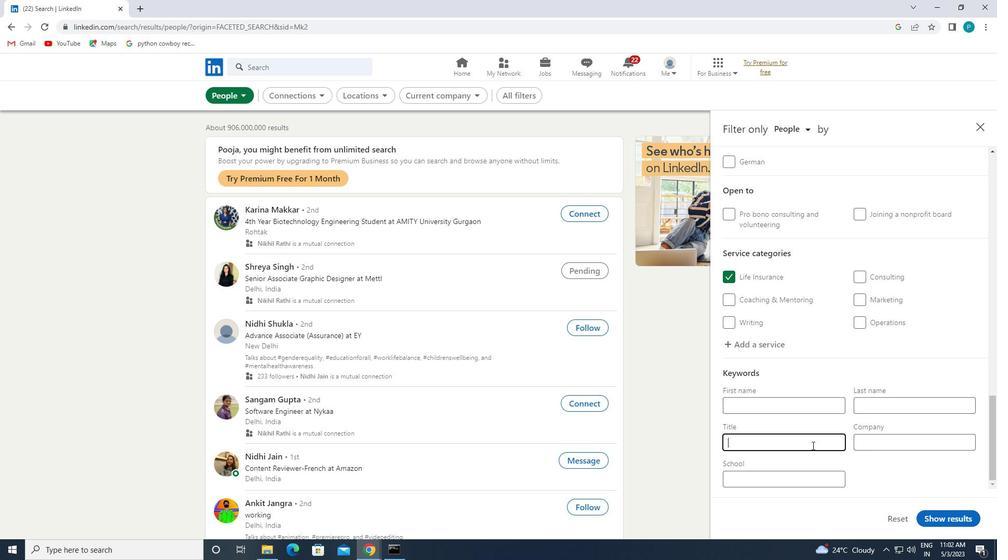 
Action: Key pressed <Key.caps_lock>M<Key.caps_lock>ECHANICAL<Key.space><Key.caps_lock>E<Key.caps_lock>NGINEER
Screenshot: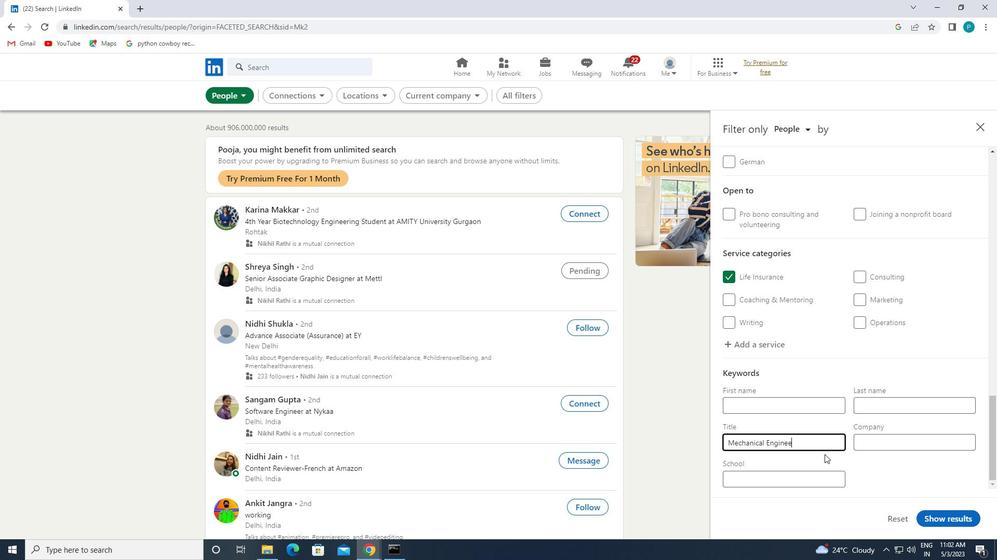 
Action: Mouse moved to (930, 518)
Screenshot: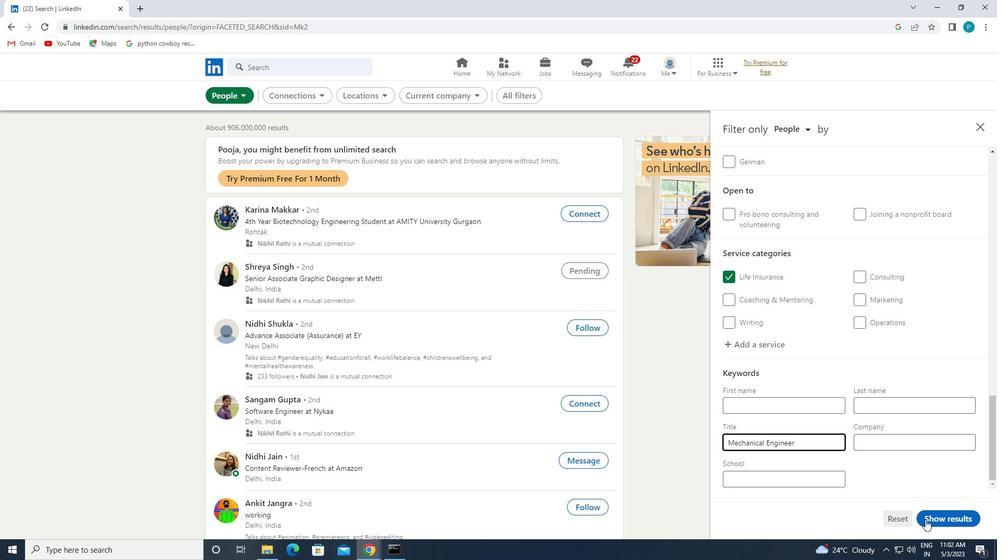 
Action: Mouse pressed left at (930, 518)
Screenshot: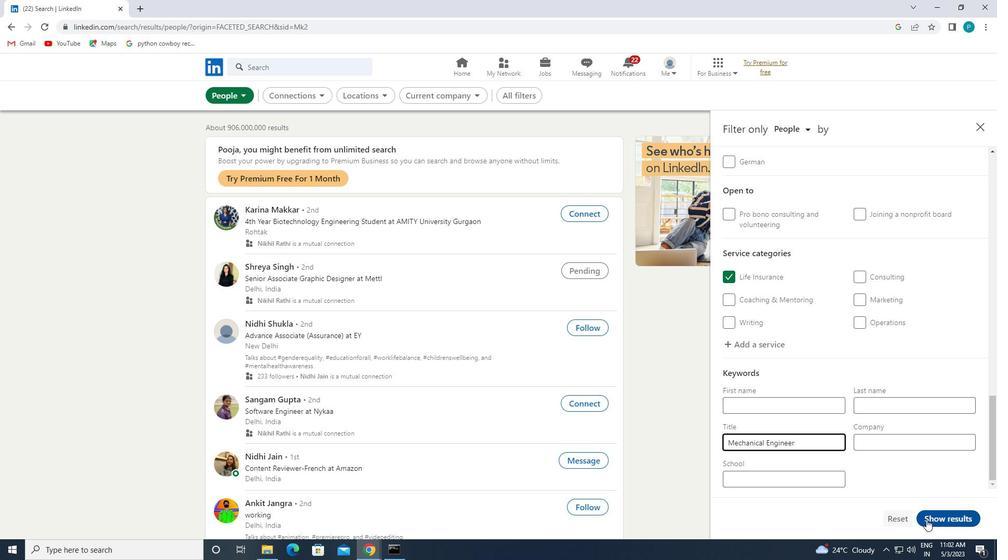 
